 Task: For heading Use Nunito with underline.  font size for heading24,  'Change the font style of data to'Nunito and font size to 16,  Change the alignment of both headline & data to Align right In the sheet   Navigate Sales   book
Action: Mouse moved to (32, 154)
Screenshot: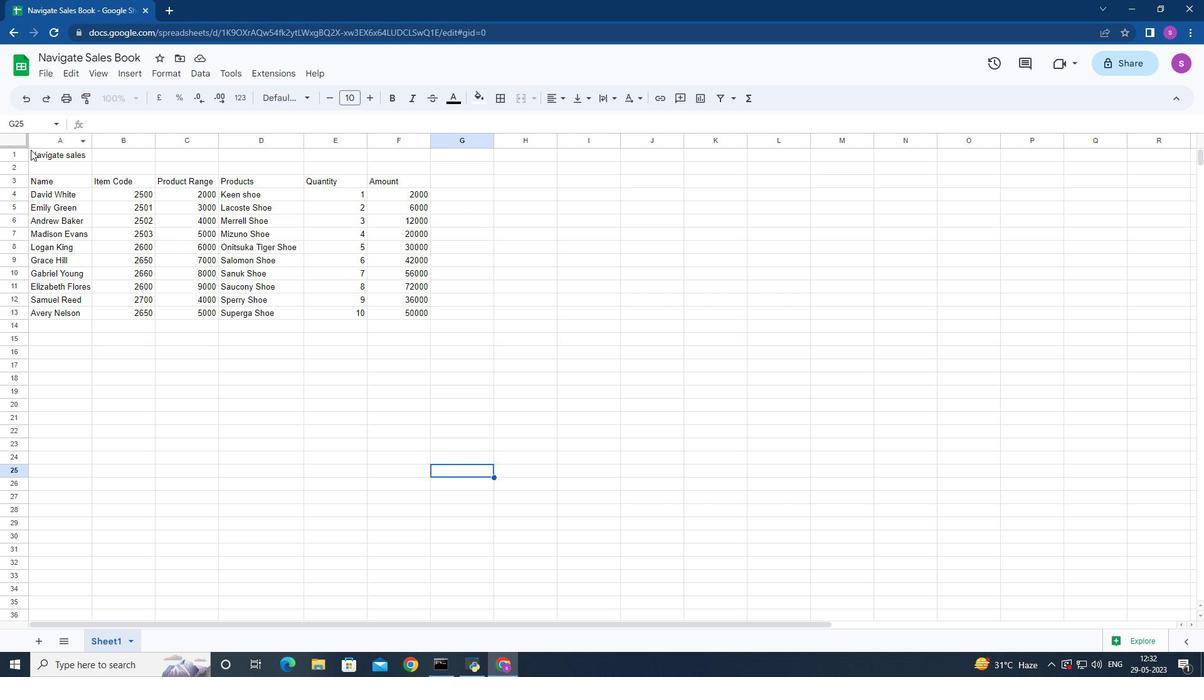 
Action: Mouse pressed left at (32, 154)
Screenshot: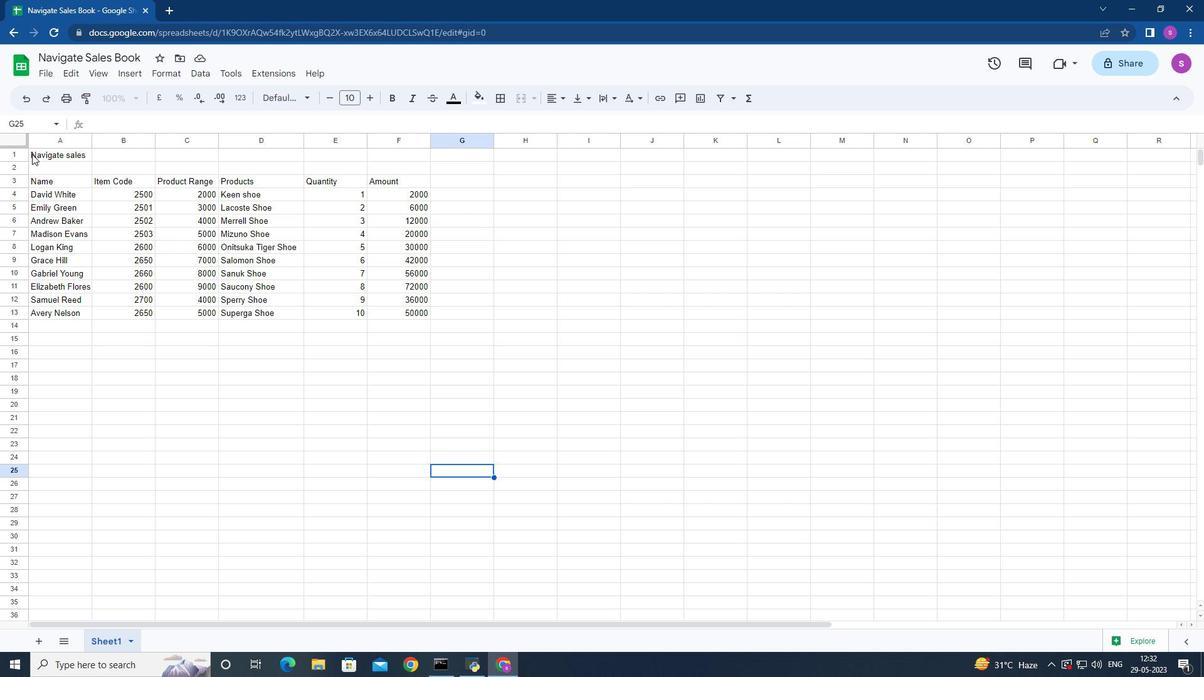 
Action: Mouse moved to (306, 97)
Screenshot: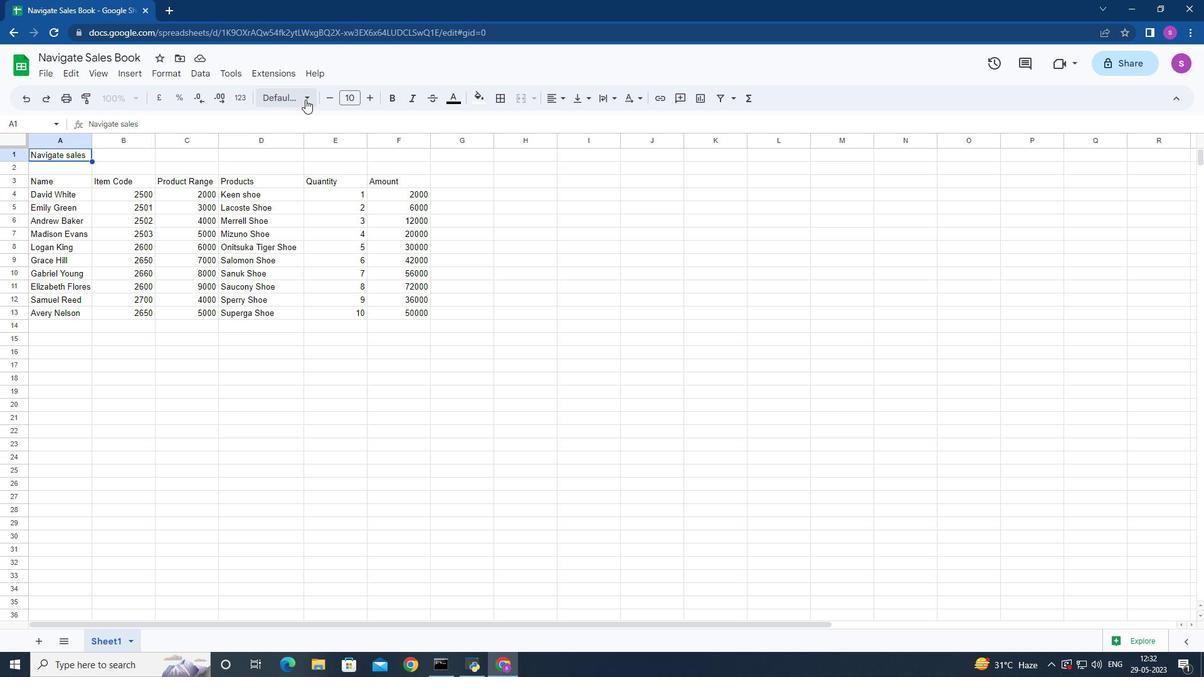 
Action: Mouse pressed left at (306, 97)
Screenshot: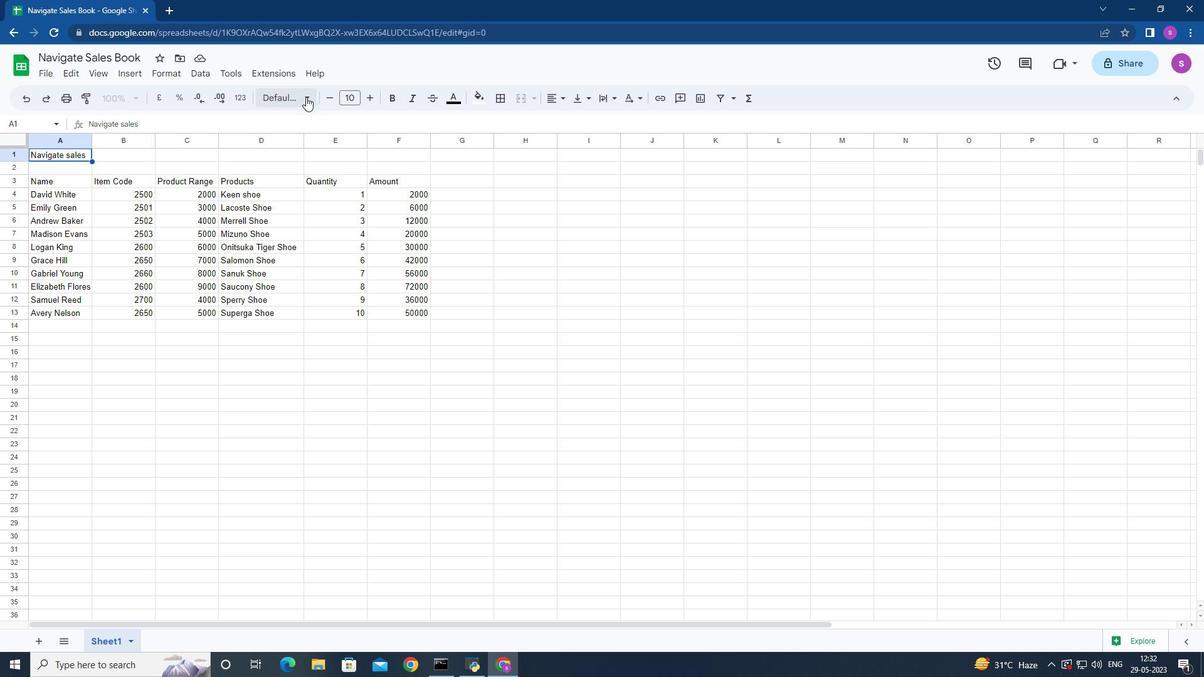 
Action: Mouse moved to (327, 451)
Screenshot: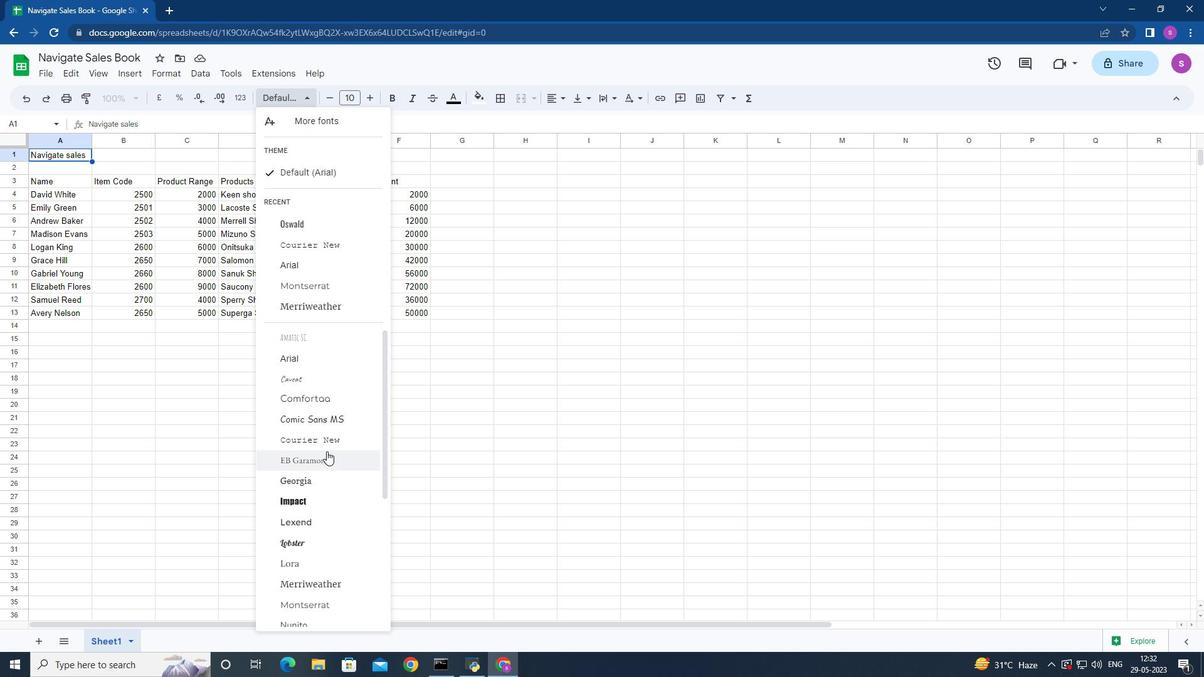 
Action: Mouse scrolled (327, 451) with delta (0, 0)
Screenshot: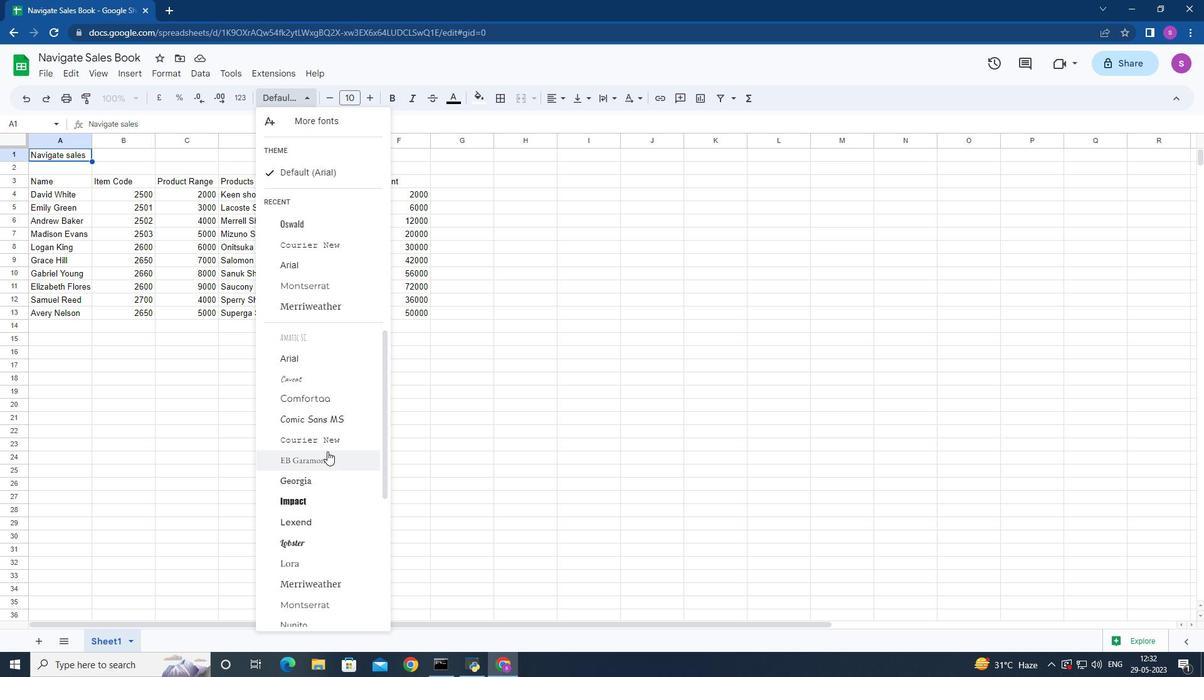 
Action: Mouse moved to (328, 451)
Screenshot: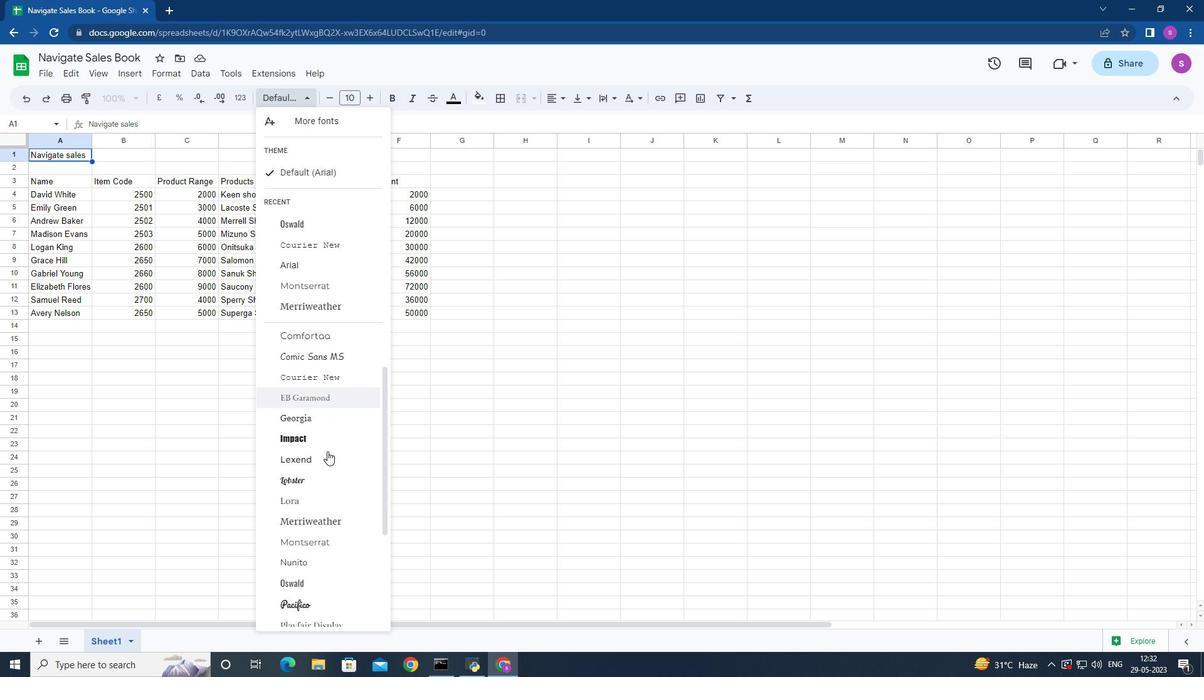 
Action: Mouse scrolled (328, 451) with delta (0, 0)
Screenshot: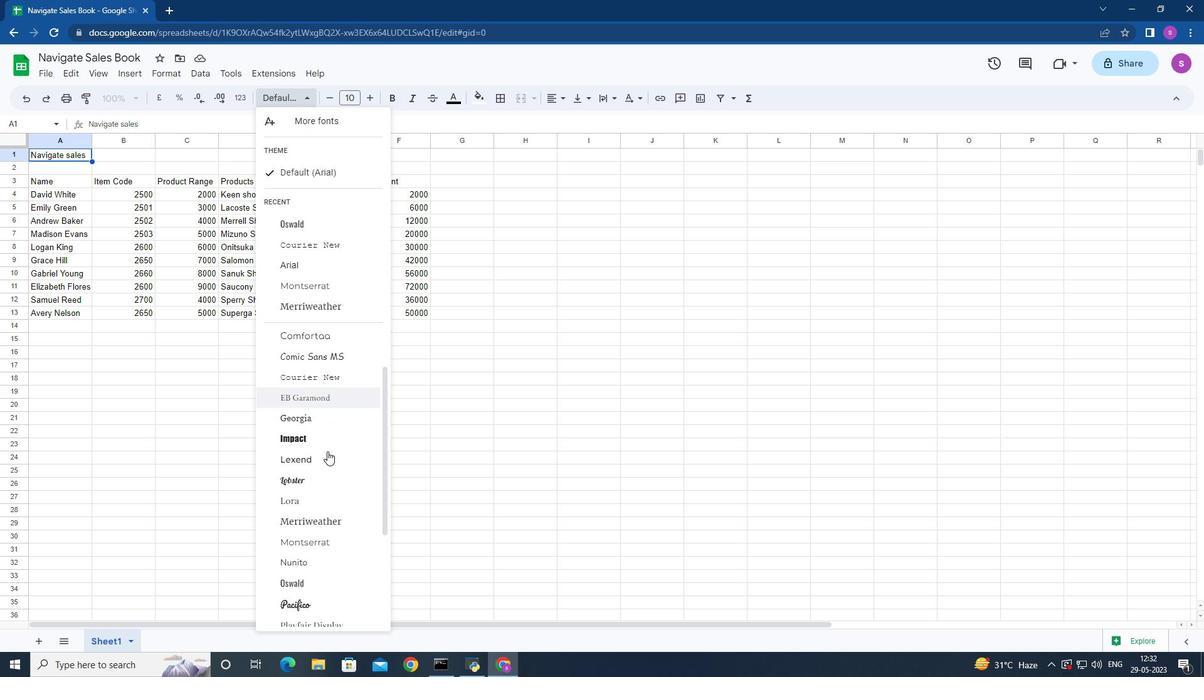 
Action: Mouse moved to (310, 497)
Screenshot: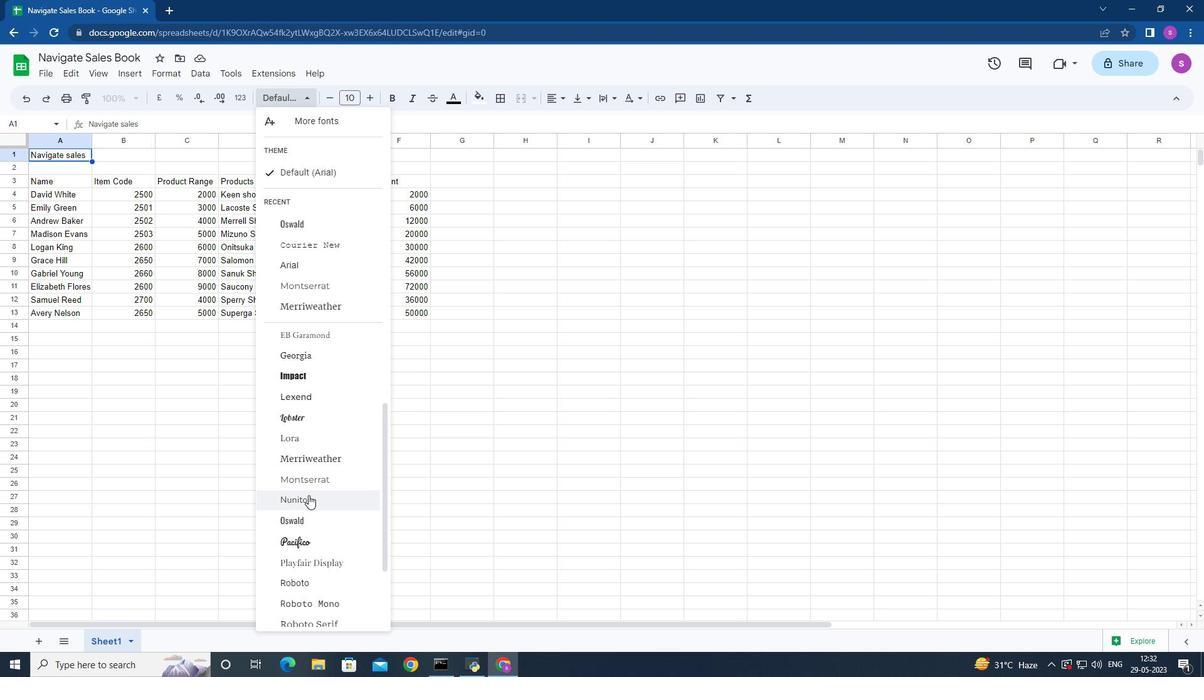 
Action: Mouse pressed left at (310, 497)
Screenshot: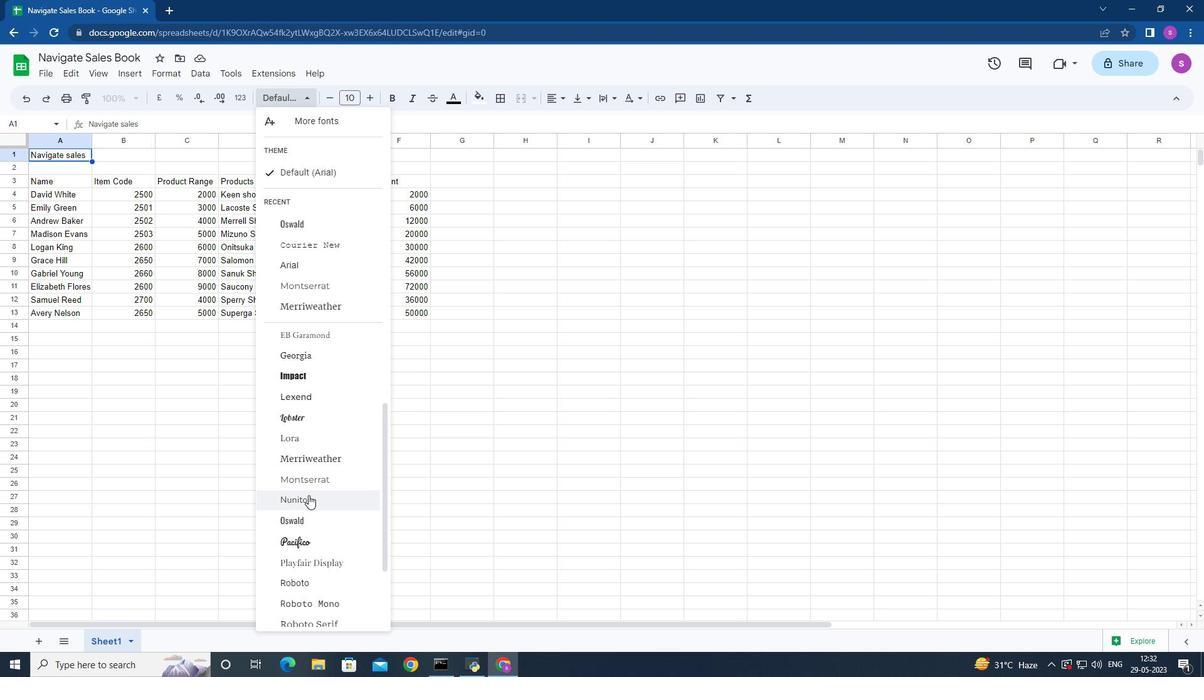 
Action: Mouse moved to (161, 75)
Screenshot: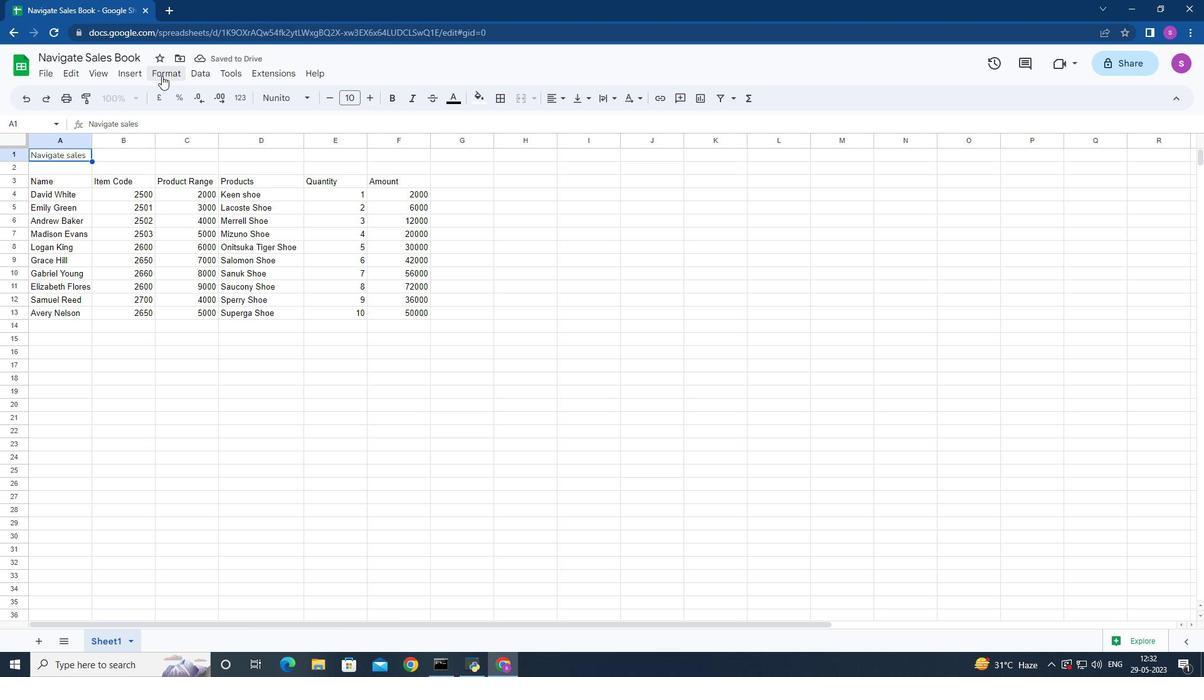 
Action: Mouse pressed left at (161, 75)
Screenshot: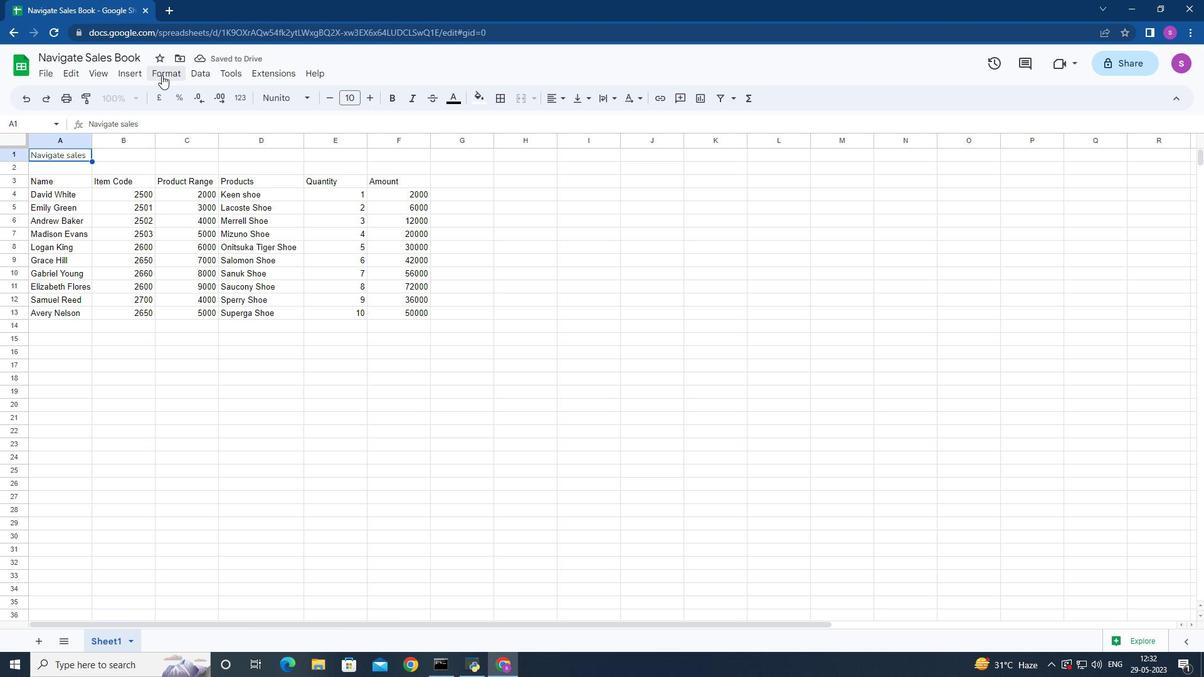 
Action: Mouse moved to (392, 193)
Screenshot: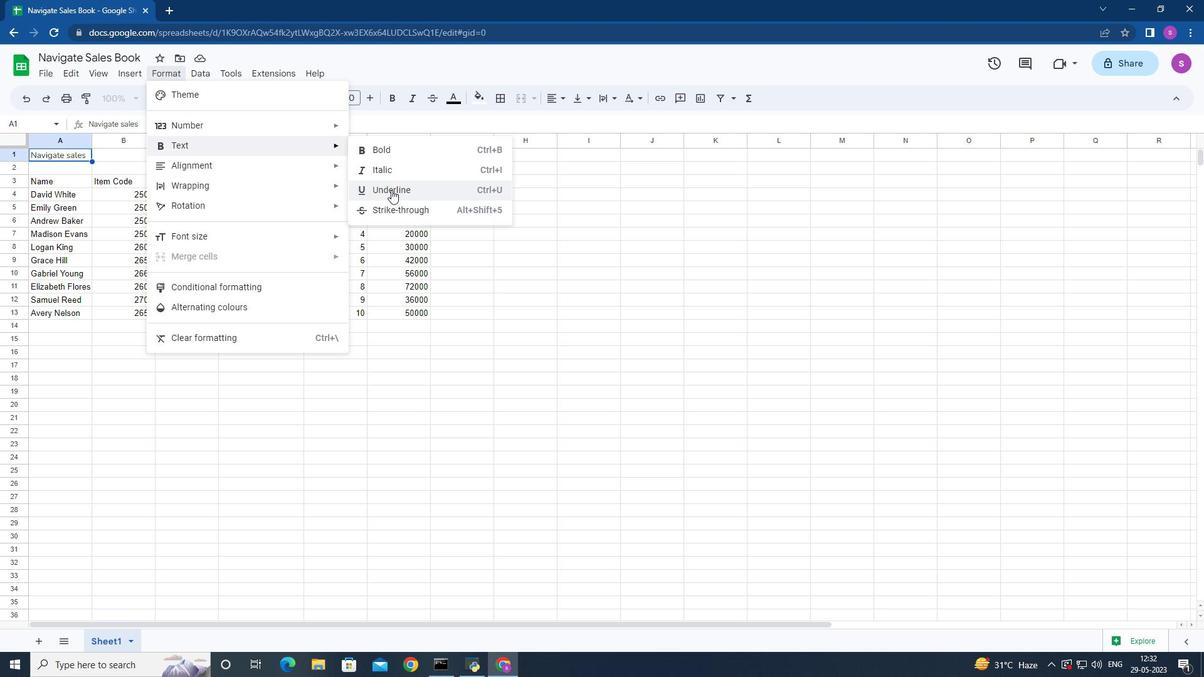 
Action: Mouse pressed left at (392, 193)
Screenshot: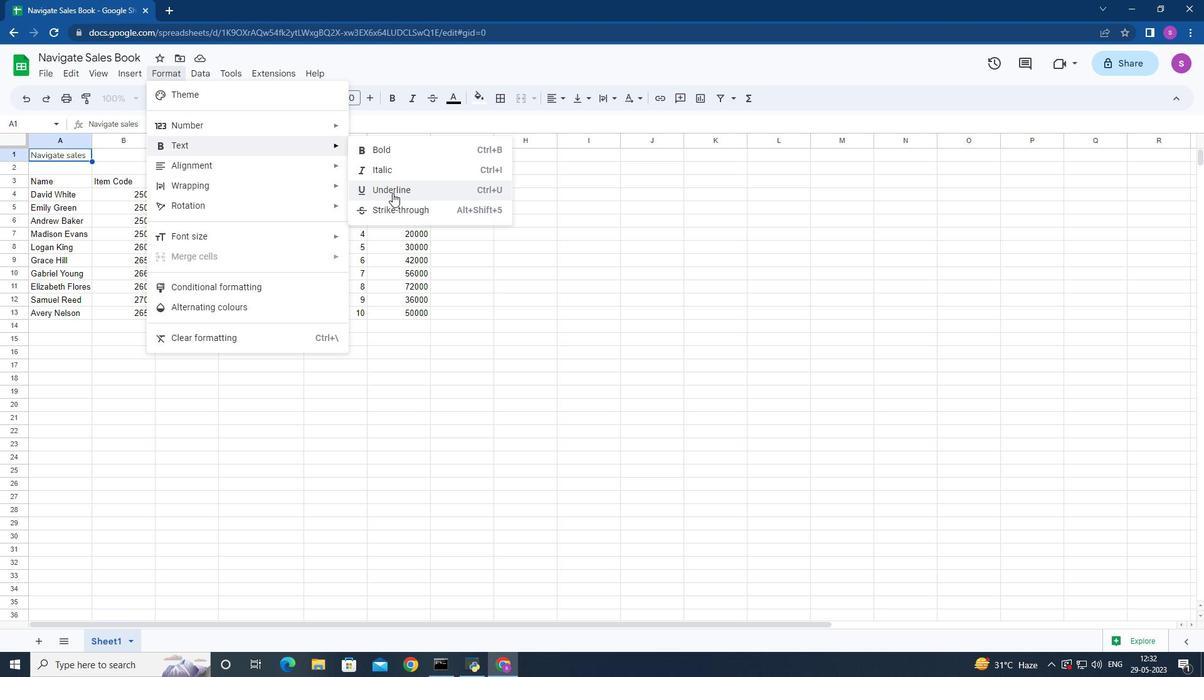 
Action: Mouse moved to (368, 101)
Screenshot: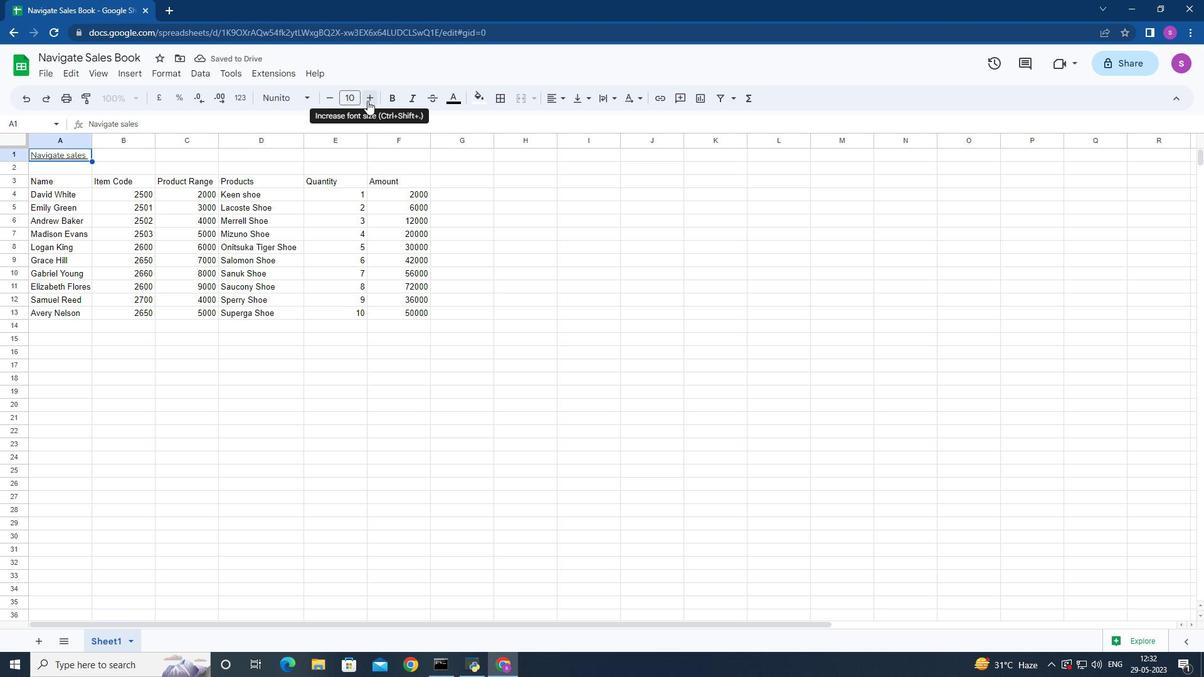 
Action: Mouse pressed left at (368, 101)
Screenshot: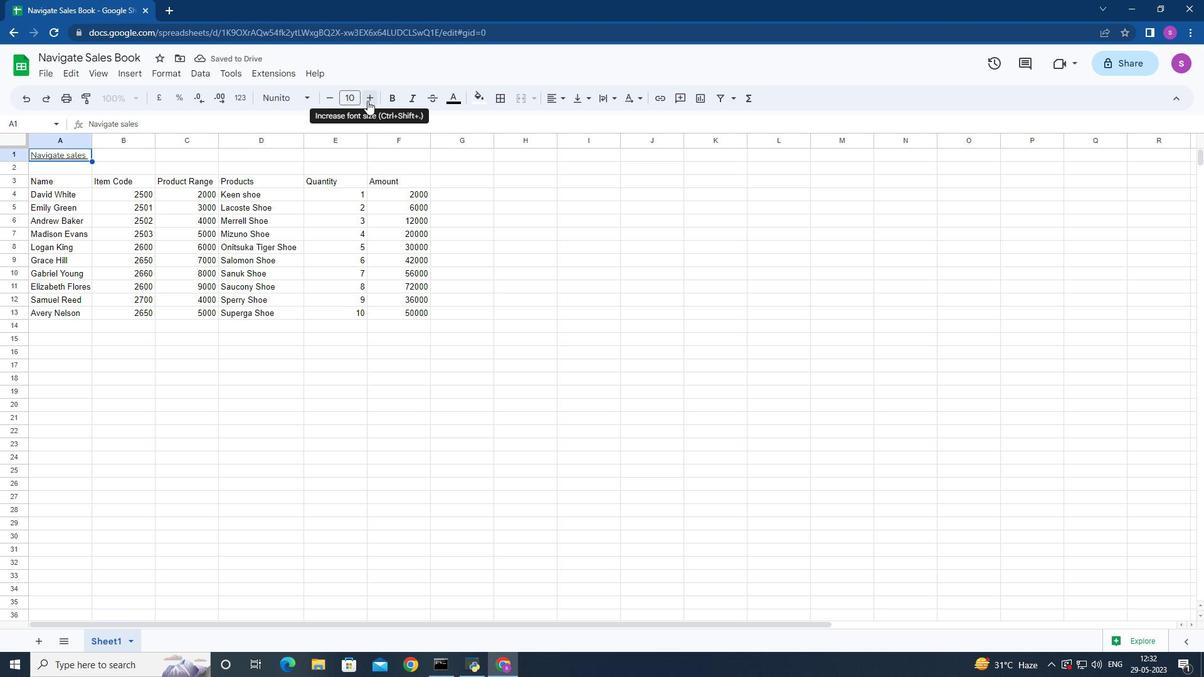 
Action: Mouse moved to (368, 100)
Screenshot: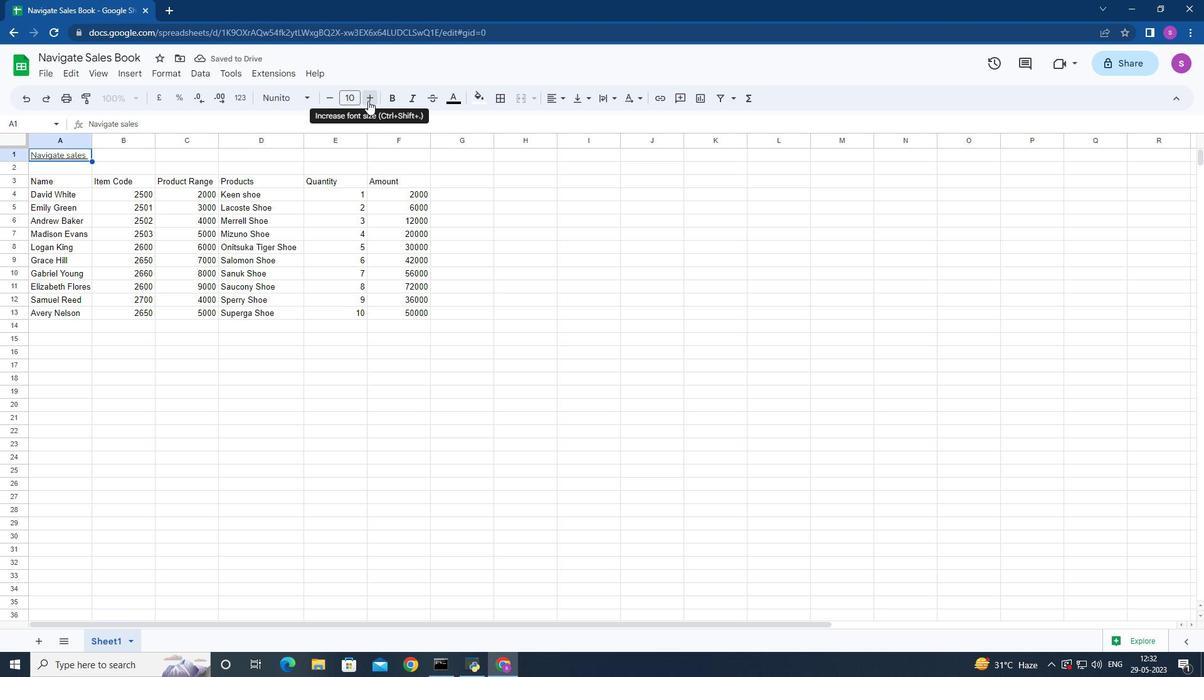 
Action: Mouse pressed left at (368, 100)
Screenshot: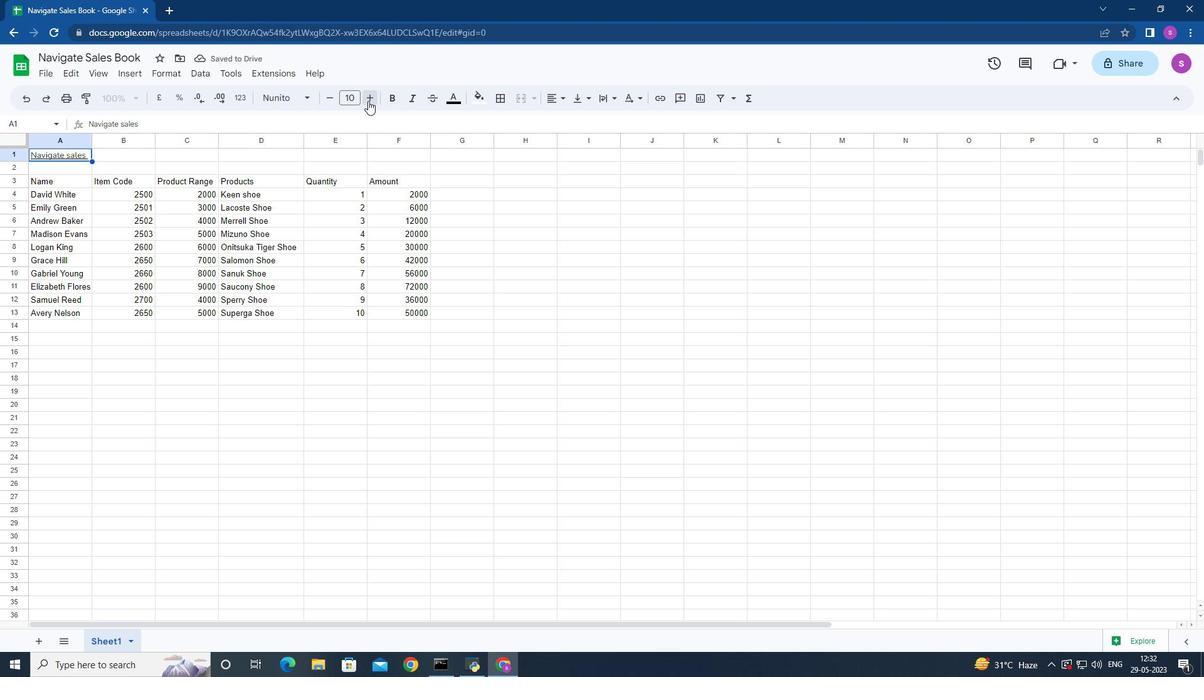 
Action: Mouse pressed left at (368, 100)
Screenshot: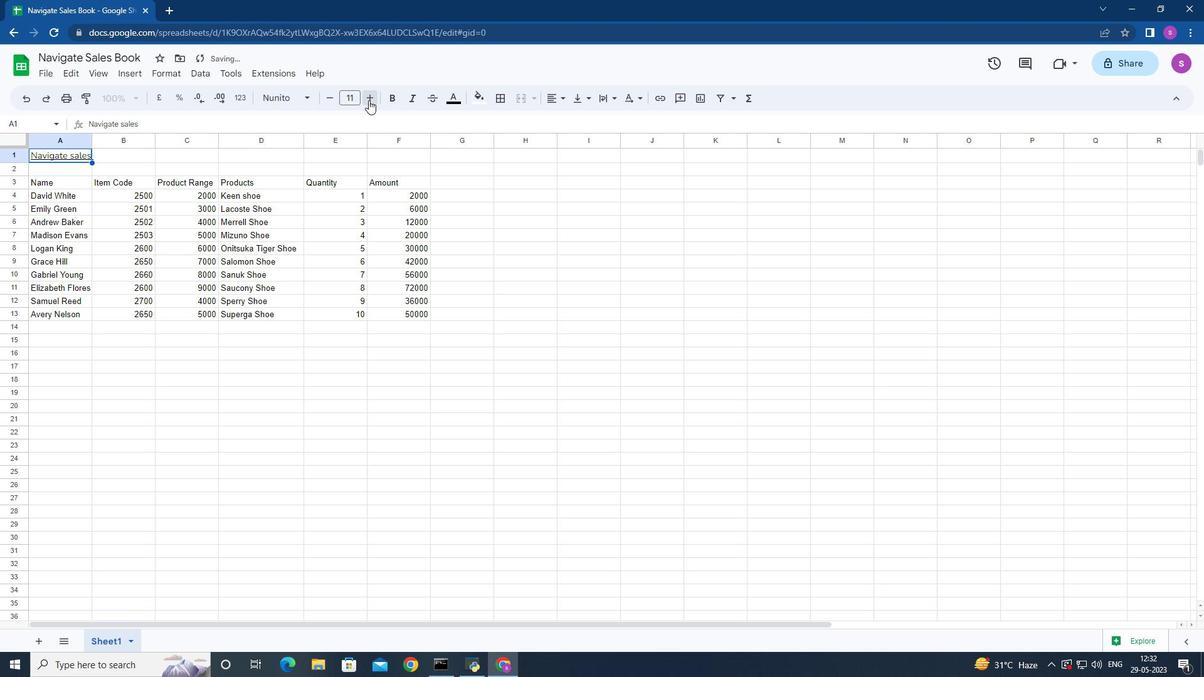
Action: Mouse moved to (368, 100)
Screenshot: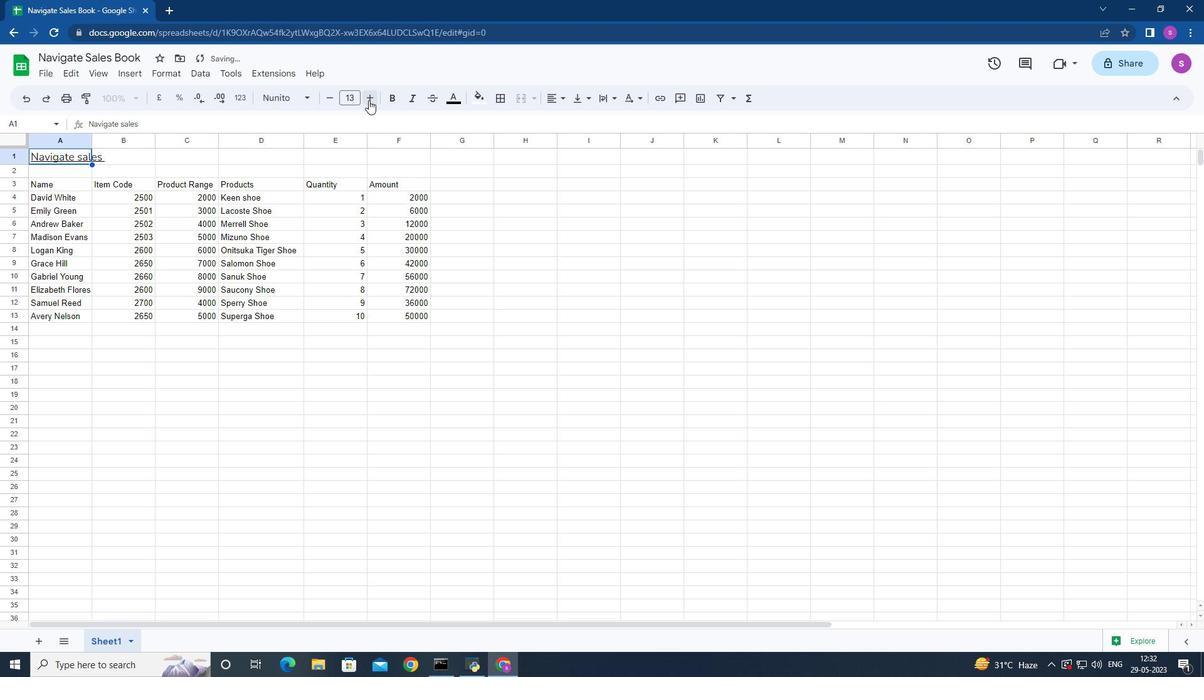
Action: Mouse pressed left at (368, 100)
Screenshot: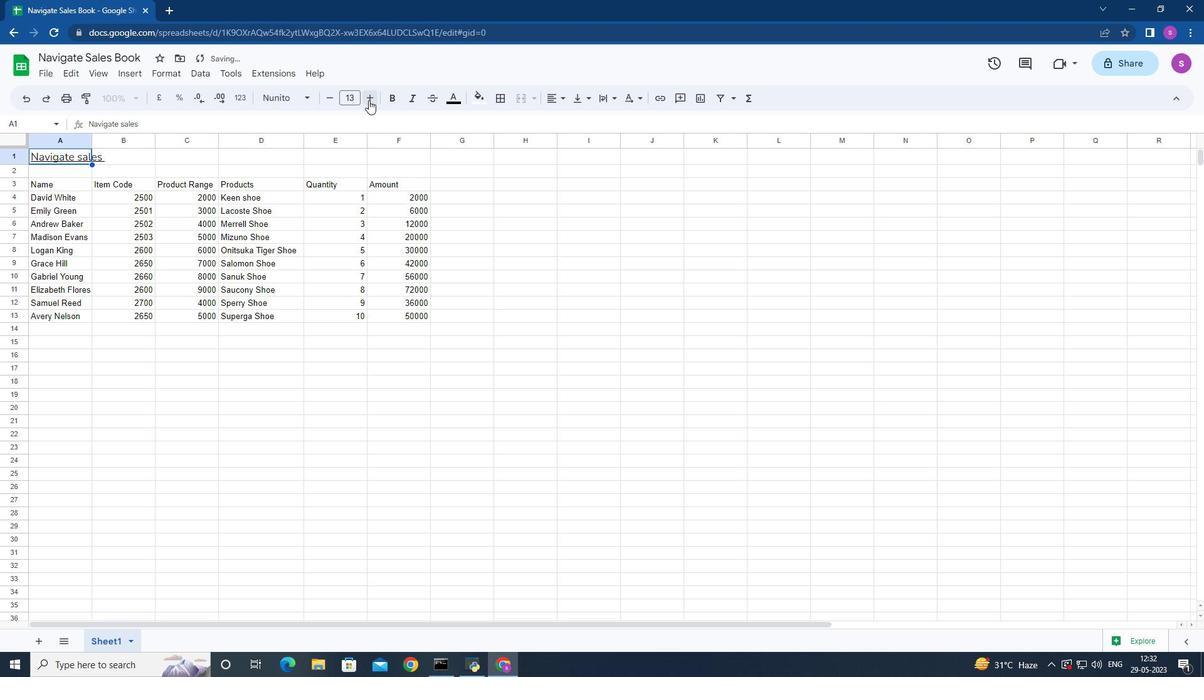 
Action: Mouse pressed left at (368, 100)
Screenshot: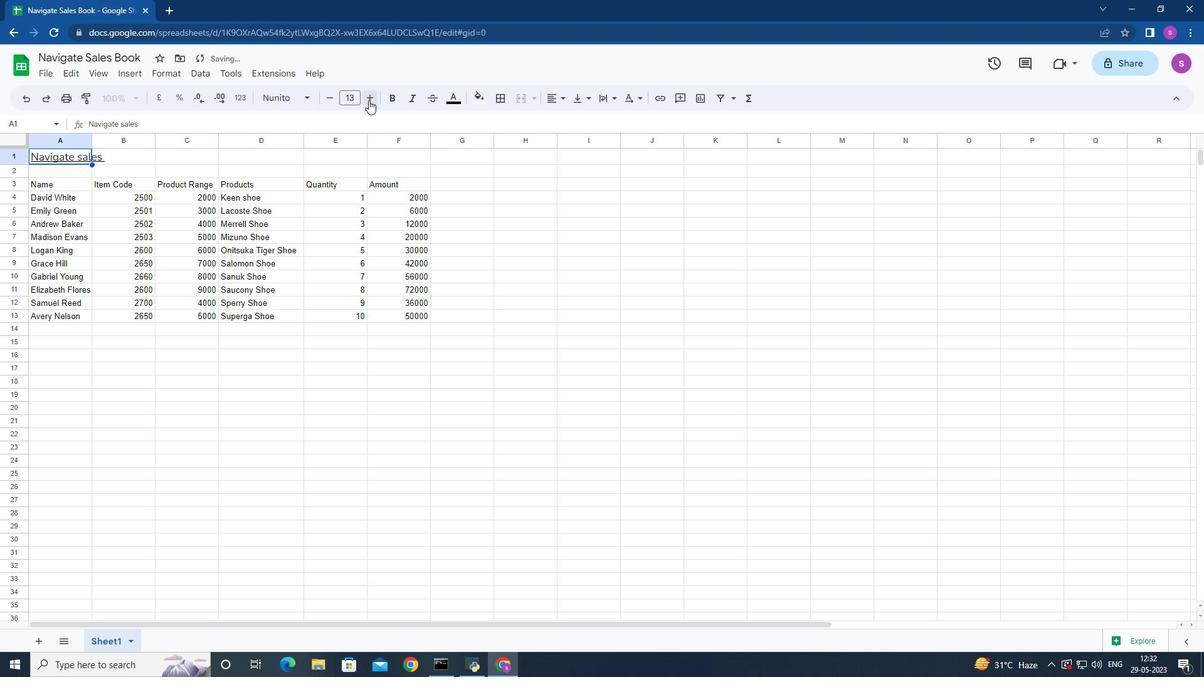 
Action: Mouse pressed left at (368, 100)
Screenshot: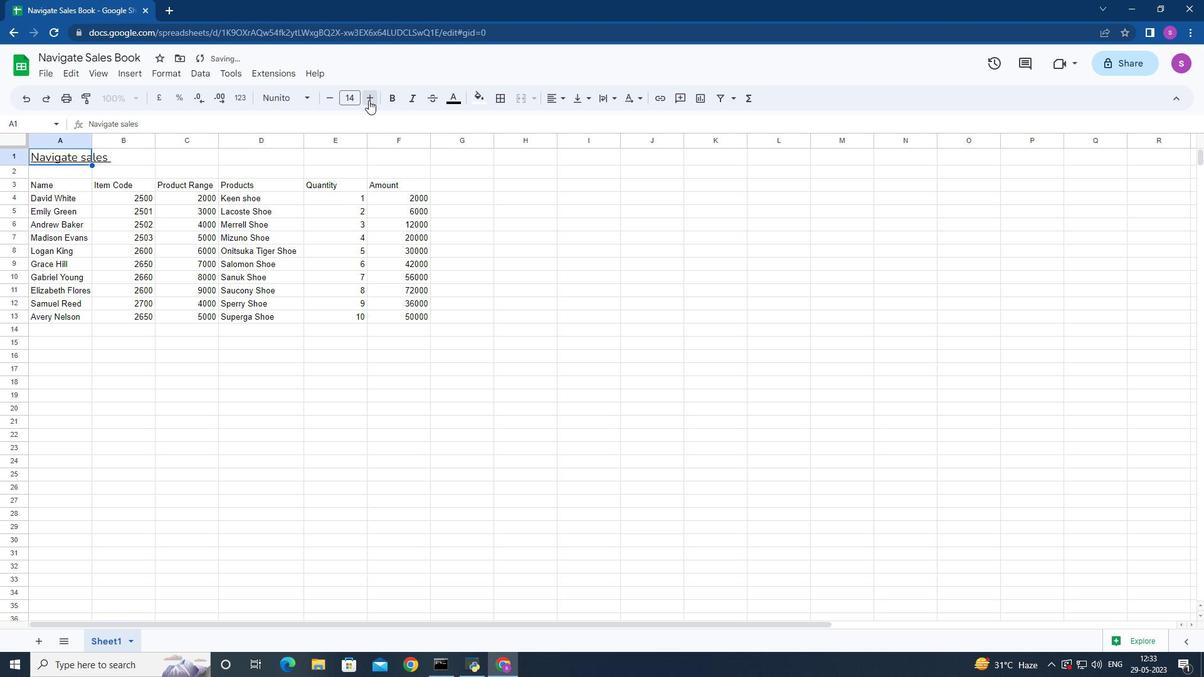 
Action: Mouse moved to (368, 100)
Screenshot: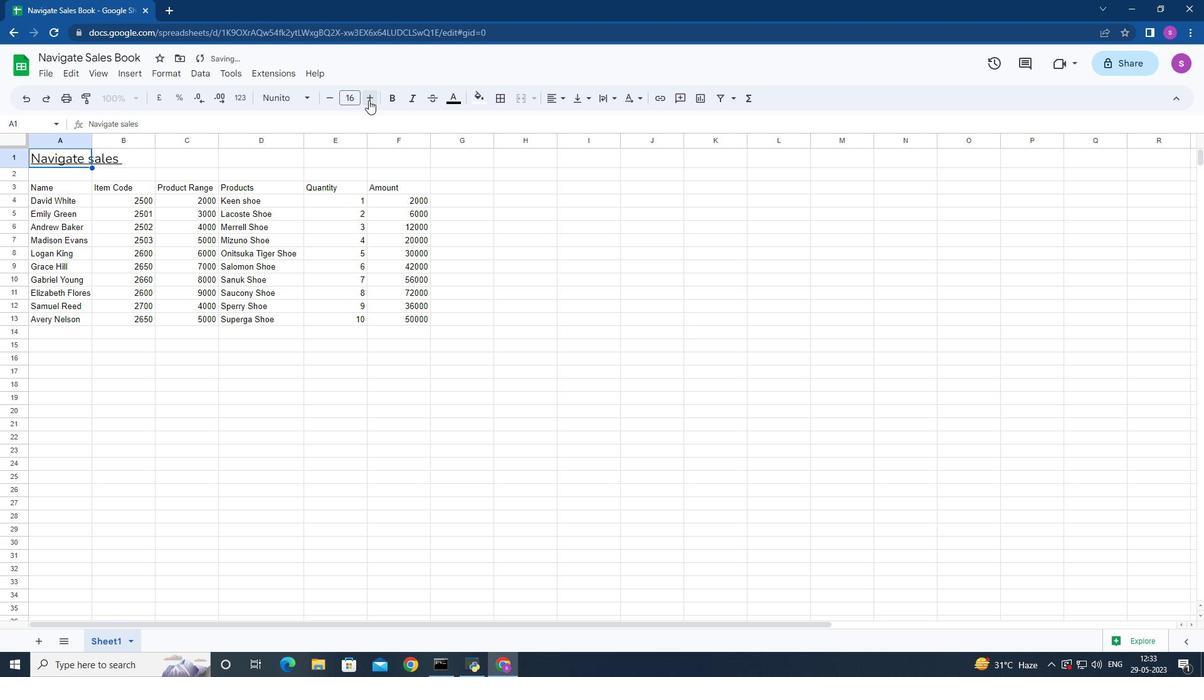 
Action: Mouse pressed left at (368, 100)
Screenshot: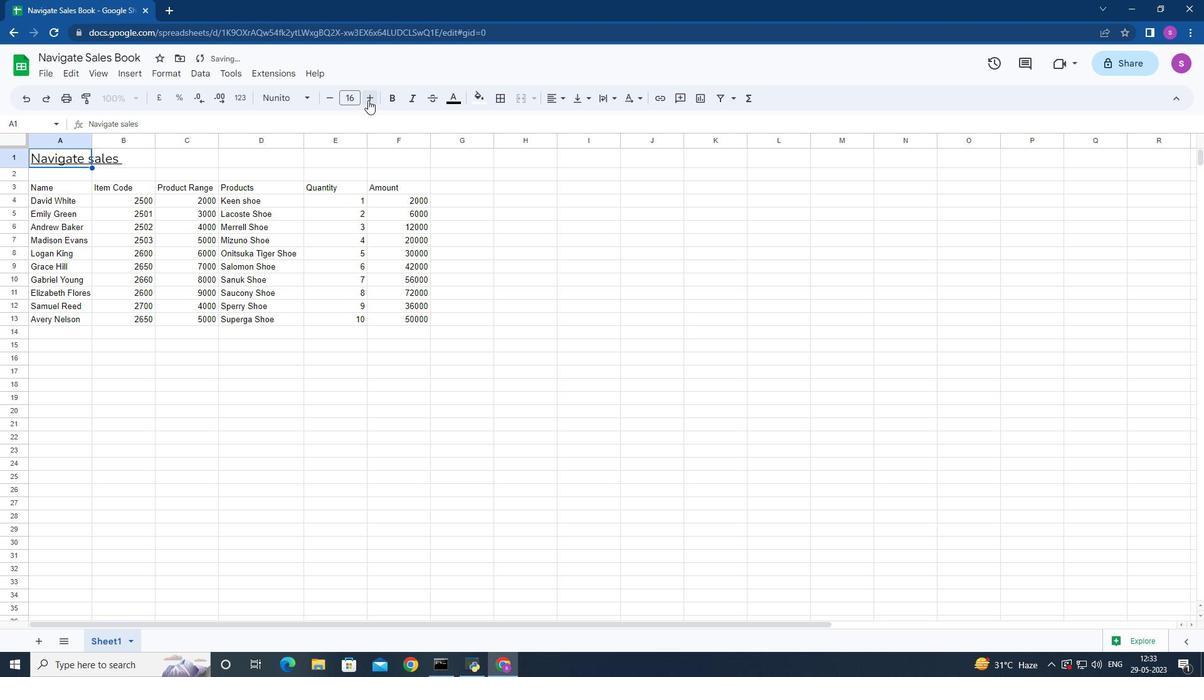 
Action: Mouse pressed left at (368, 100)
Screenshot: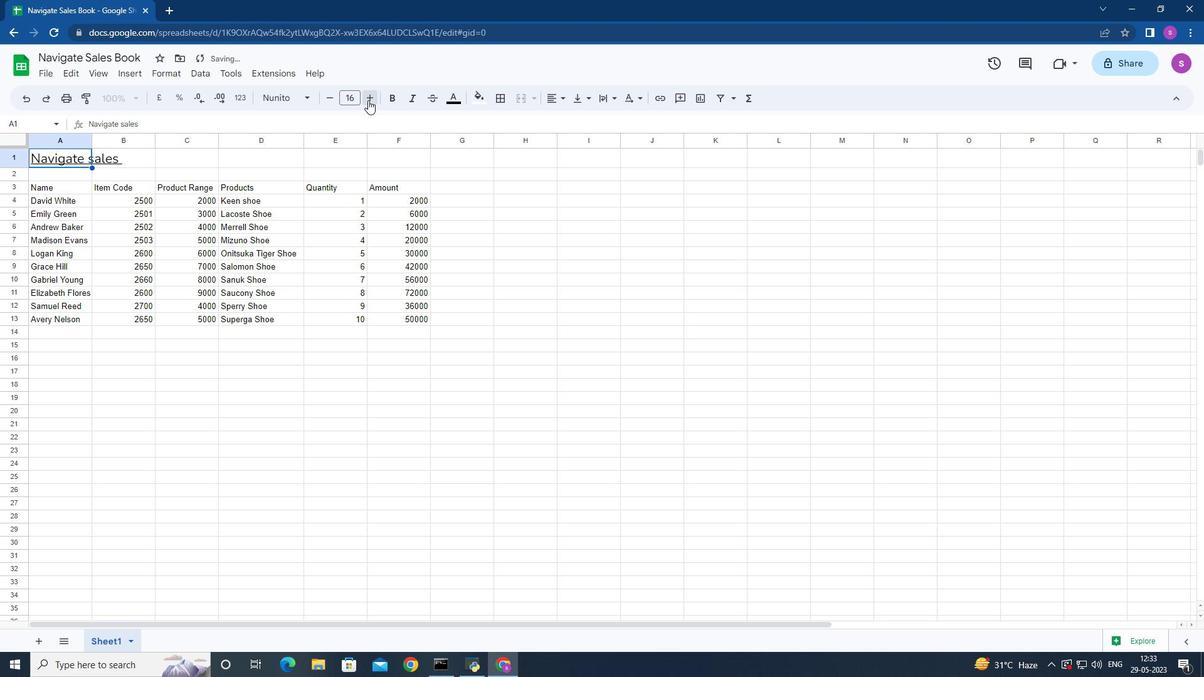 
Action: Mouse moved to (367, 101)
Screenshot: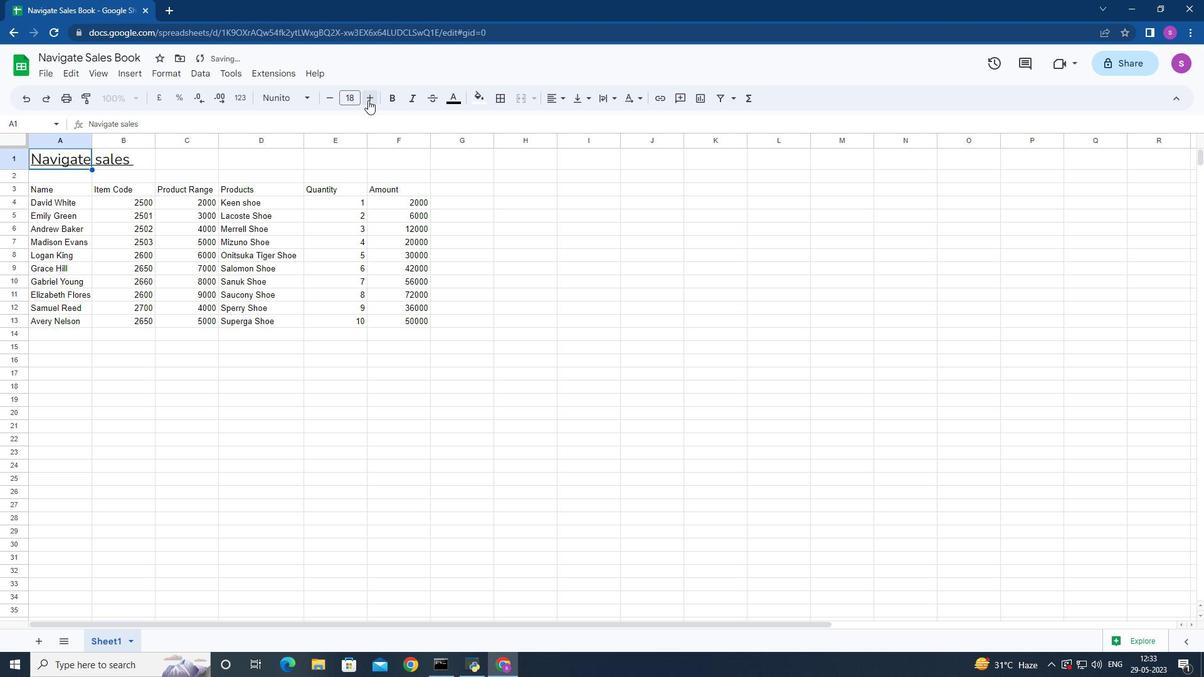 
Action: Mouse pressed left at (367, 101)
Screenshot: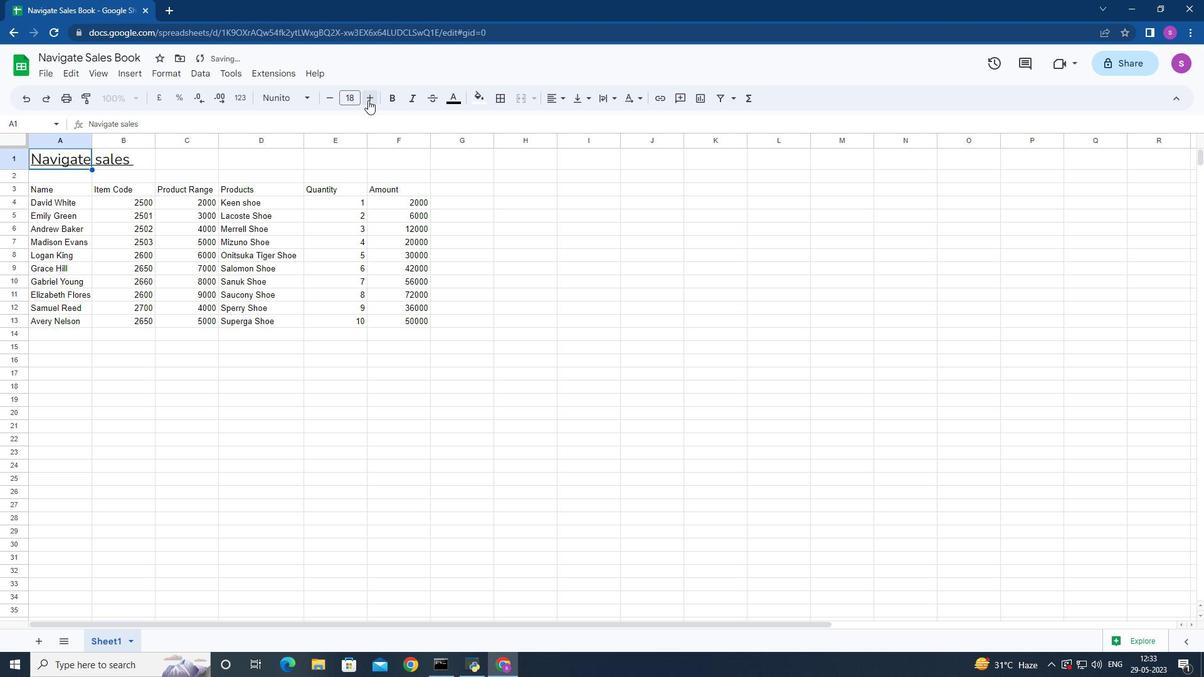 
Action: Mouse pressed left at (367, 101)
Screenshot: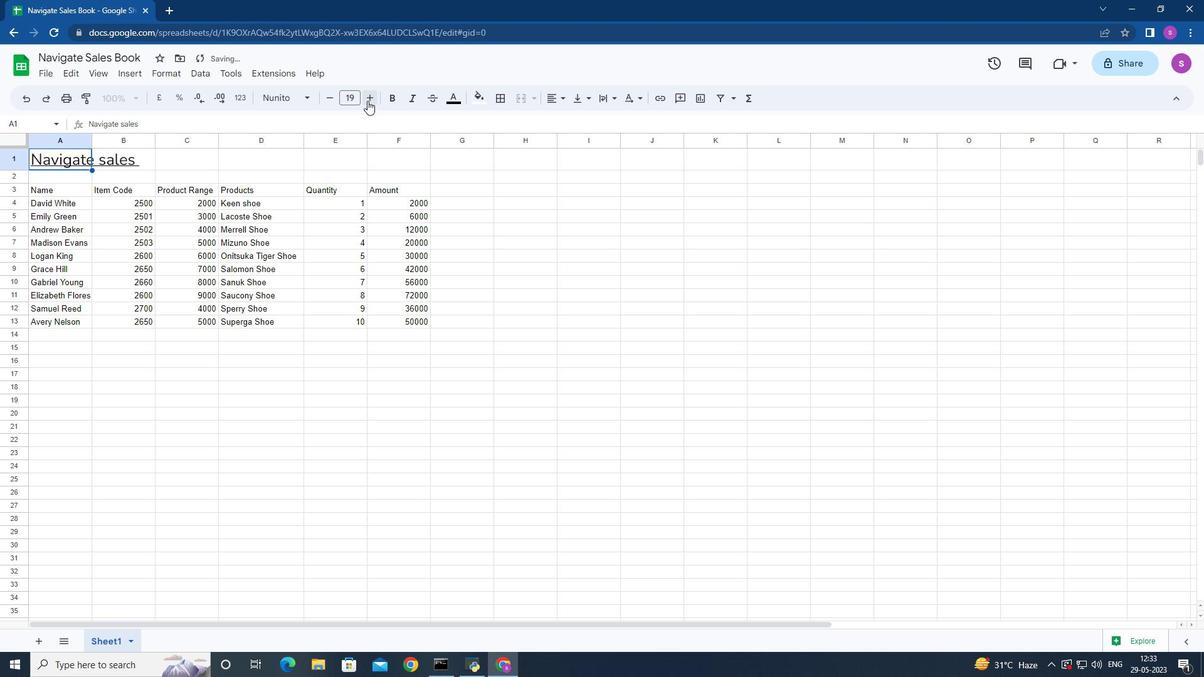 
Action: Mouse pressed left at (367, 101)
Screenshot: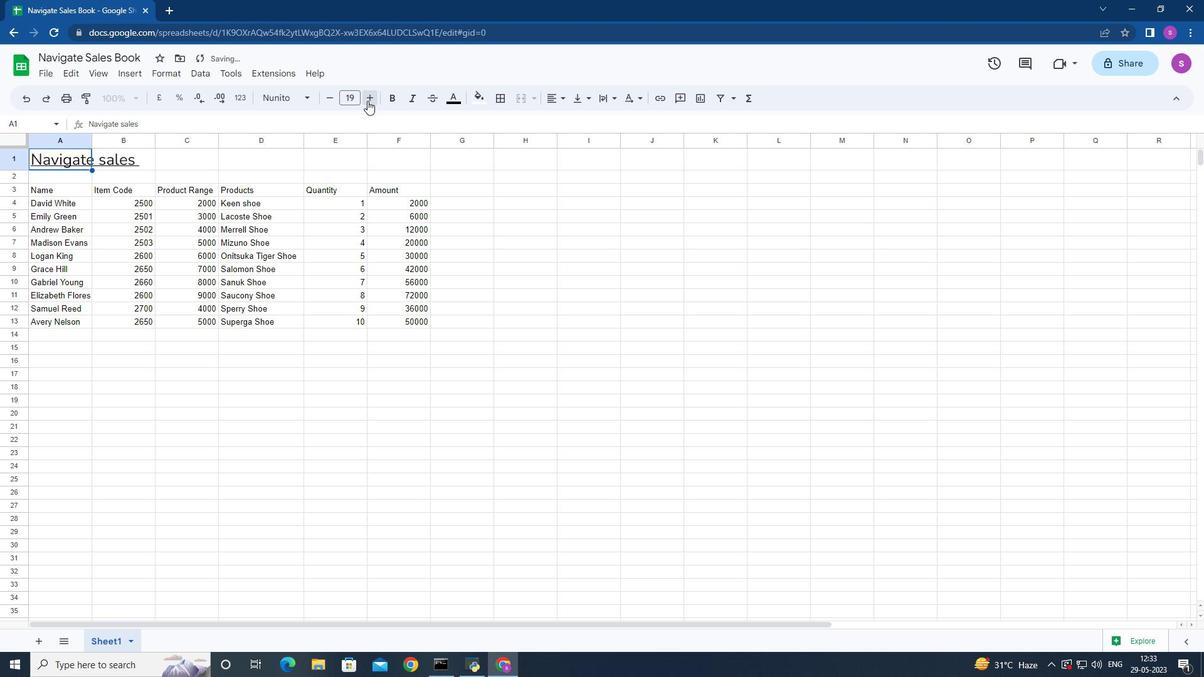 
Action: Mouse pressed left at (367, 101)
Screenshot: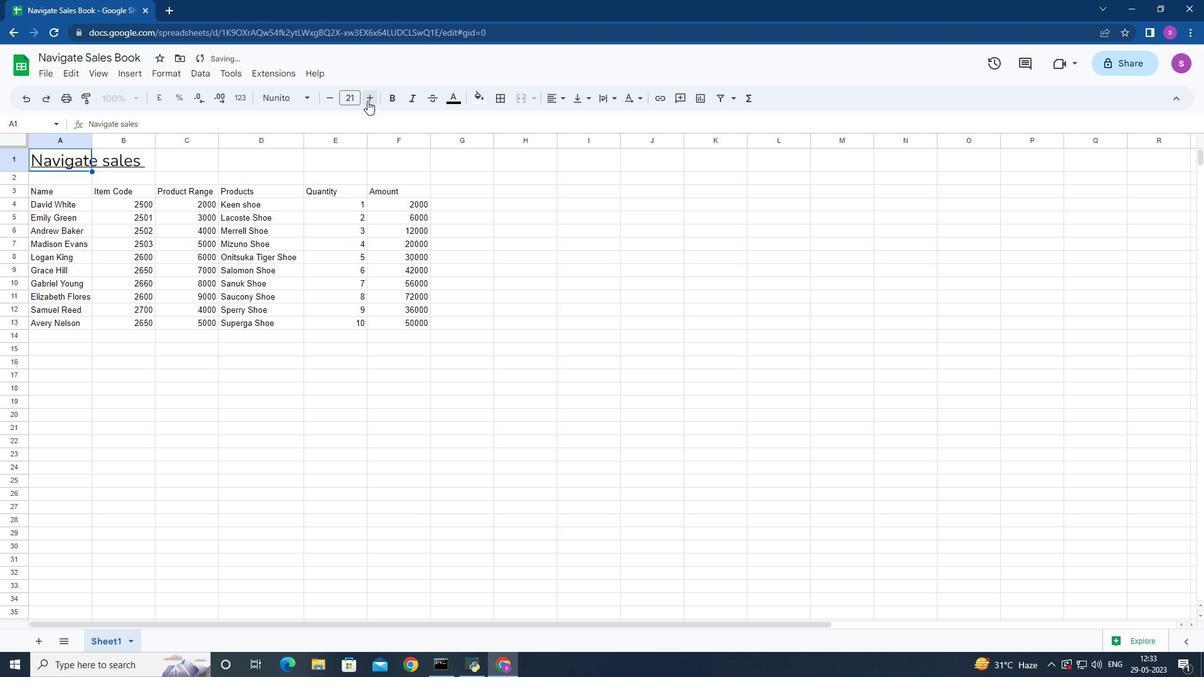 
Action: Mouse pressed left at (367, 101)
Screenshot: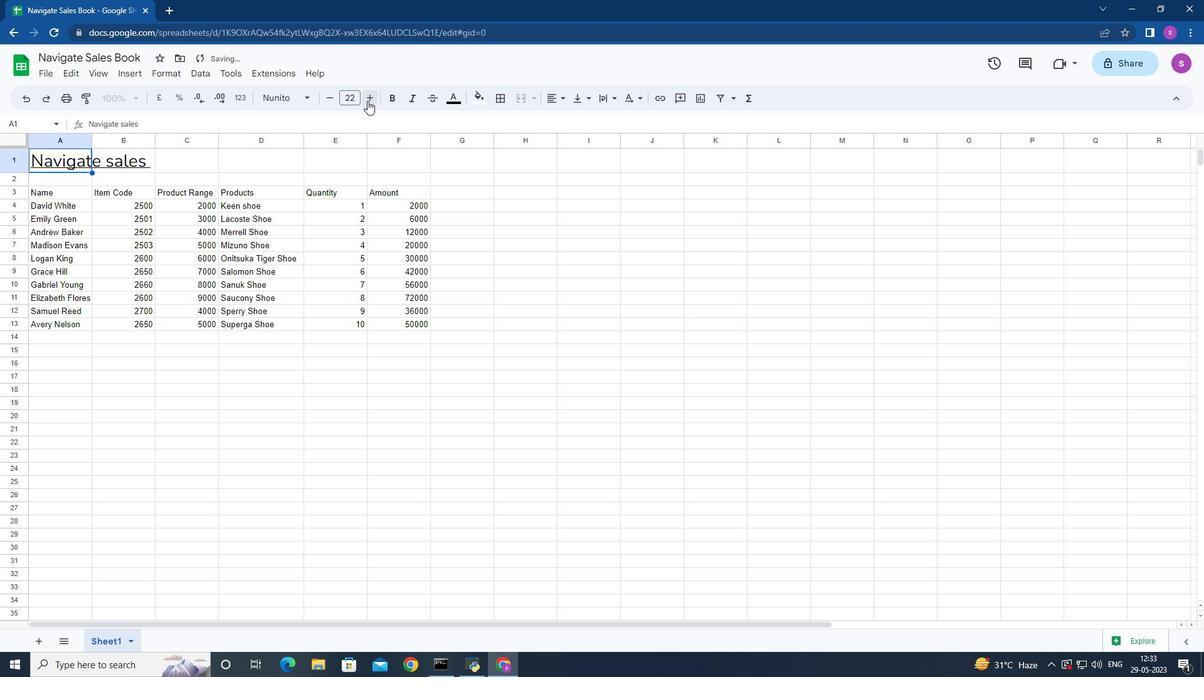 
Action: Mouse pressed left at (367, 101)
Screenshot: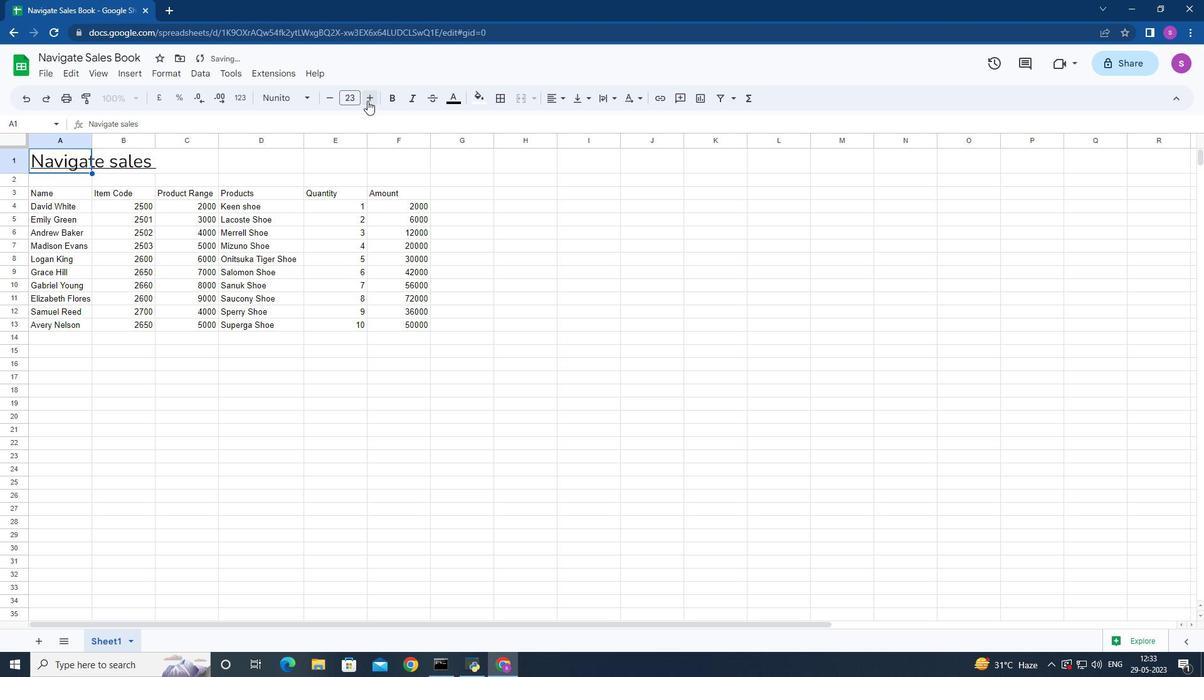 
Action: Mouse moved to (154, 139)
Screenshot: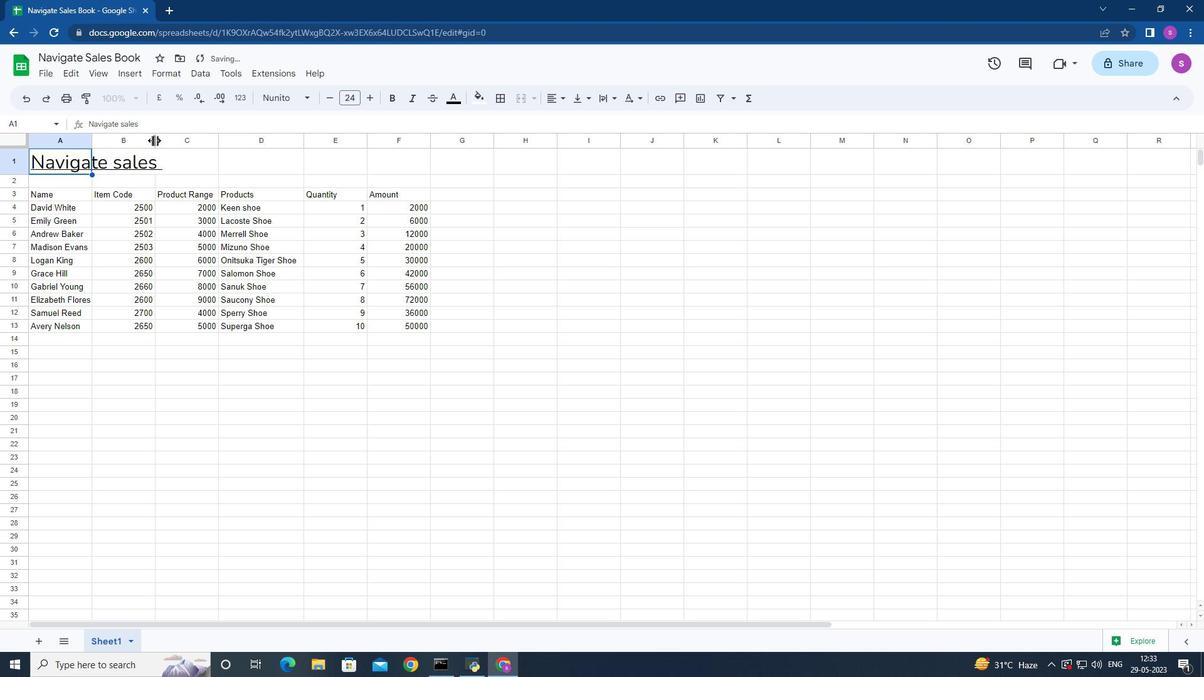 
Action: Mouse pressed left at (154, 139)
Screenshot: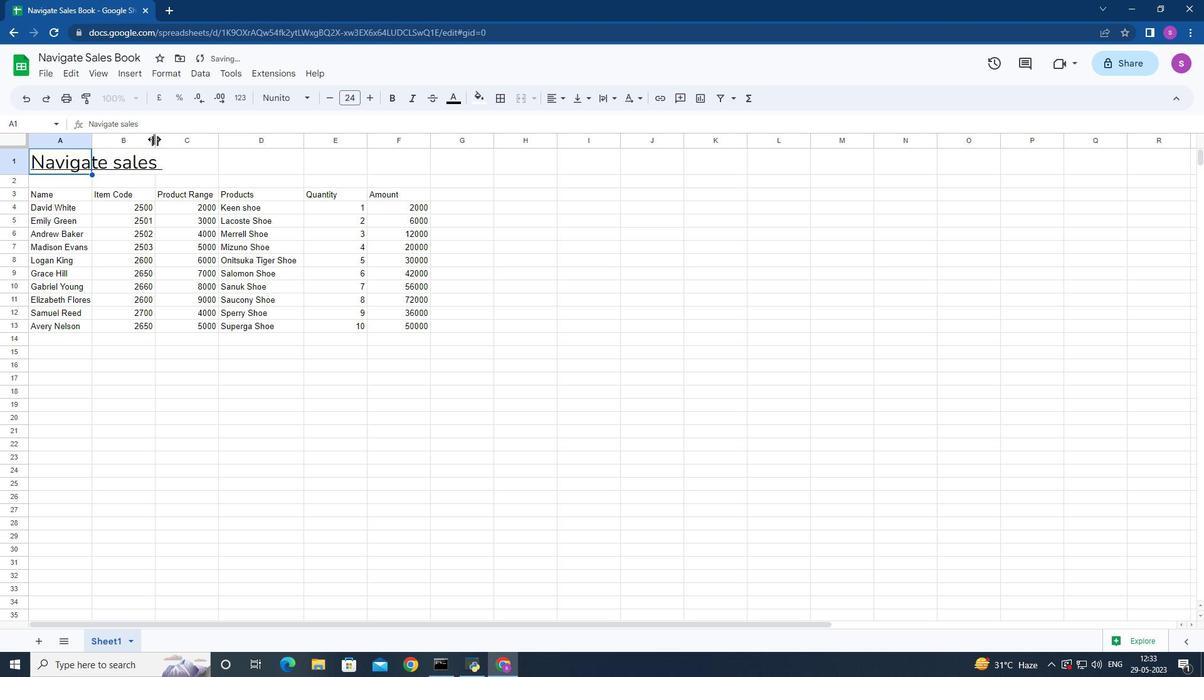 
Action: Mouse moved to (33, 190)
Screenshot: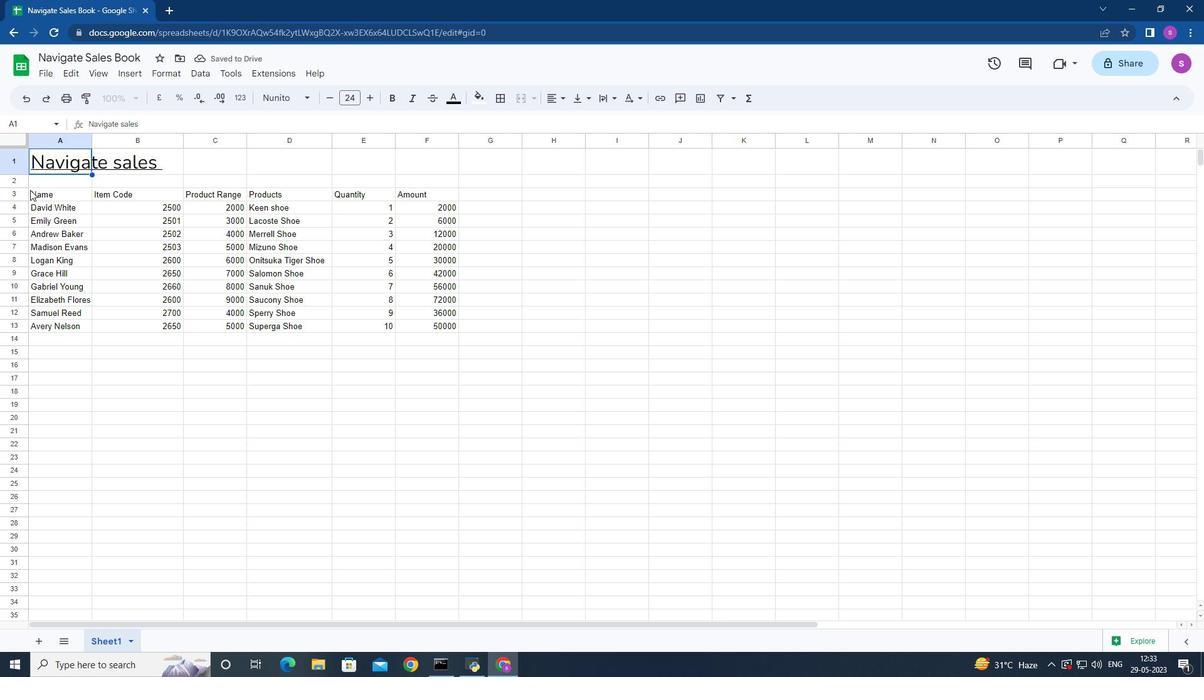 
Action: Mouse pressed left at (33, 190)
Screenshot: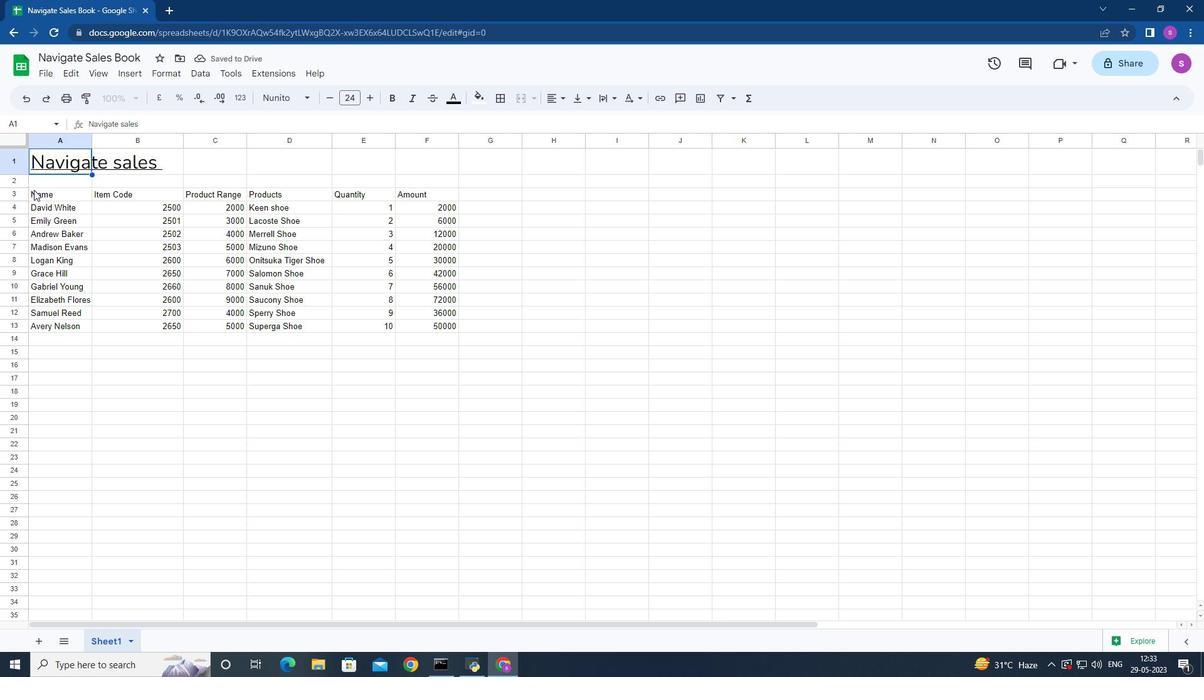 
Action: Mouse moved to (303, 98)
Screenshot: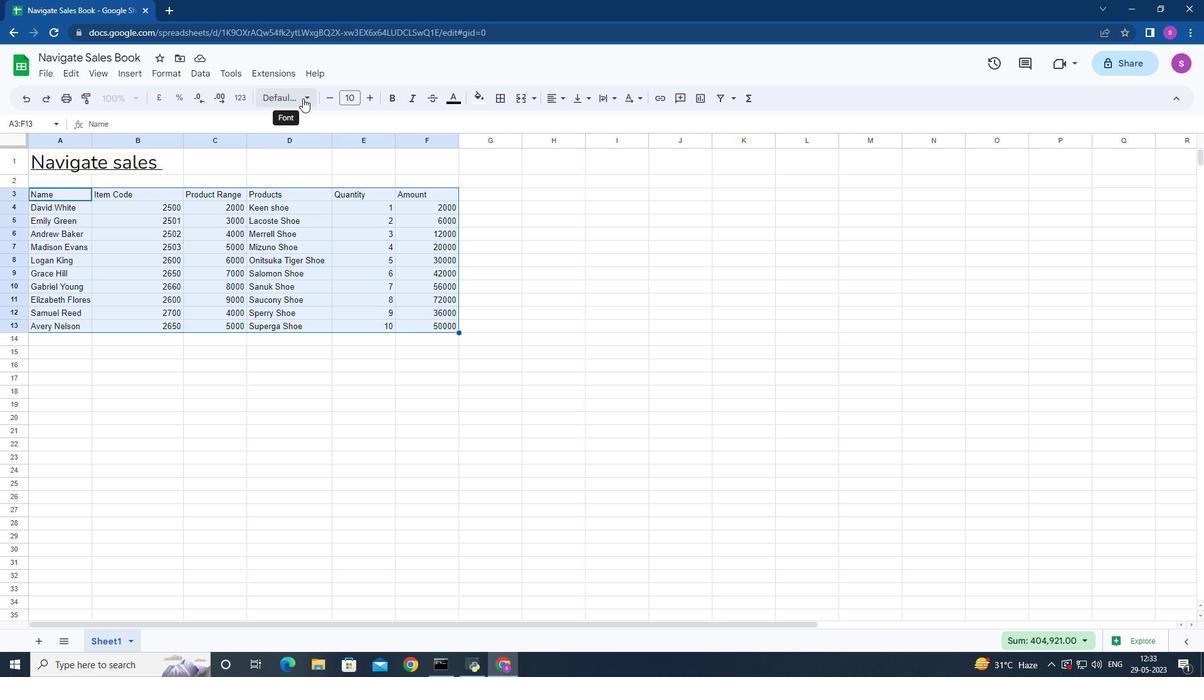 
Action: Mouse pressed left at (303, 98)
Screenshot: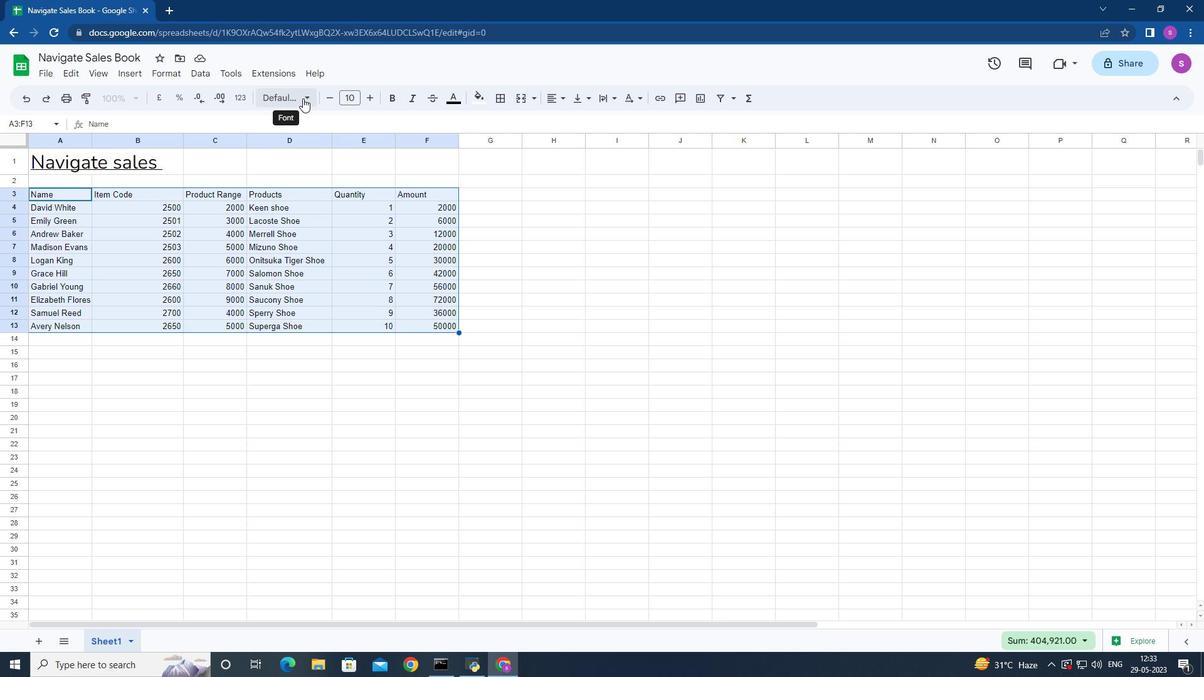 
Action: Mouse moved to (310, 537)
Screenshot: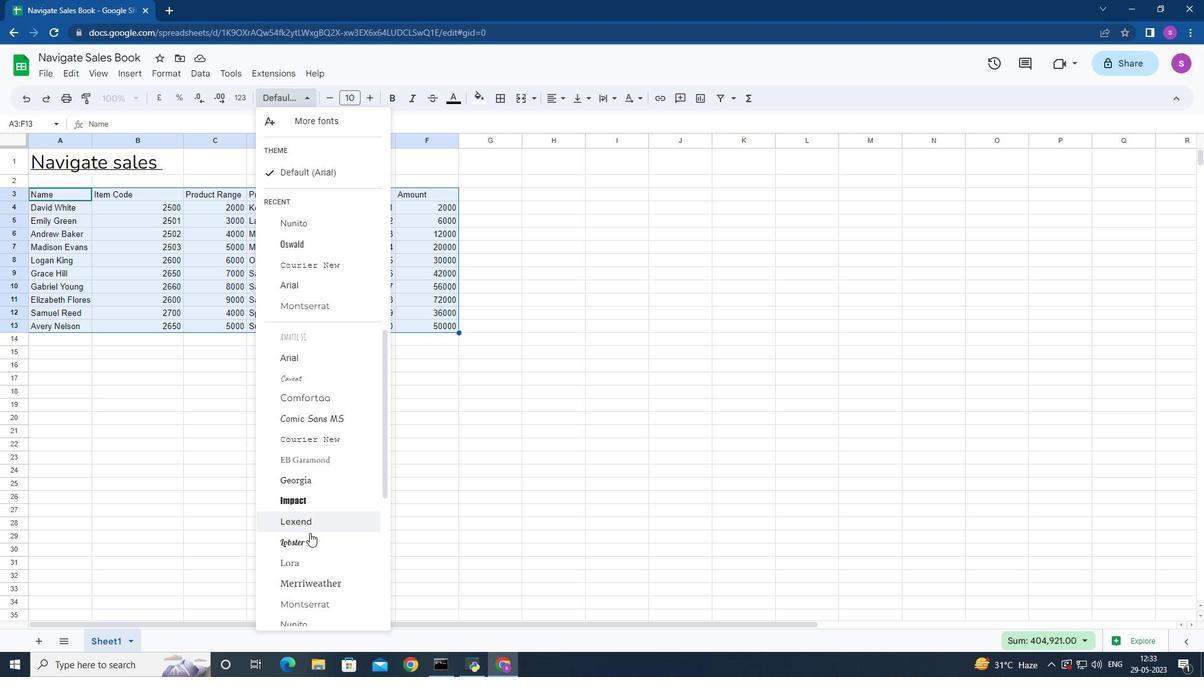 
Action: Mouse scrolled (310, 536) with delta (0, 0)
Screenshot: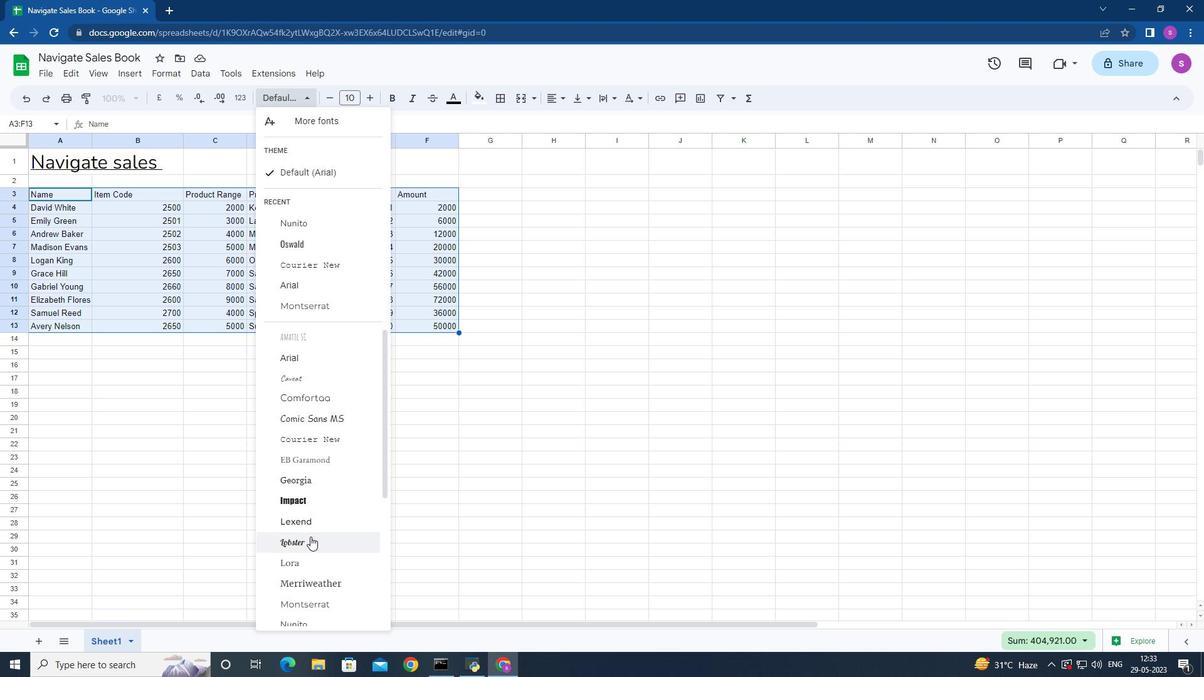 
Action: Mouse moved to (313, 559)
Screenshot: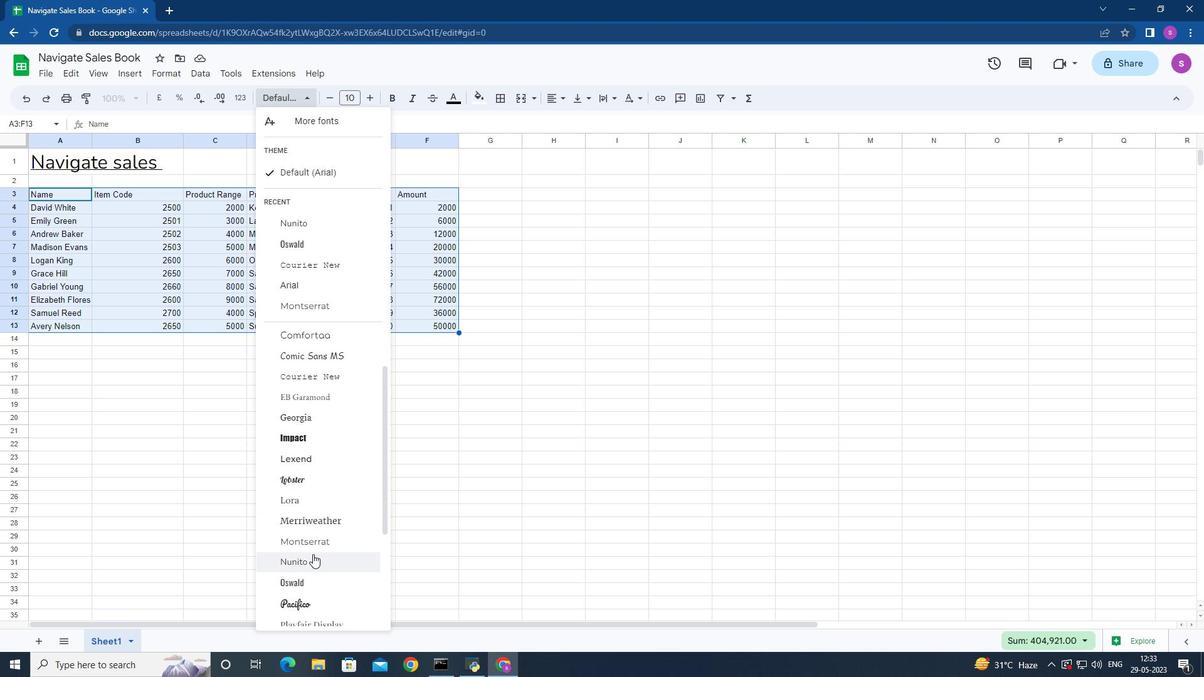 
Action: Mouse pressed left at (313, 559)
Screenshot: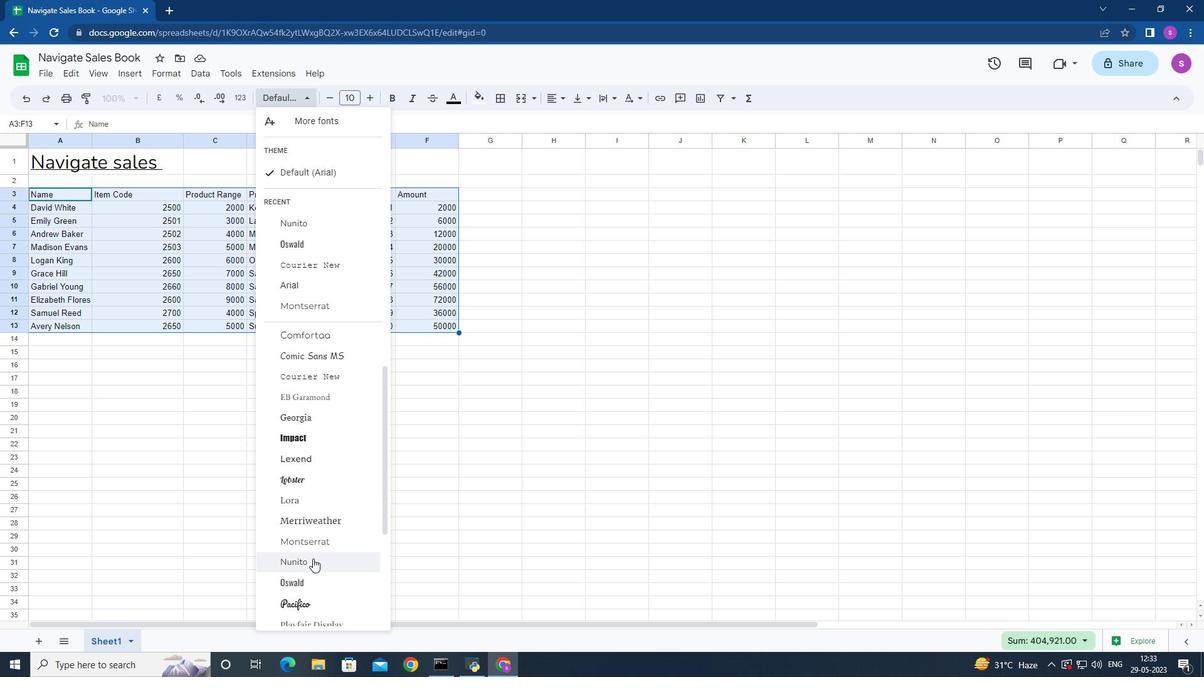 
Action: Mouse moved to (369, 97)
Screenshot: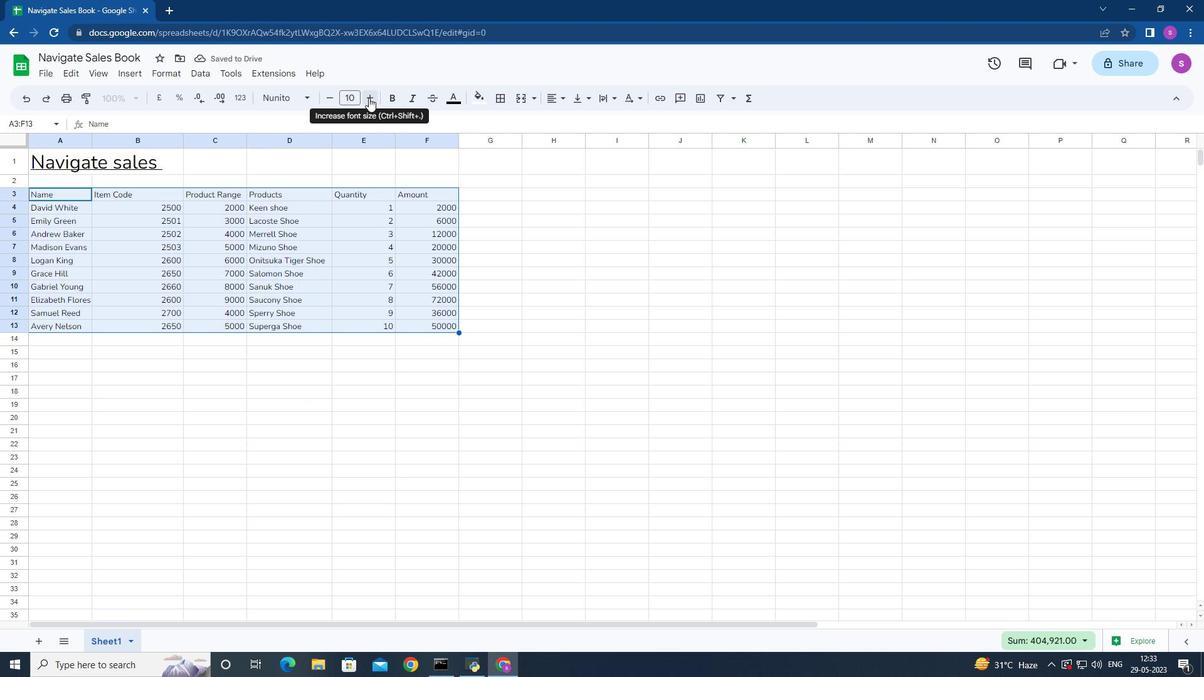 
Action: Mouse pressed left at (369, 97)
Screenshot: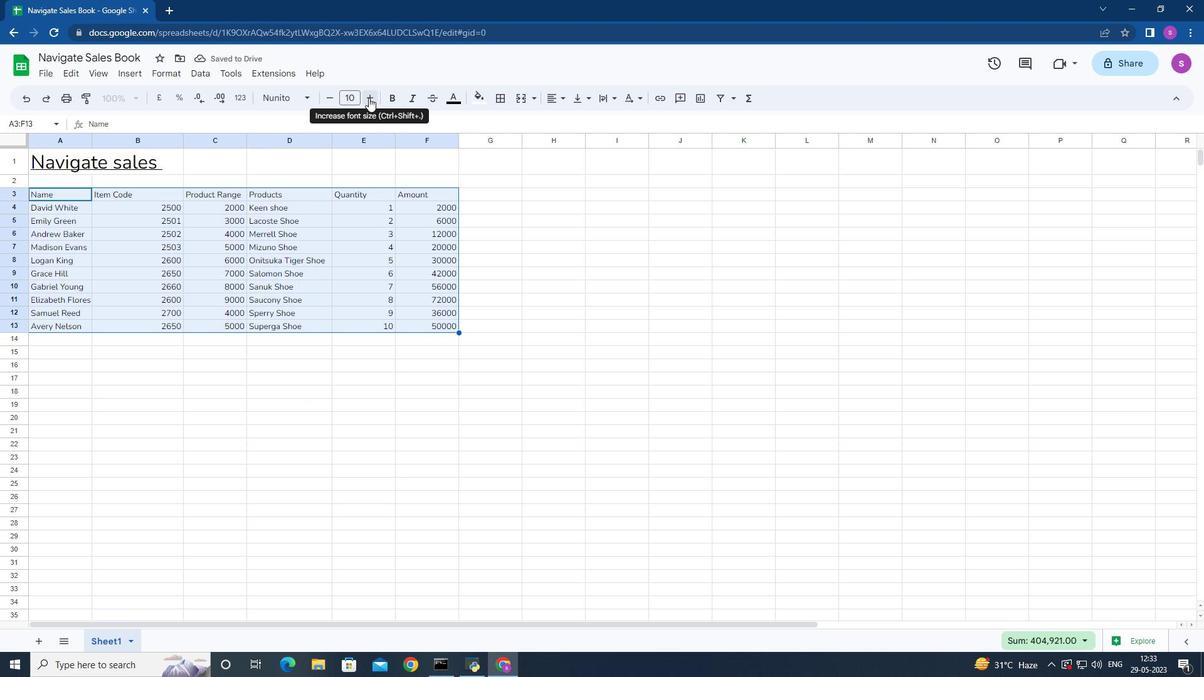 
Action: Mouse pressed left at (369, 97)
Screenshot: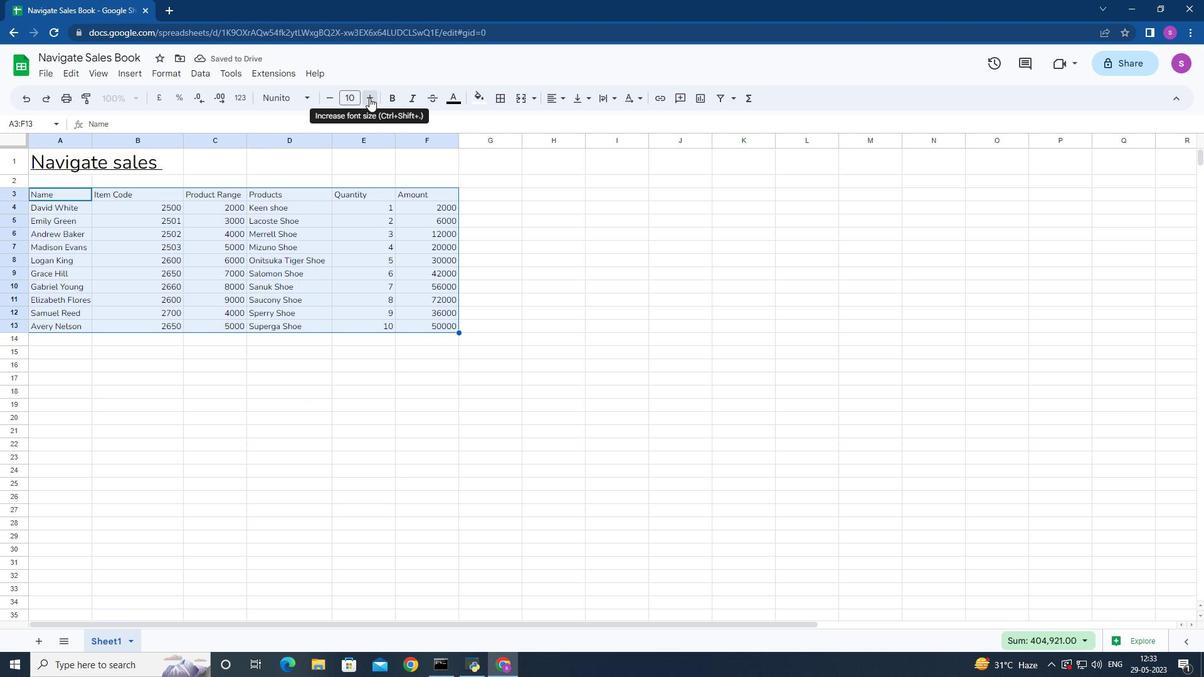 
Action: Mouse moved to (368, 95)
Screenshot: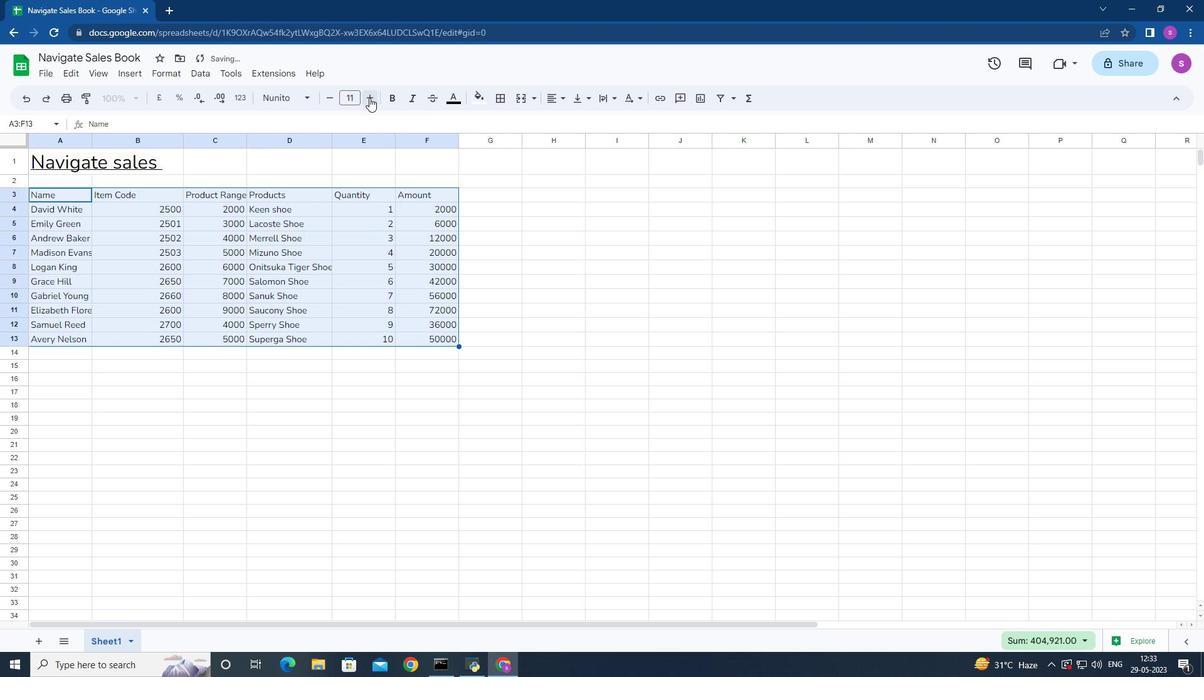 
Action: Mouse pressed left at (368, 95)
Screenshot: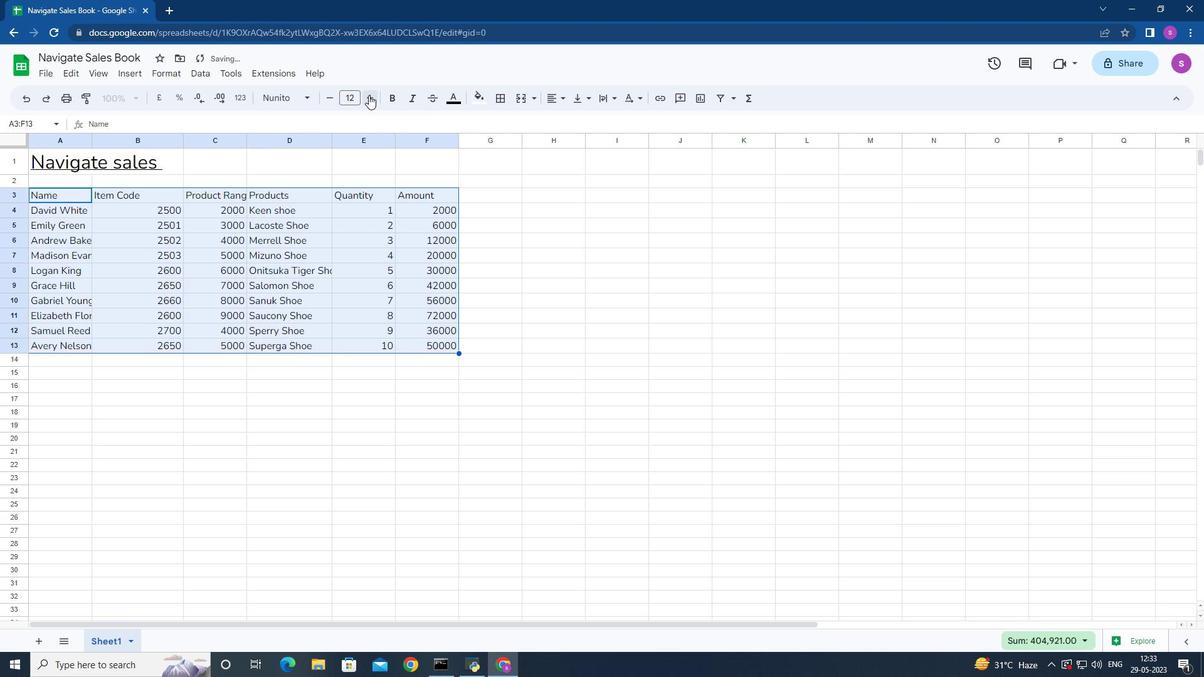 
Action: Mouse pressed left at (368, 95)
Screenshot: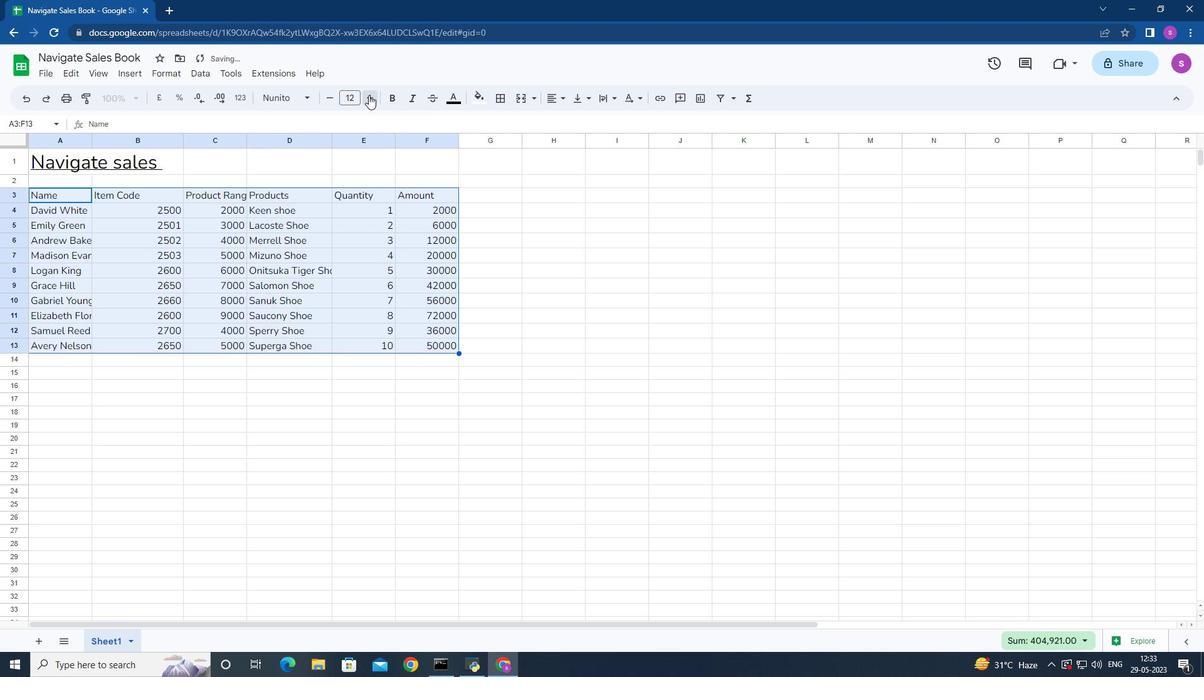 
Action: Mouse pressed left at (368, 95)
Screenshot: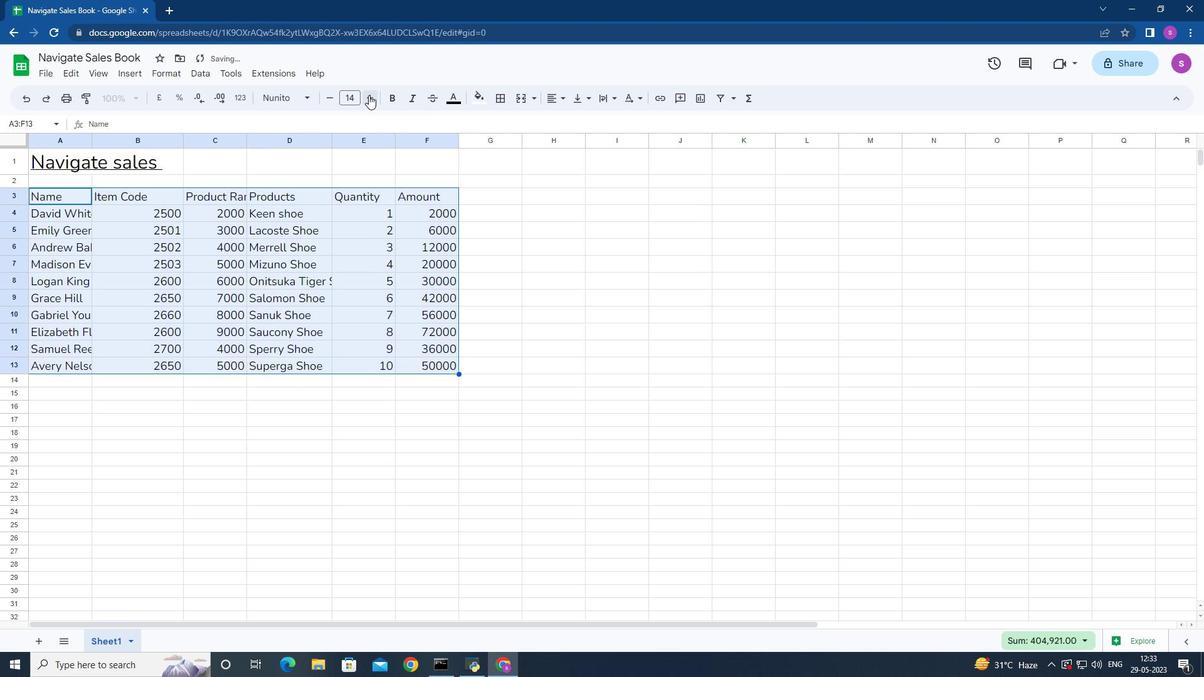 
Action: Mouse moved to (368, 95)
Screenshot: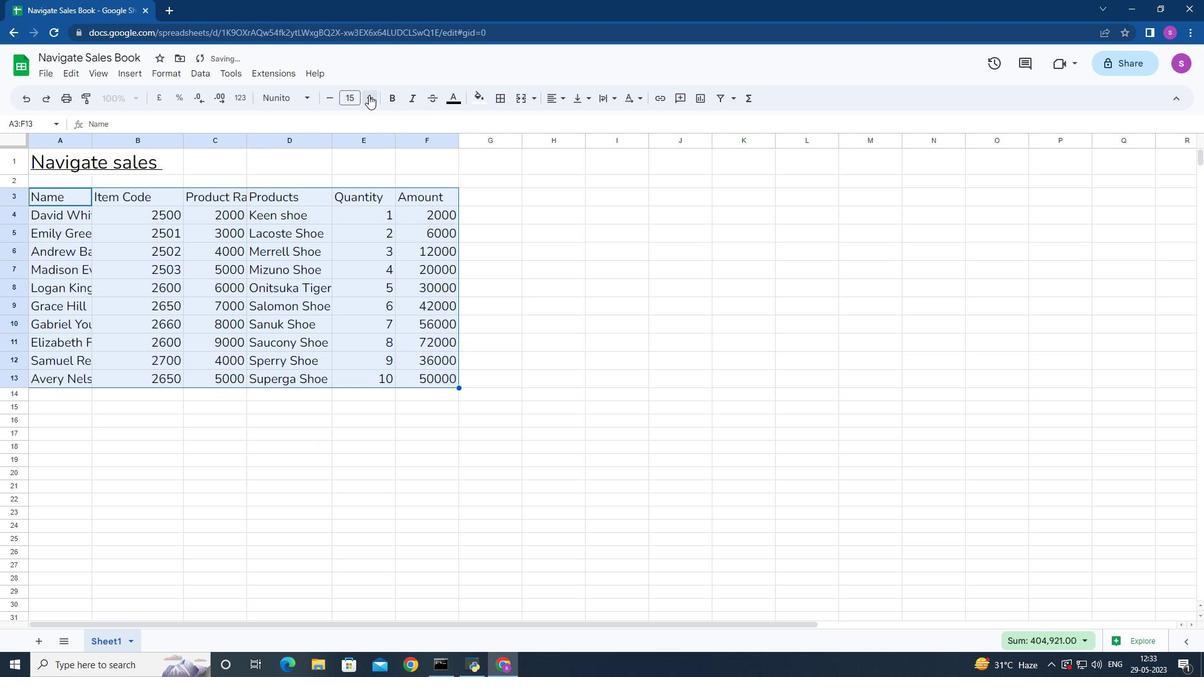 
Action: Mouse pressed left at (368, 95)
Screenshot: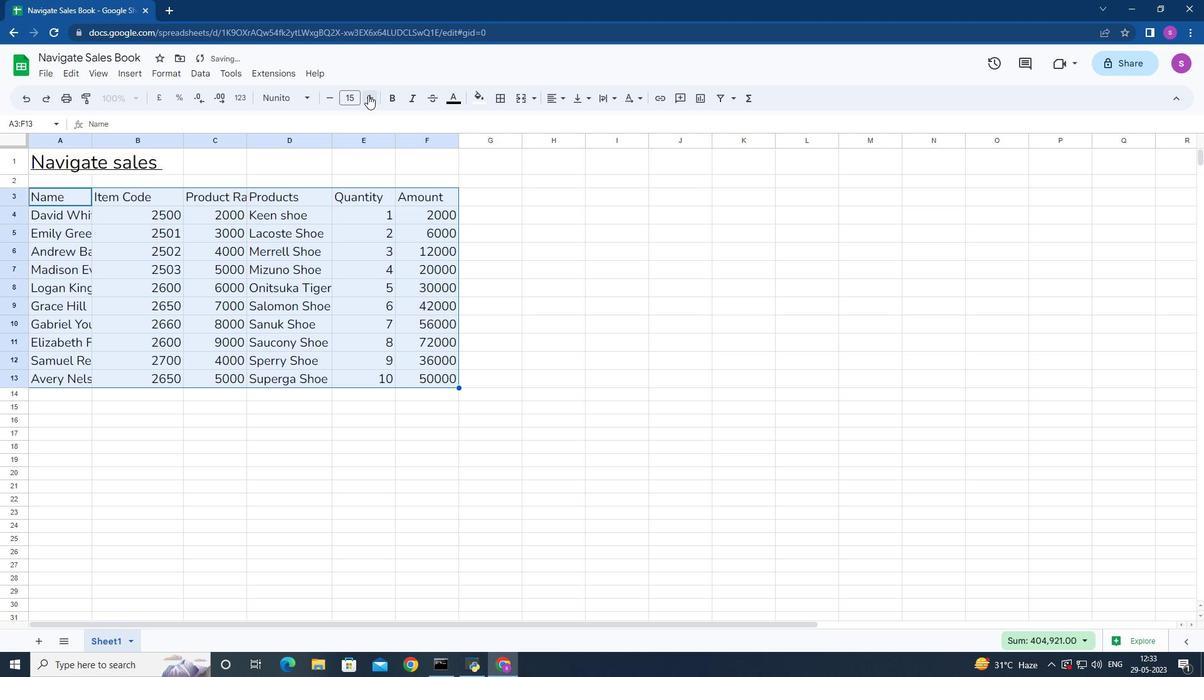 
Action: Mouse moved to (183, 145)
Screenshot: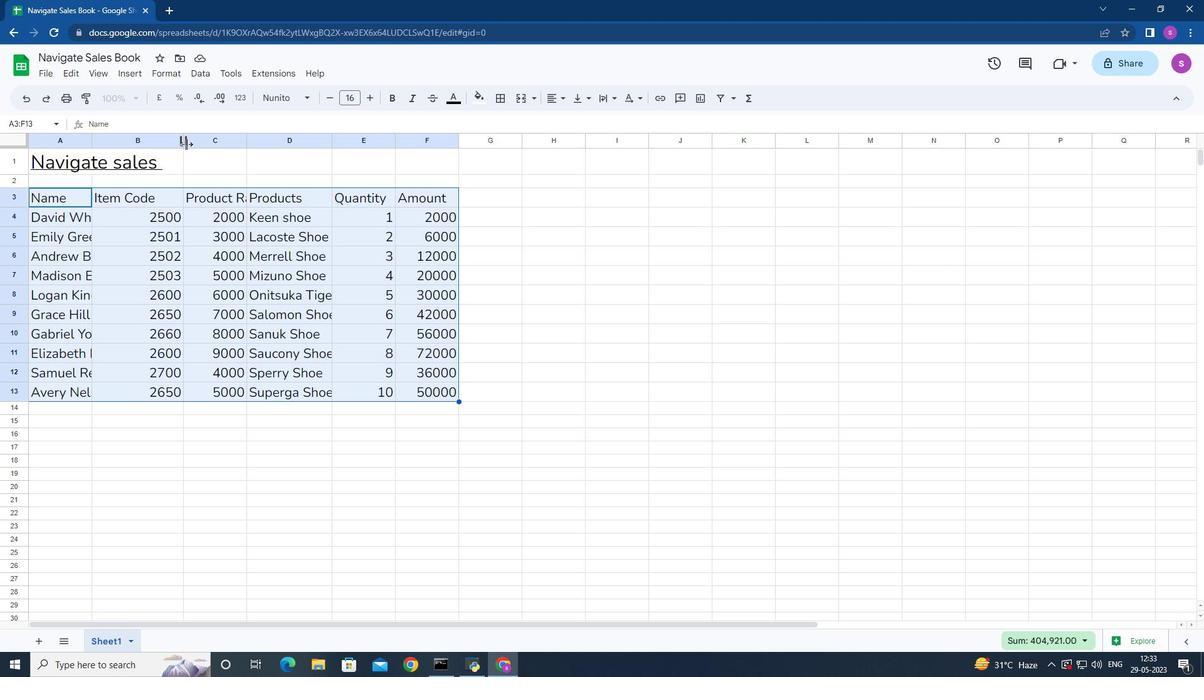 
Action: Mouse pressed left at (183, 145)
Screenshot: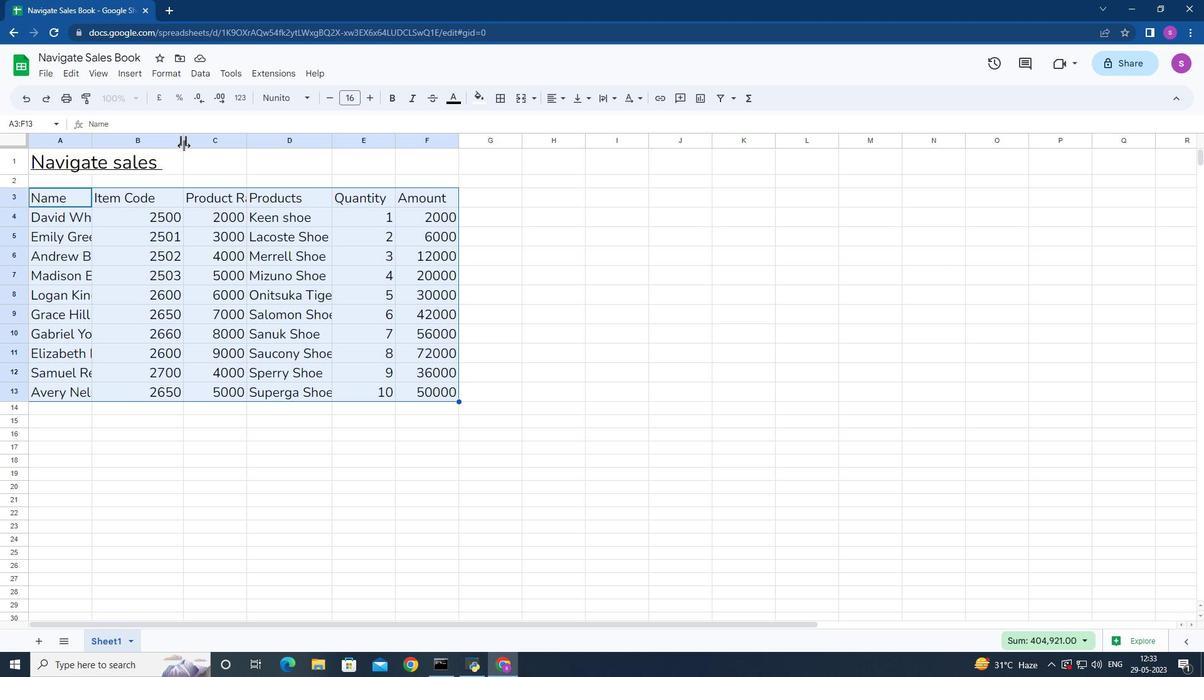 
Action: Mouse moved to (264, 138)
Screenshot: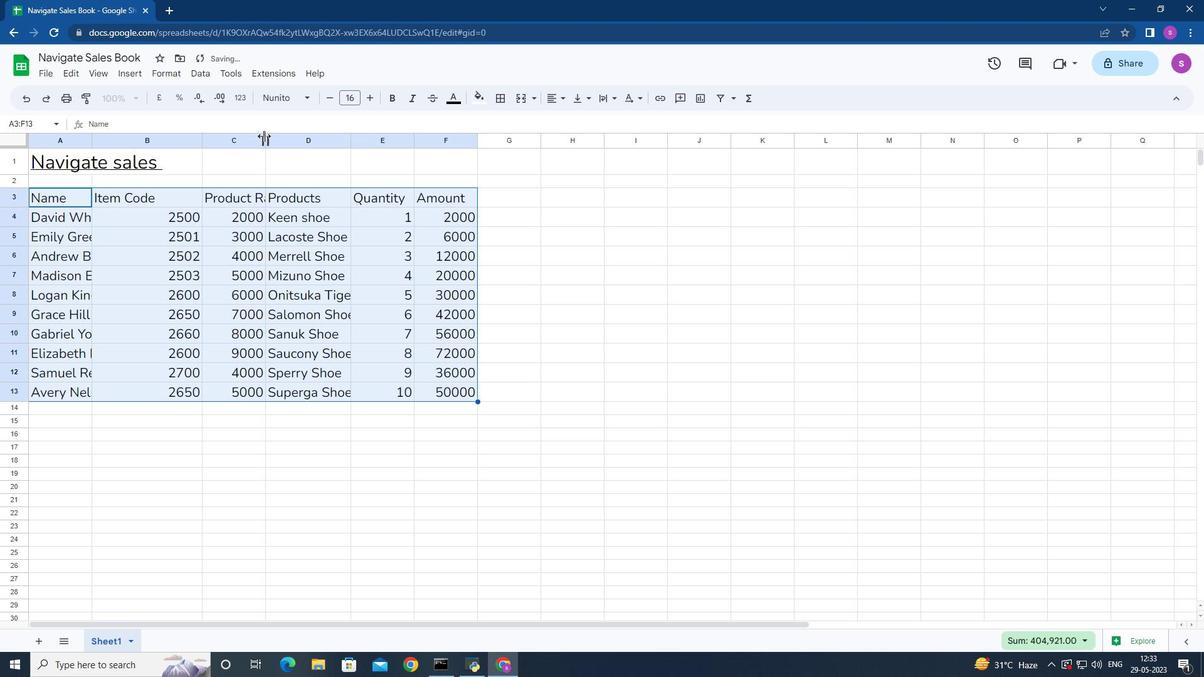 
Action: Mouse pressed left at (264, 138)
Screenshot: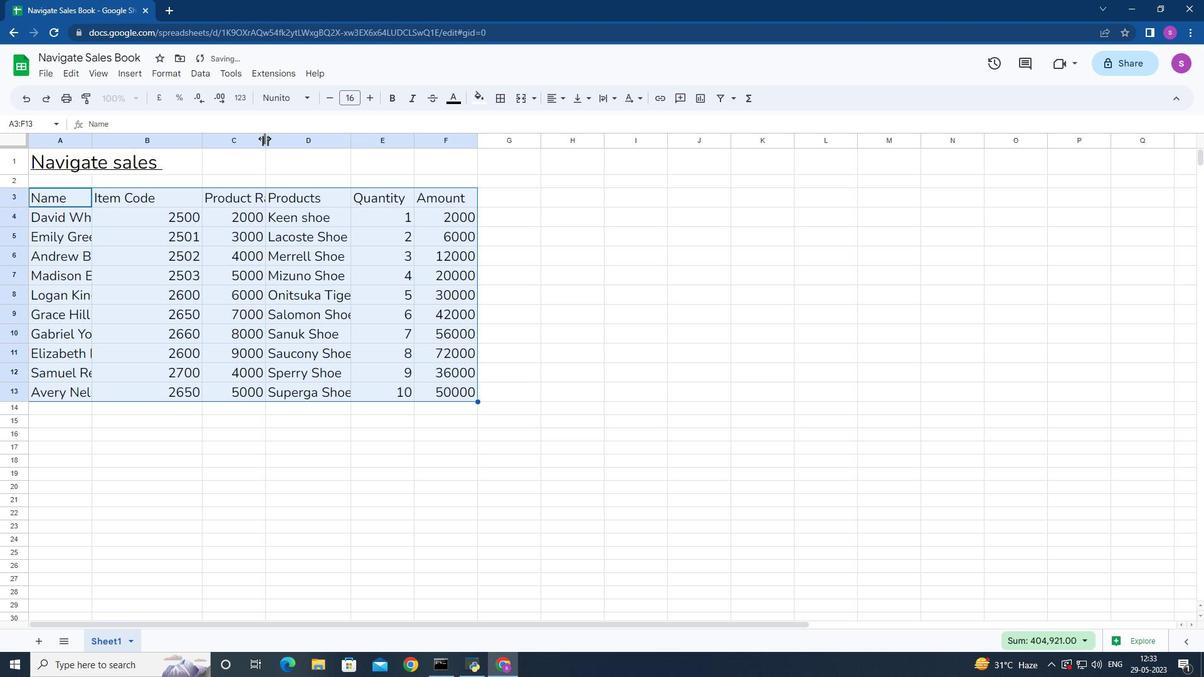 
Action: Mouse moved to (389, 143)
Screenshot: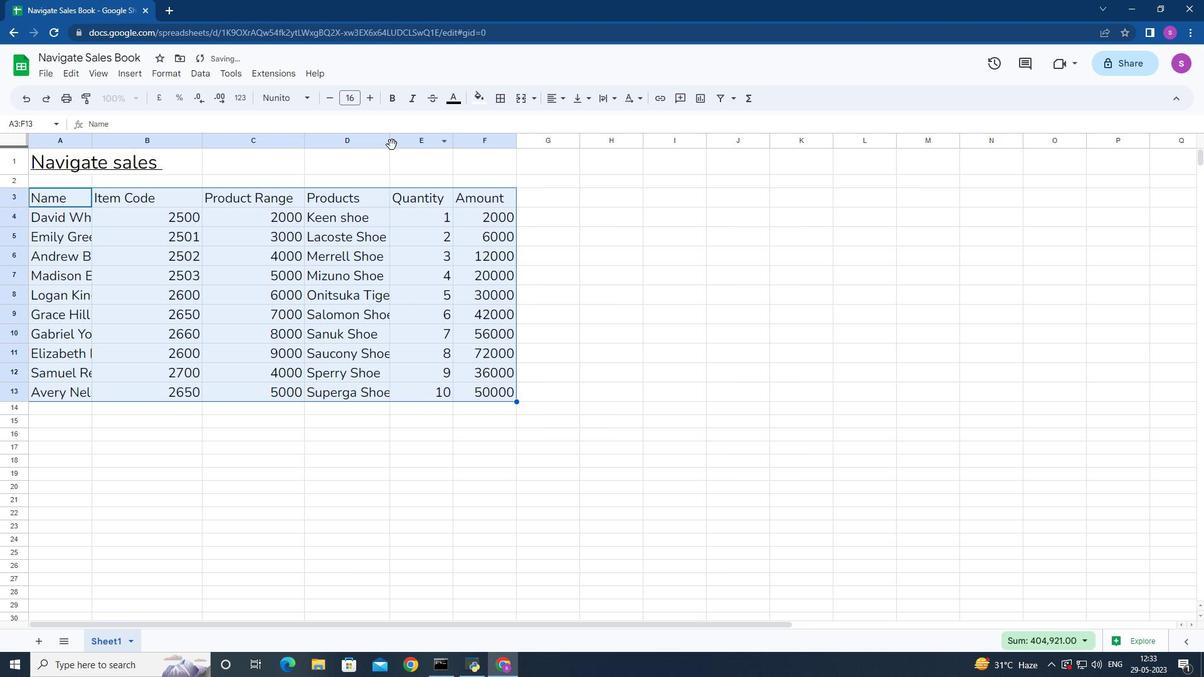 
Action: Mouse pressed left at (389, 143)
Screenshot: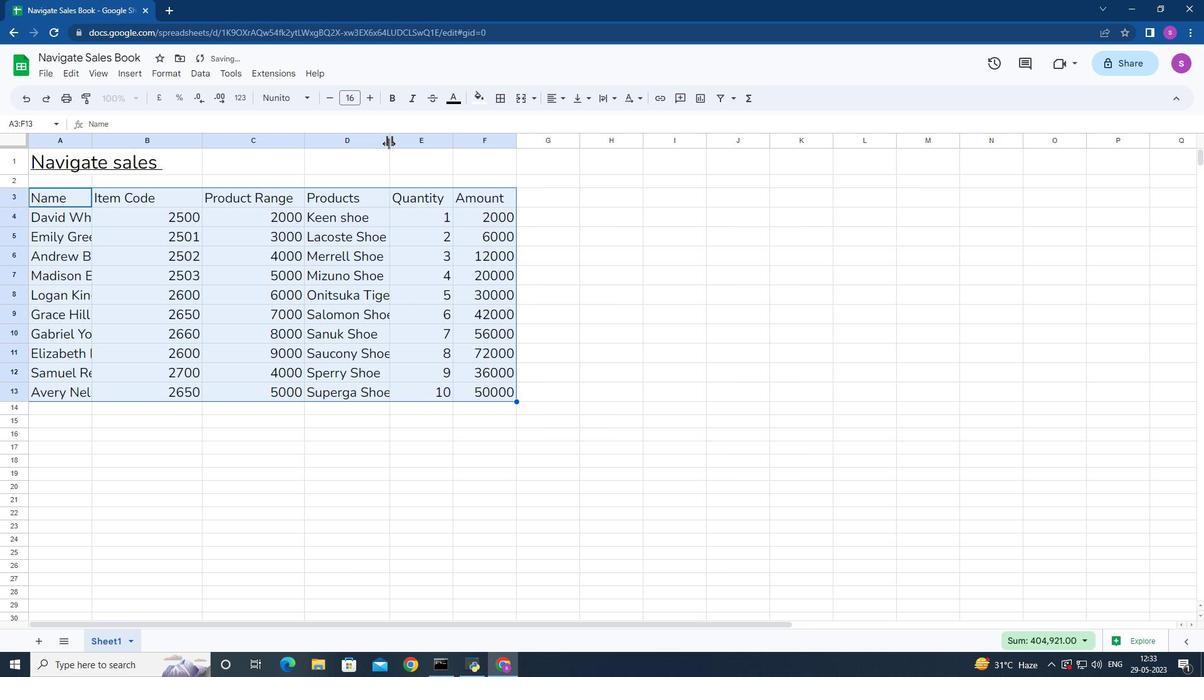 
Action: Mouse moved to (554, 102)
Screenshot: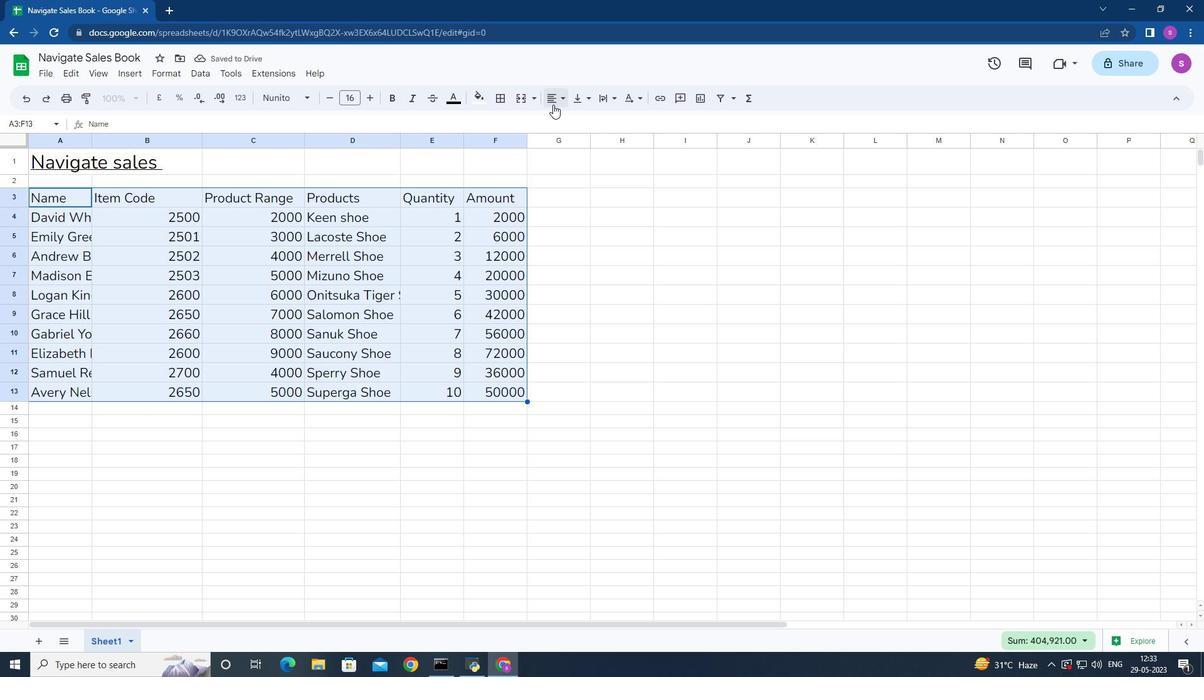 
Action: Mouse pressed left at (554, 102)
Screenshot: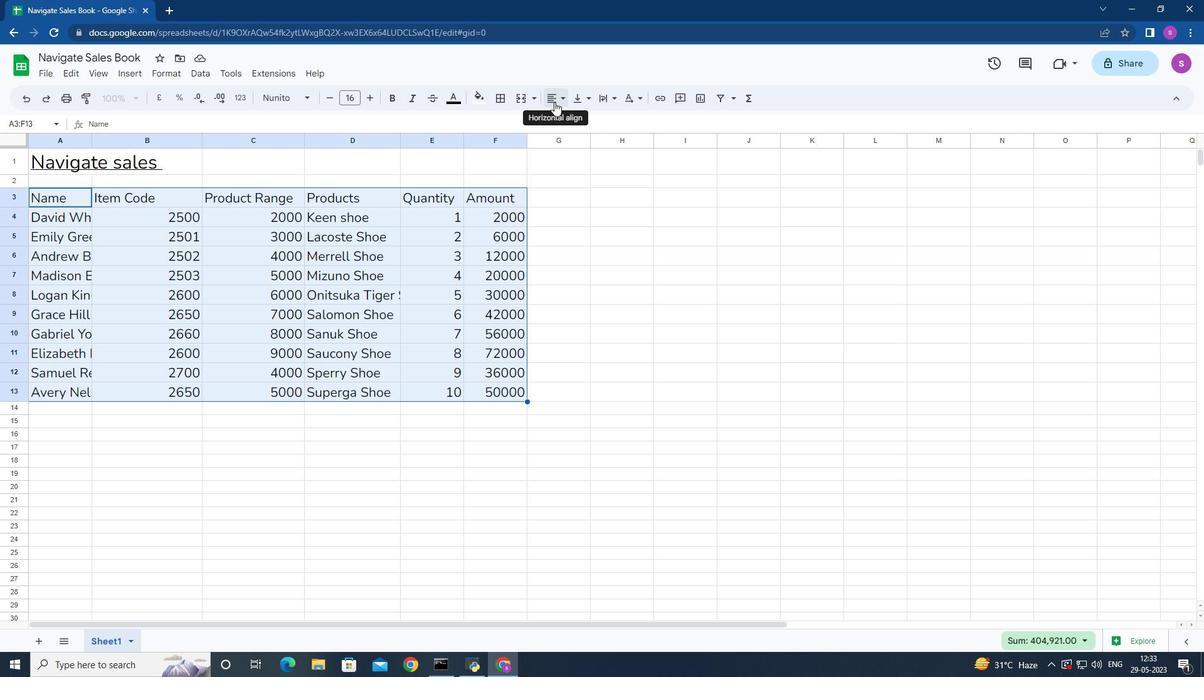 
Action: Mouse moved to (596, 126)
Screenshot: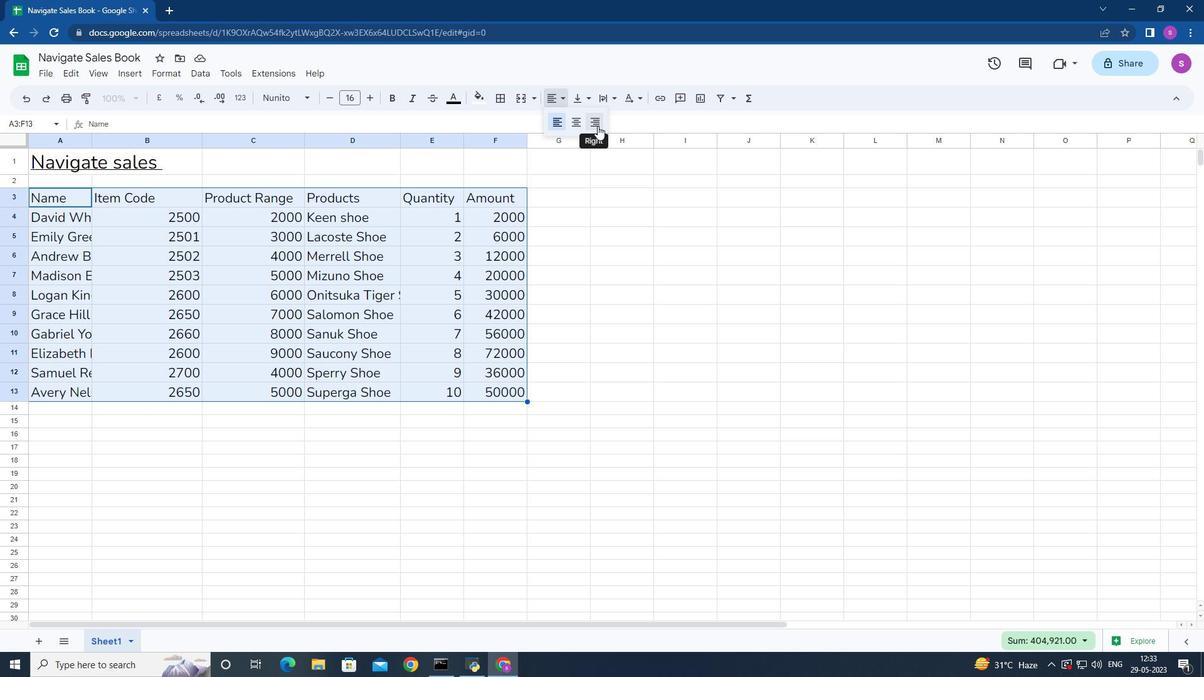 
Action: Mouse pressed left at (596, 126)
Screenshot: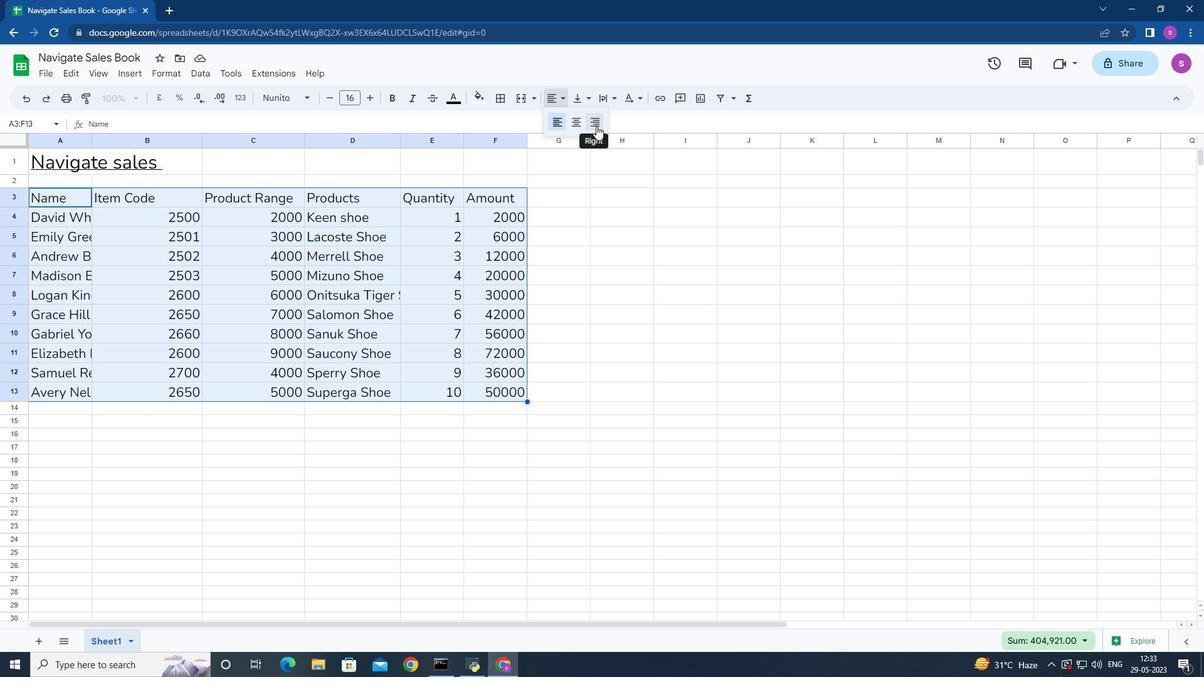 
Action: Mouse moved to (92, 138)
Screenshot: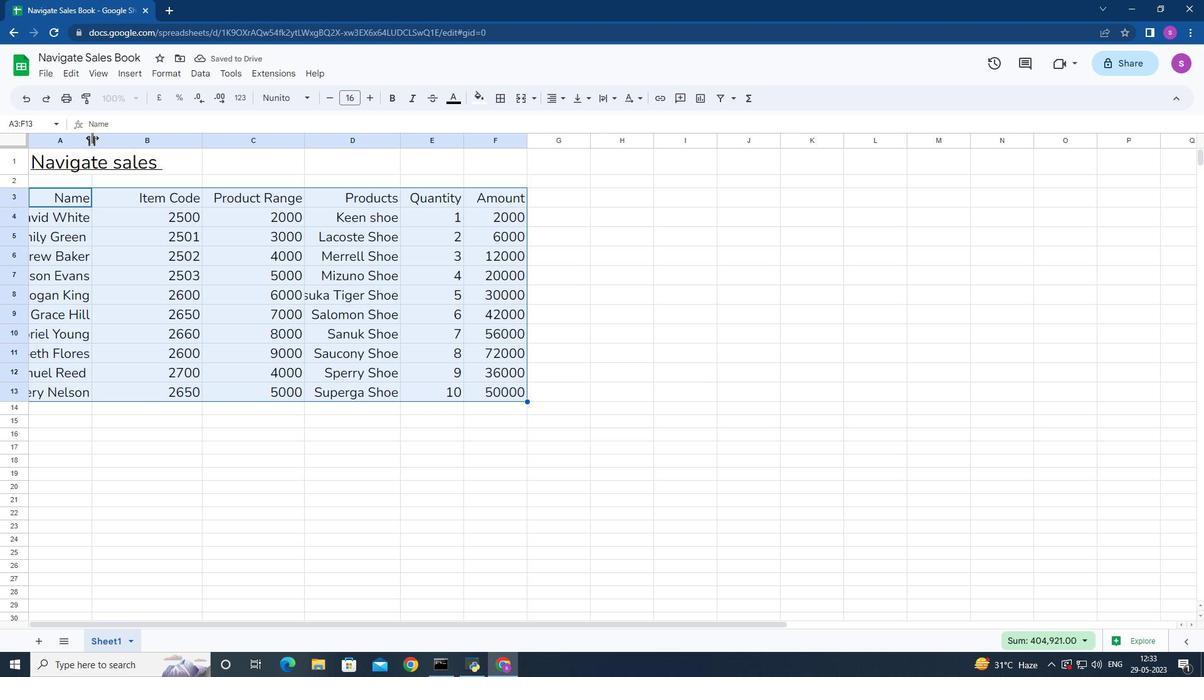 
Action: Mouse pressed left at (92, 138)
Screenshot: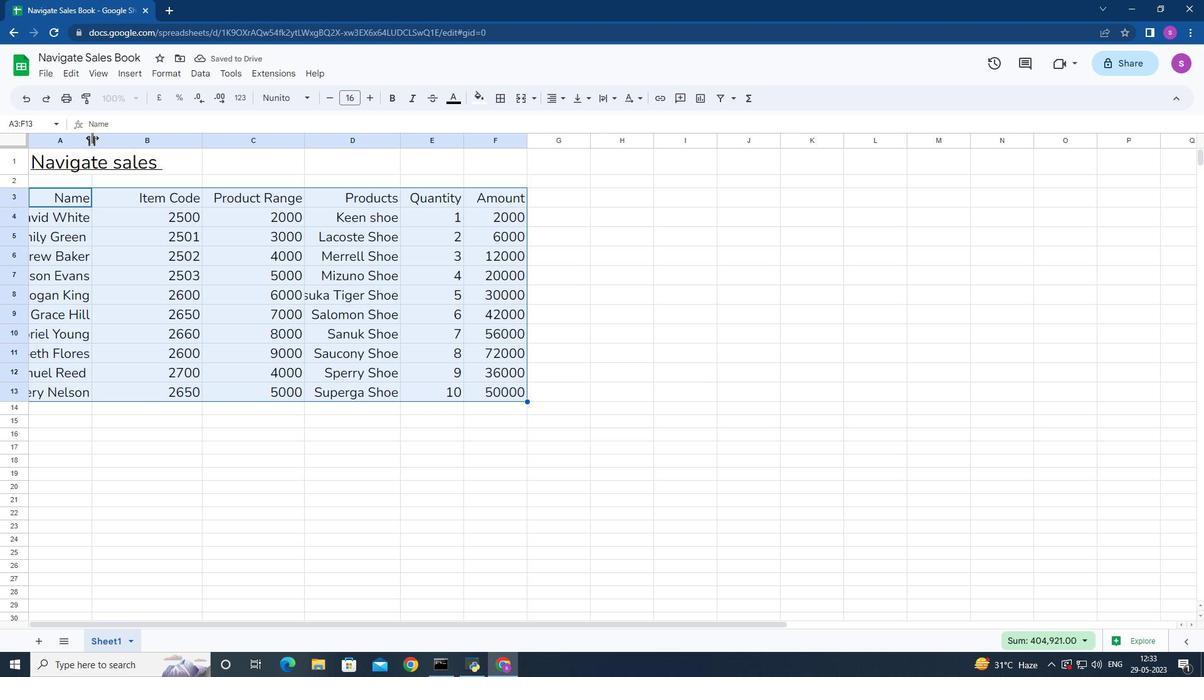 
Action: Mouse moved to (32, 161)
Screenshot: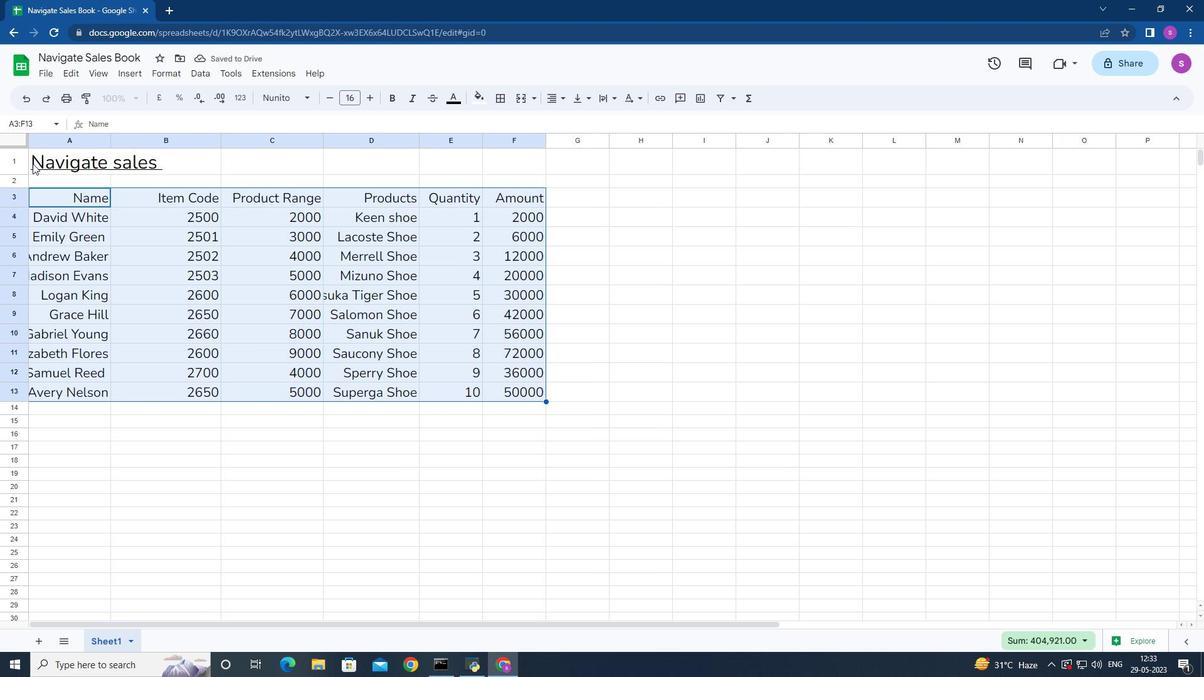 
Action: Mouse pressed left at (32, 161)
Screenshot: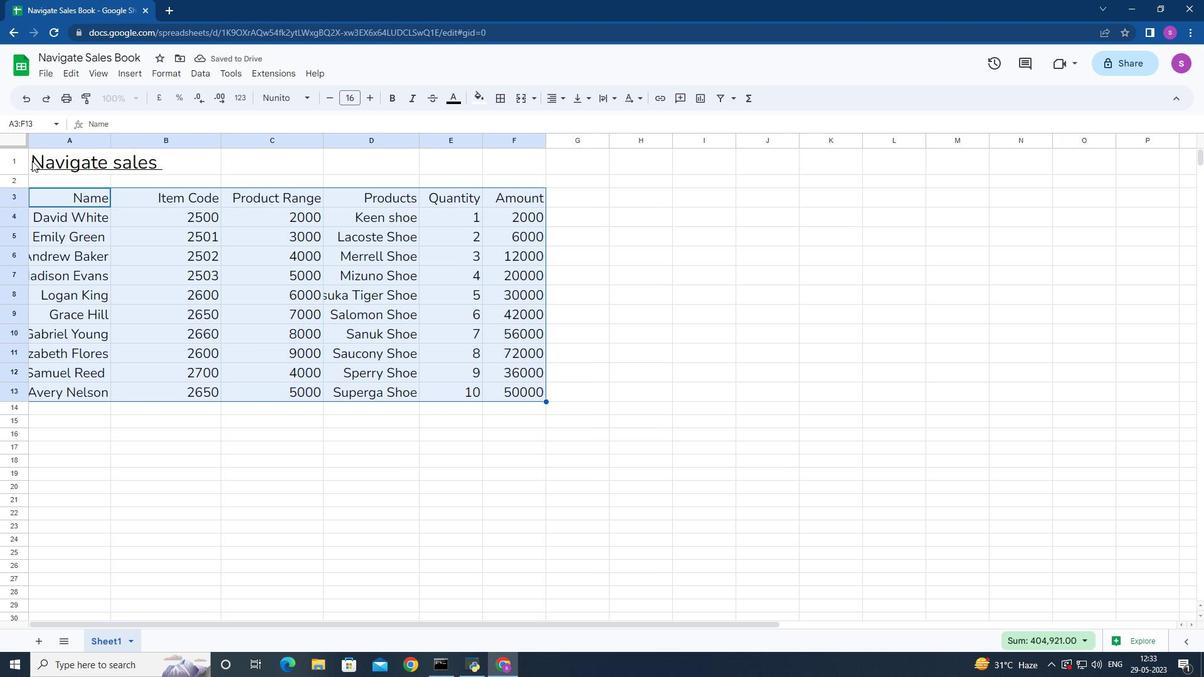 
Action: Mouse moved to (562, 98)
Screenshot: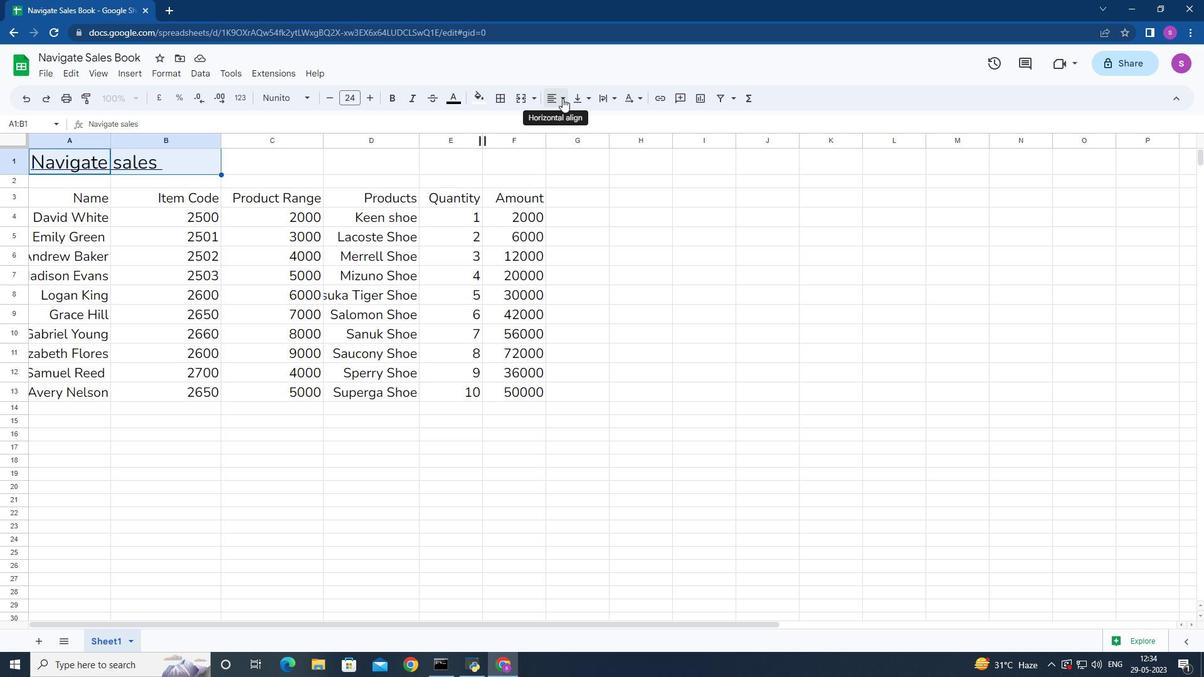 
Action: Mouse pressed left at (562, 98)
Screenshot: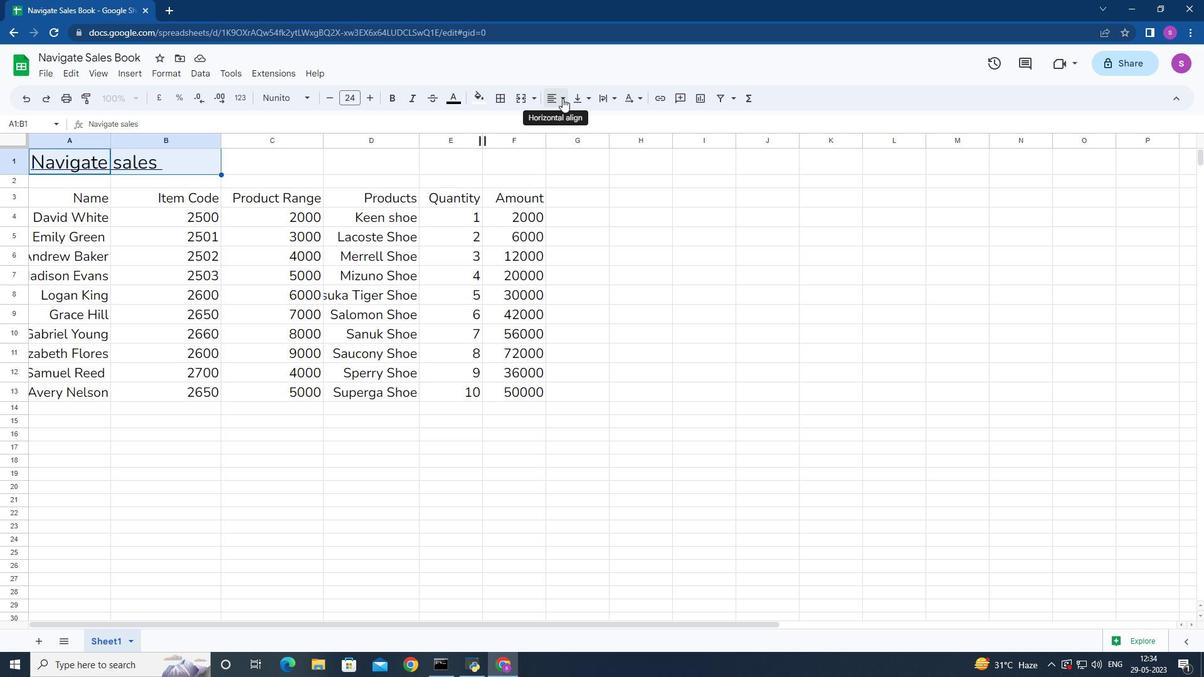 
Action: Mouse moved to (595, 122)
Screenshot: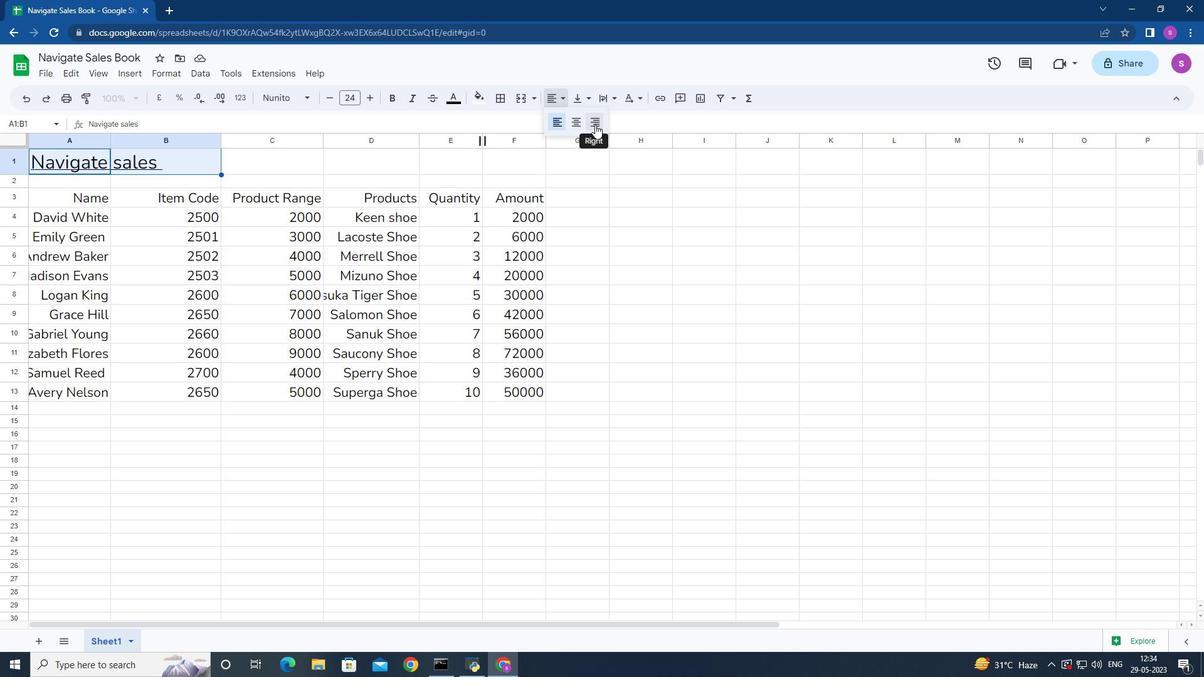 
Action: Mouse pressed left at (595, 122)
Screenshot: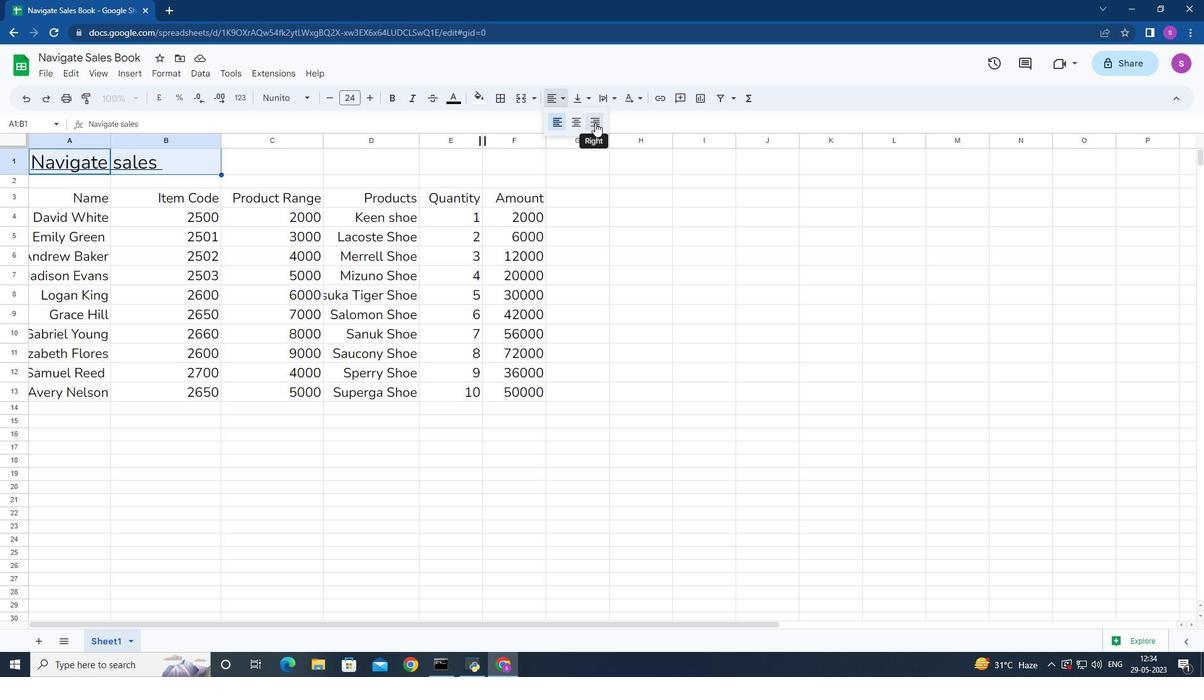 
Action: Mouse moved to (109, 136)
Screenshot: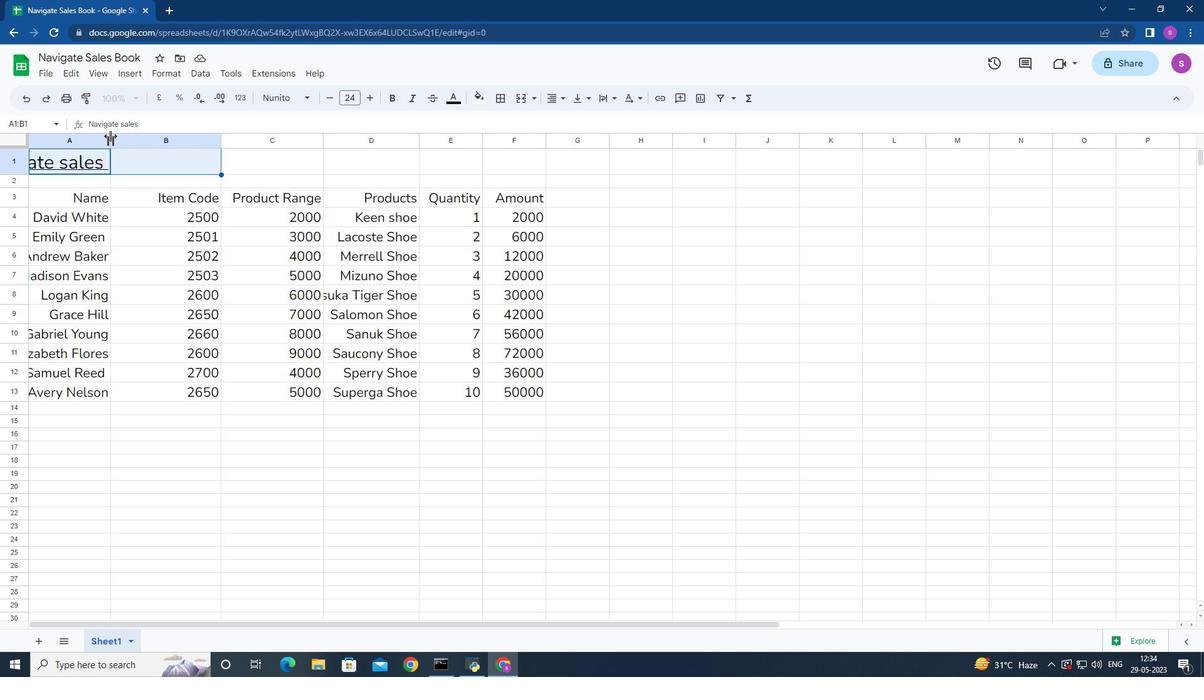 
Action: Mouse pressed left at (109, 136)
Screenshot: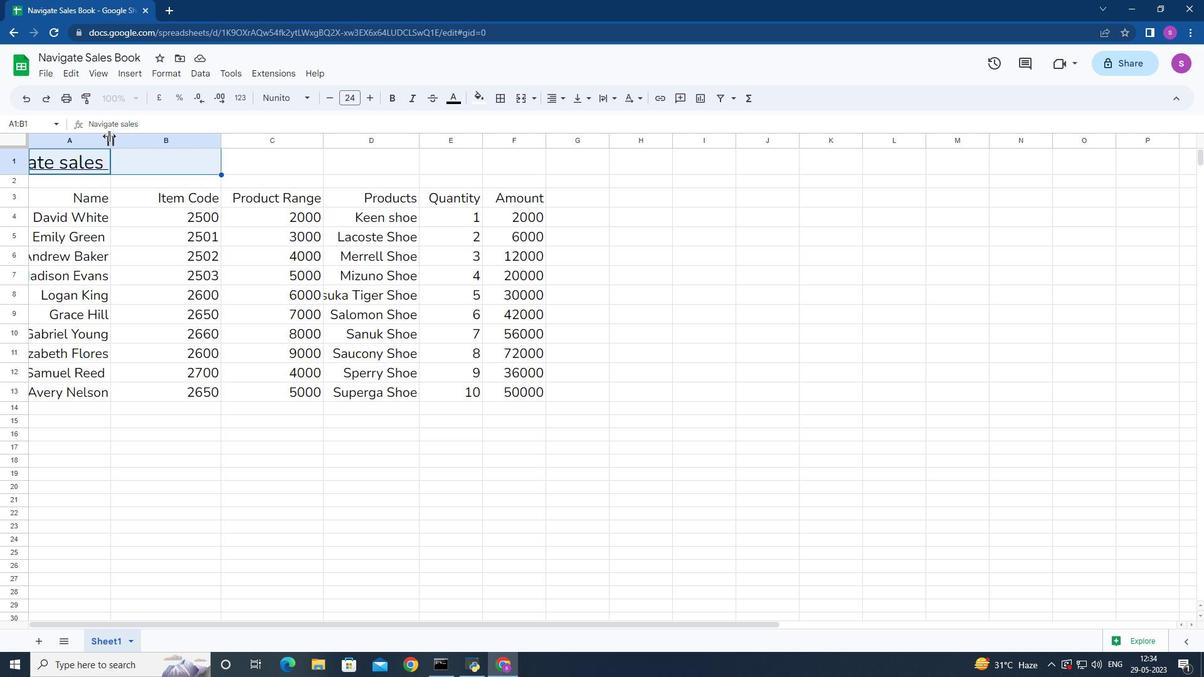 
Action: Mouse moved to (677, 197)
Screenshot: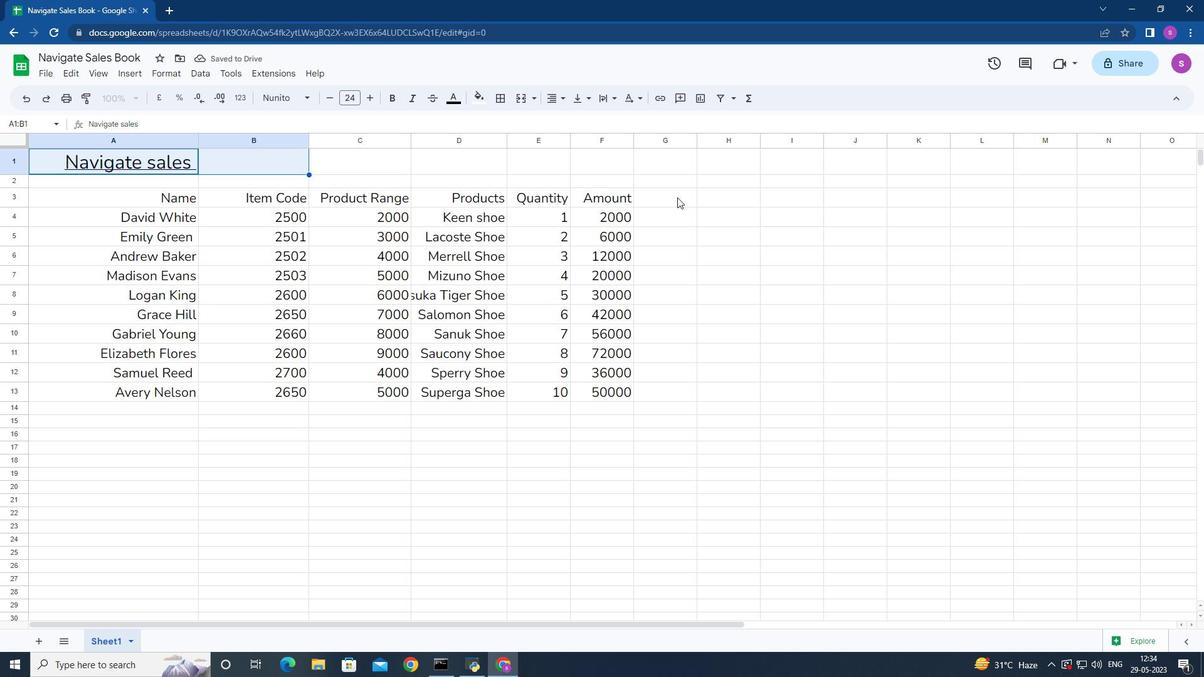
Action: Mouse pressed left at (677, 197)
Screenshot: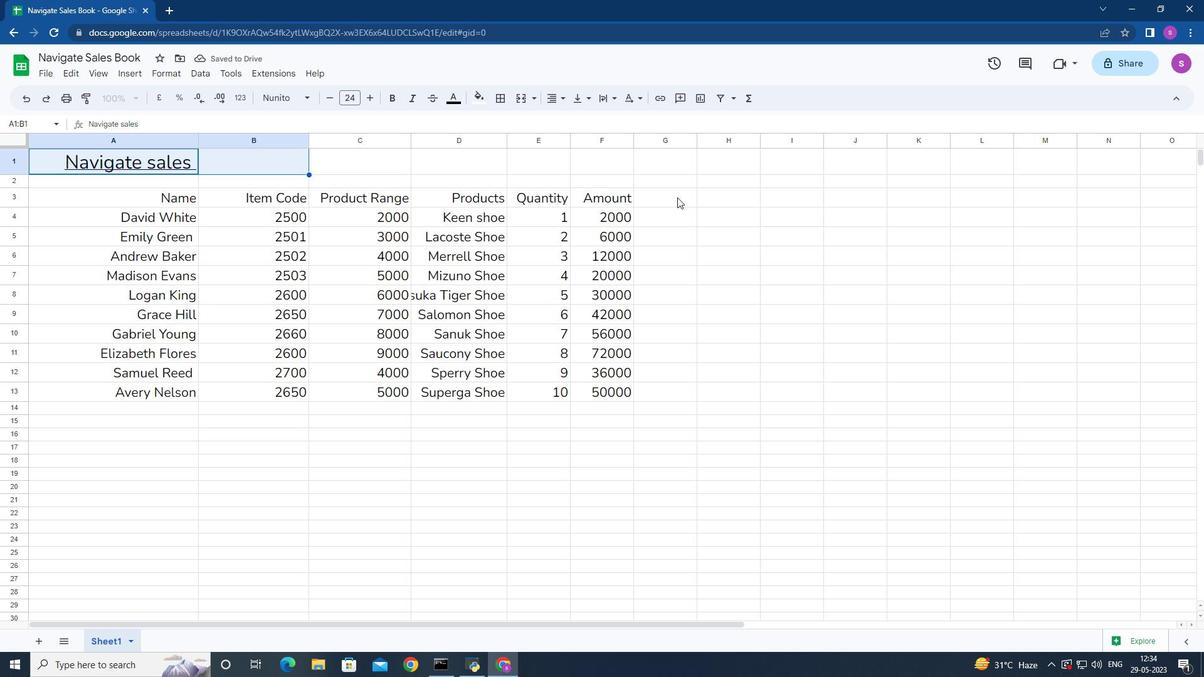 
Action: Mouse moved to (663, 232)
Screenshot: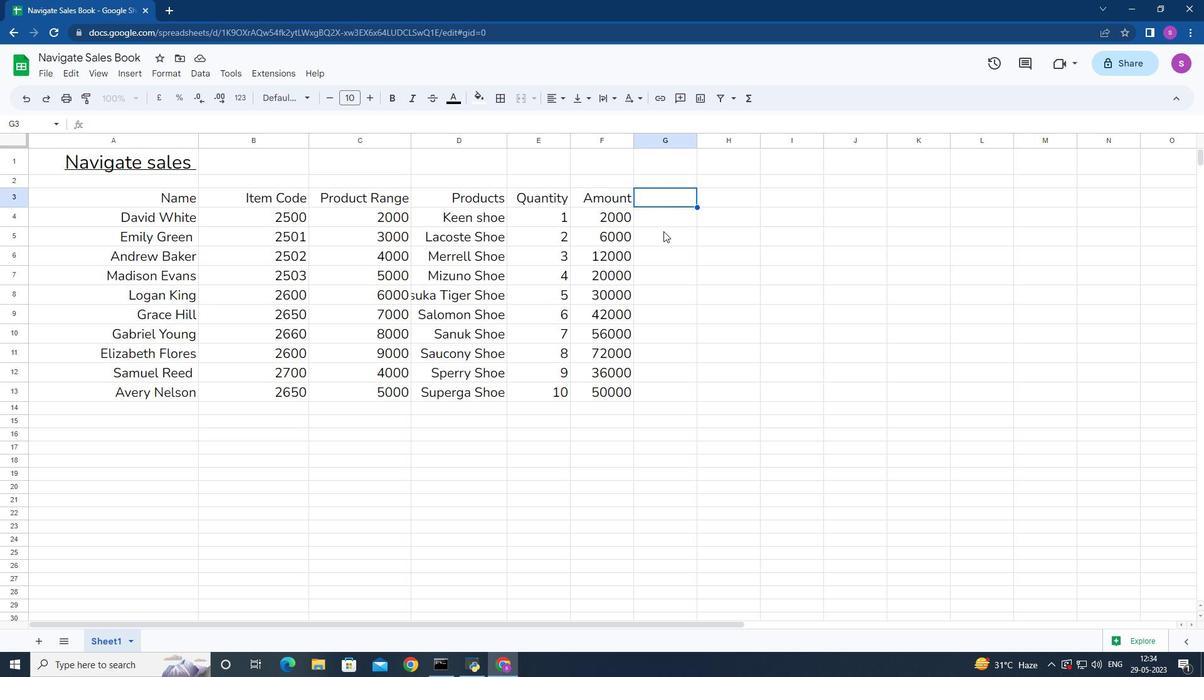 
Action: Mouse scrolled (663, 231) with delta (0, 0)
Screenshot: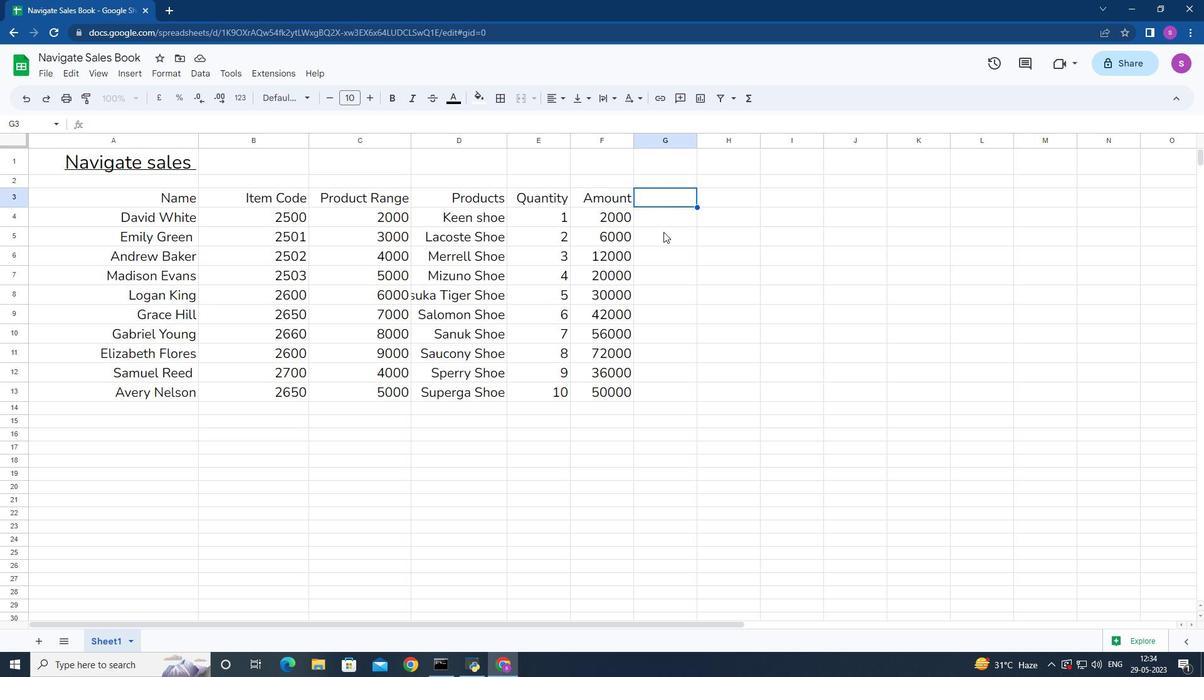 
Action: Mouse moved to (684, 255)
Screenshot: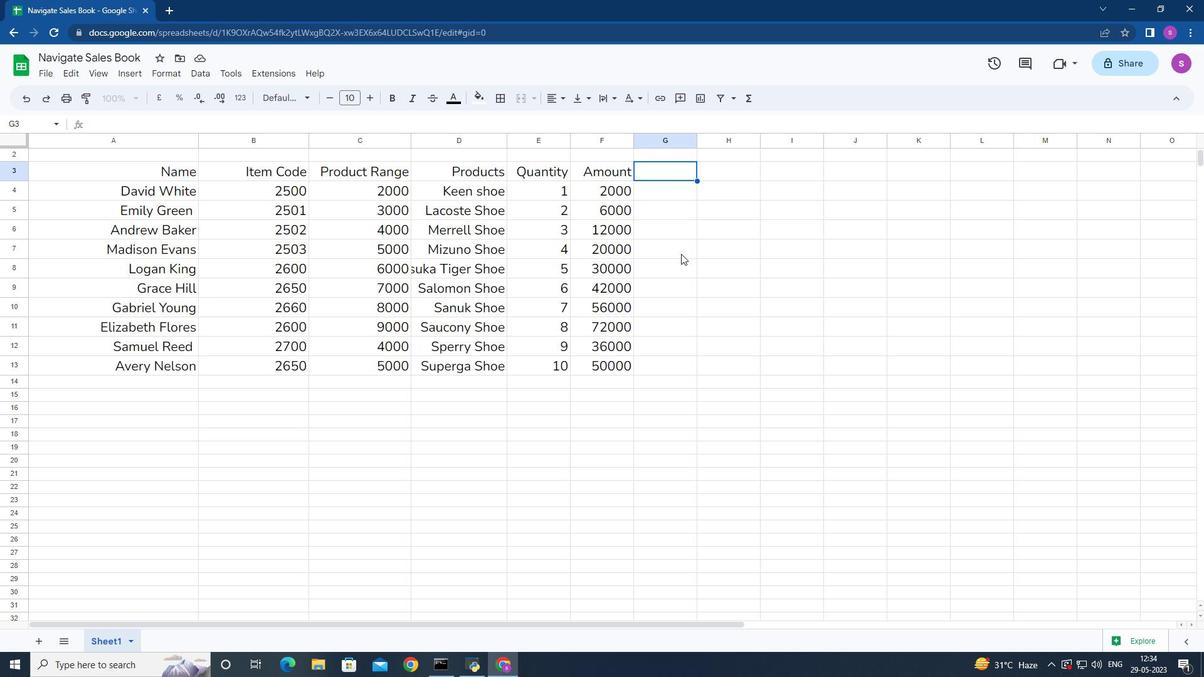 
Action: Mouse scrolled (684, 256) with delta (0, 0)
Screenshot: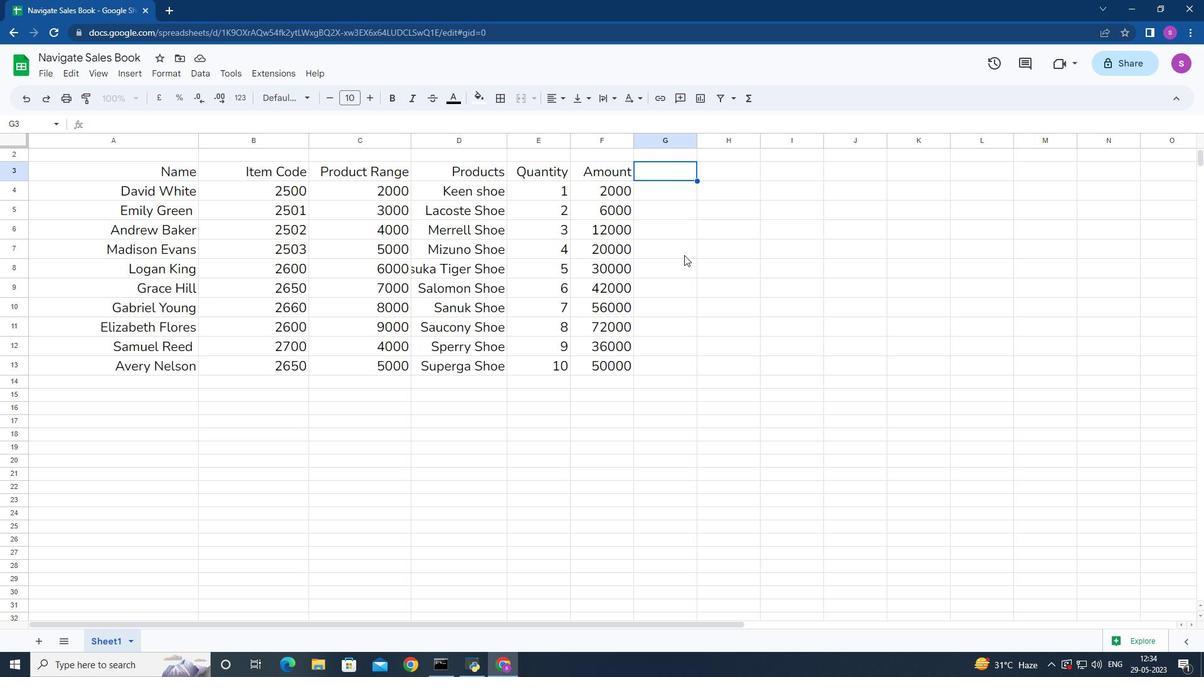 
Action: Mouse moved to (685, 255)
Screenshot: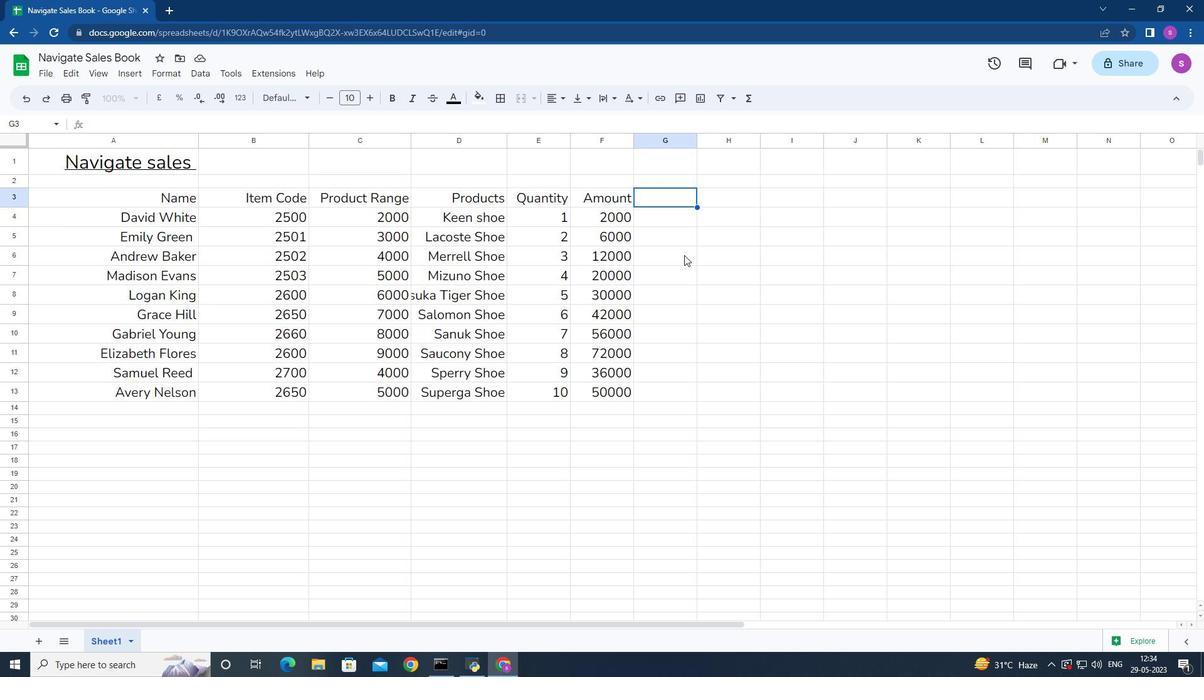 
Action: Mouse scrolled (685, 256) with delta (0, 0)
Screenshot: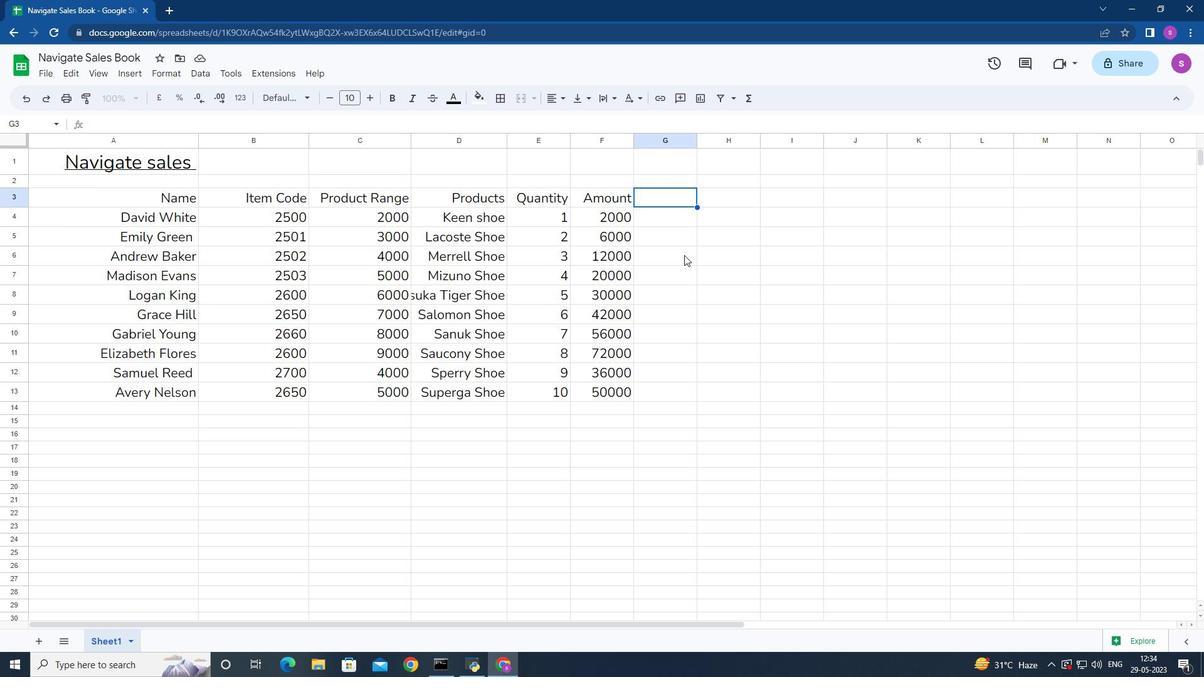 
Action: Mouse moved to (597, 215)
Screenshot: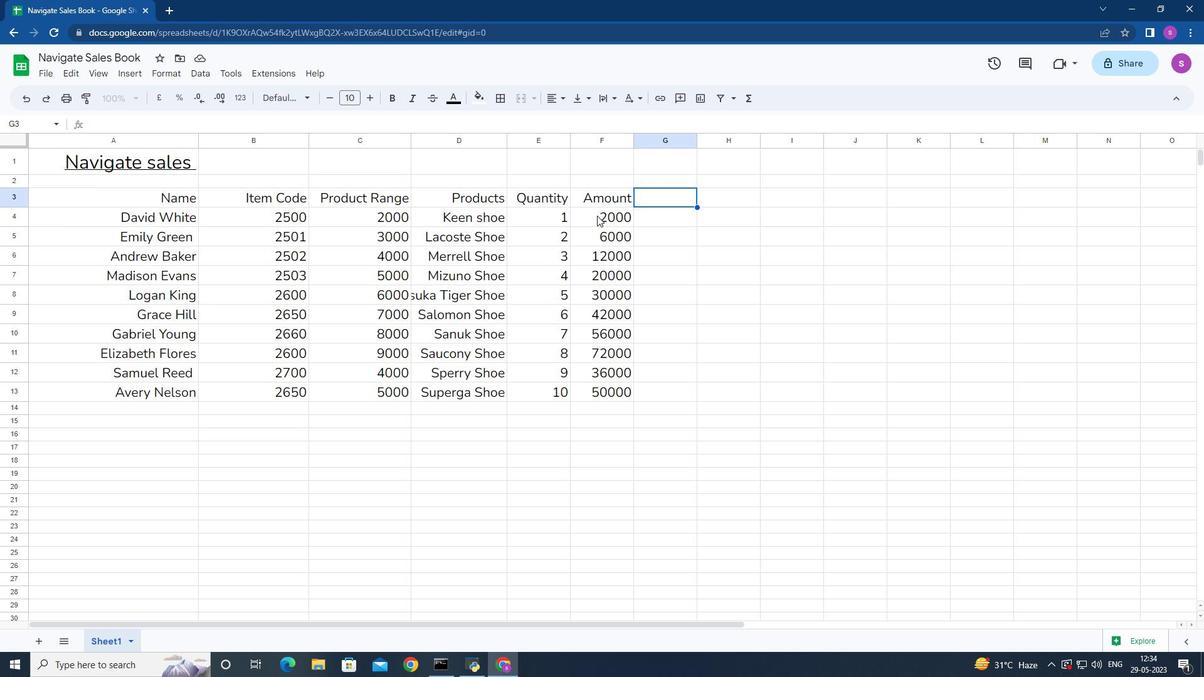 
Action: Mouse pressed left at (597, 215)
Screenshot: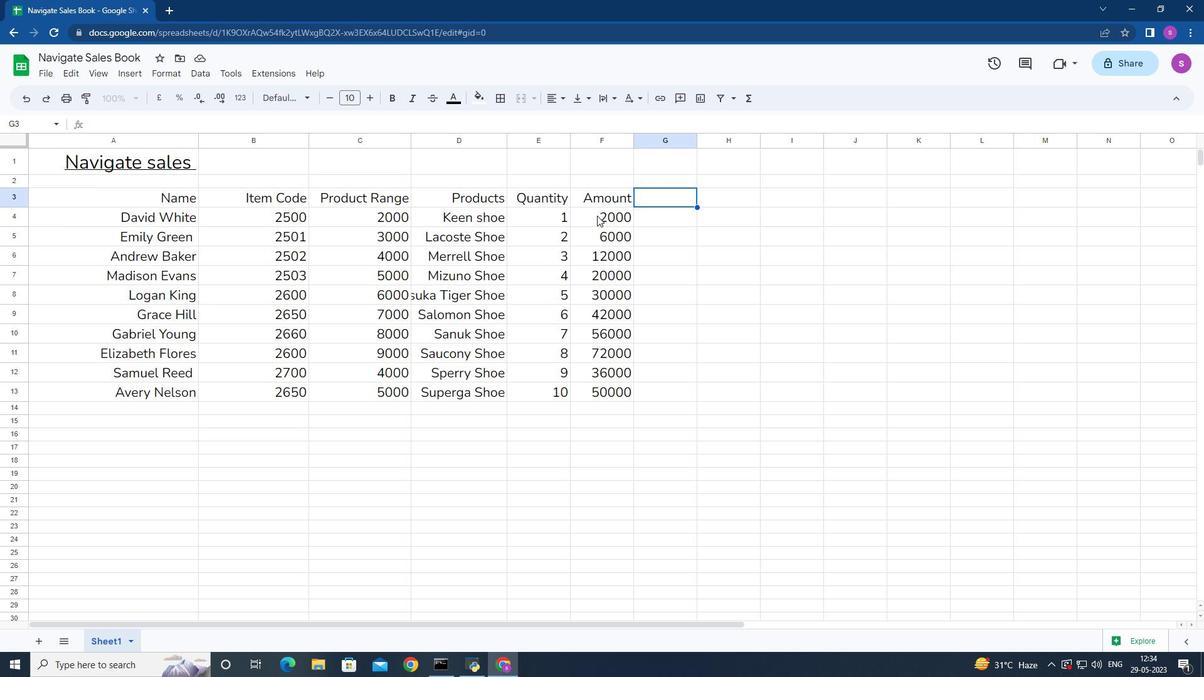 
Action: Mouse moved to (678, 390)
Screenshot: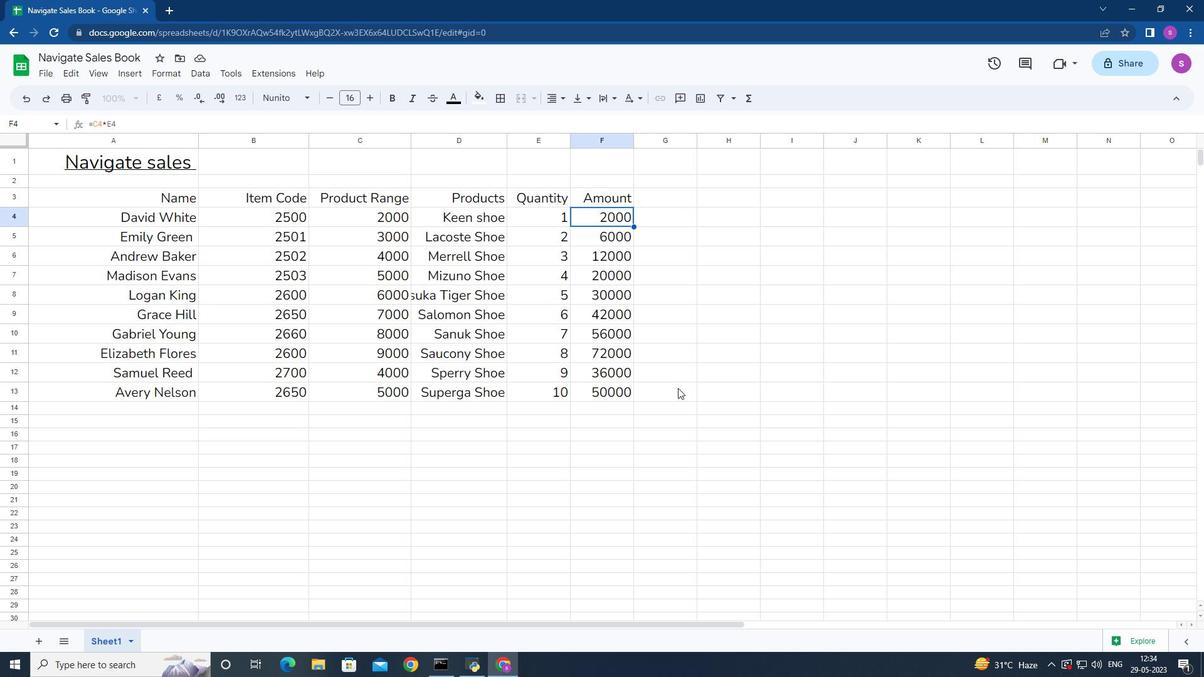 
Action: Mouse pressed left at (678, 390)
Screenshot: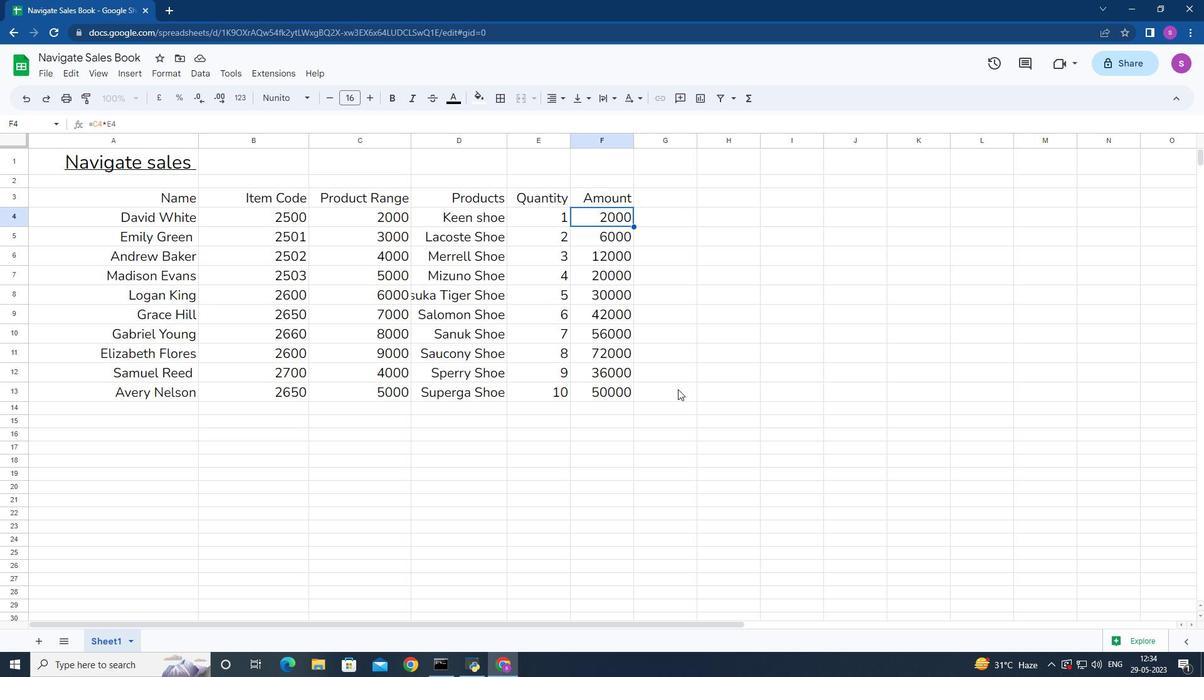 
Action: Mouse moved to (658, 329)
Screenshot: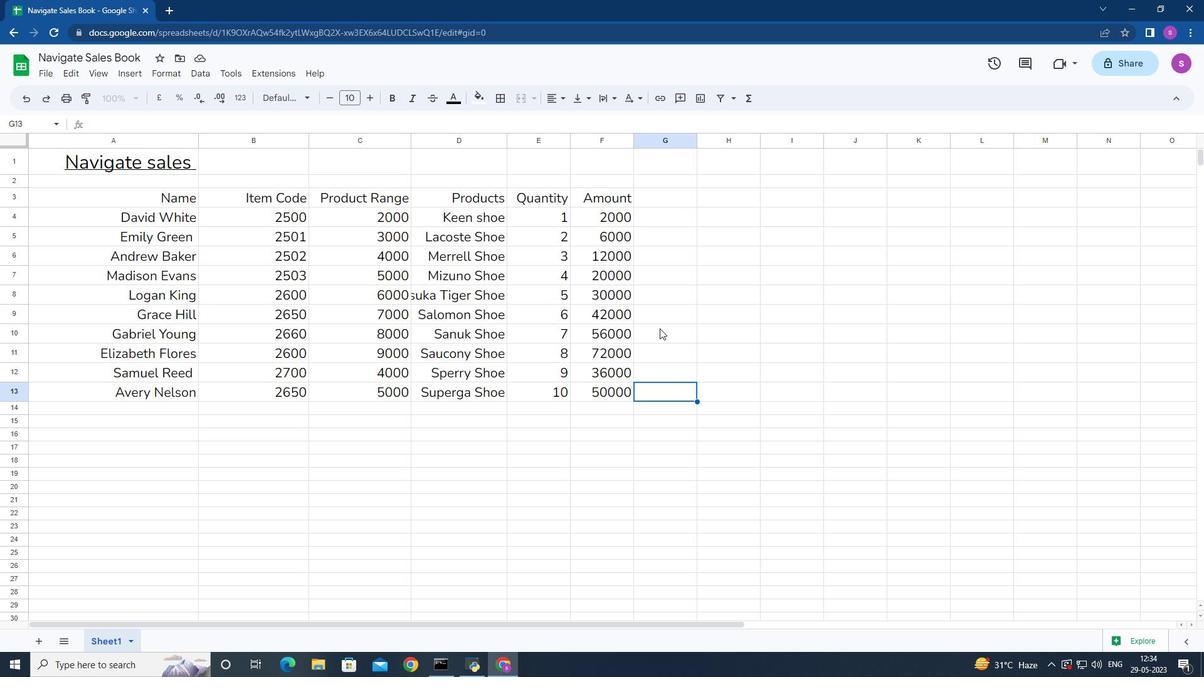 
